 Task: Reply to email with the signature Emma Green with the subject Request for a new project from softage.1@softage.net with the message I would like to request a follow-up meeting to discuss the next steps. Undo the message and rewrite the message as Please let me know if there are any issues with the formatting of the document. Send the email
Action: Mouse moved to (454, 592)
Screenshot: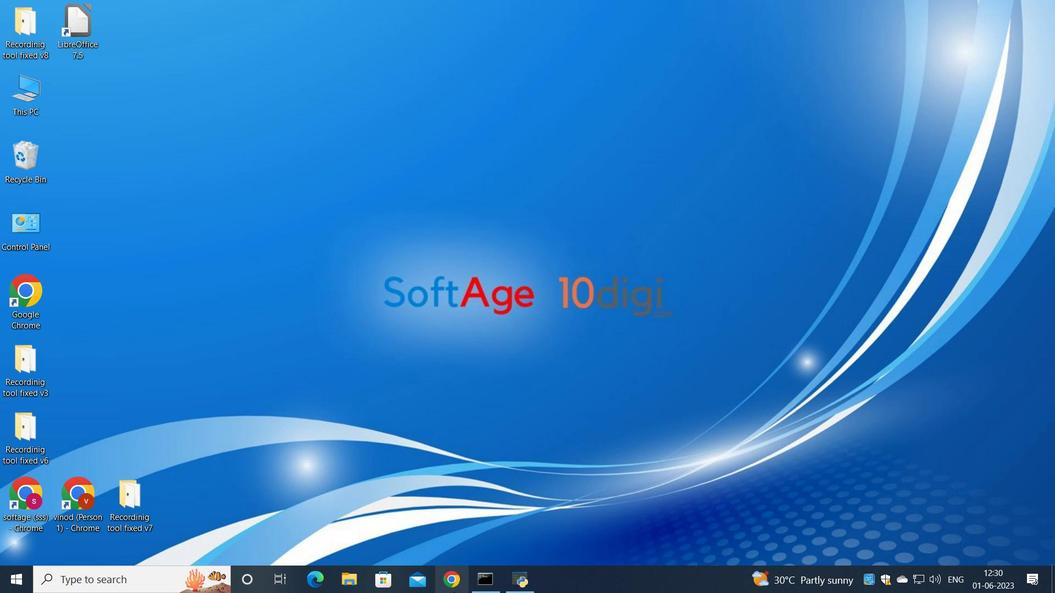 
Action: Mouse pressed left at (454, 592)
Screenshot: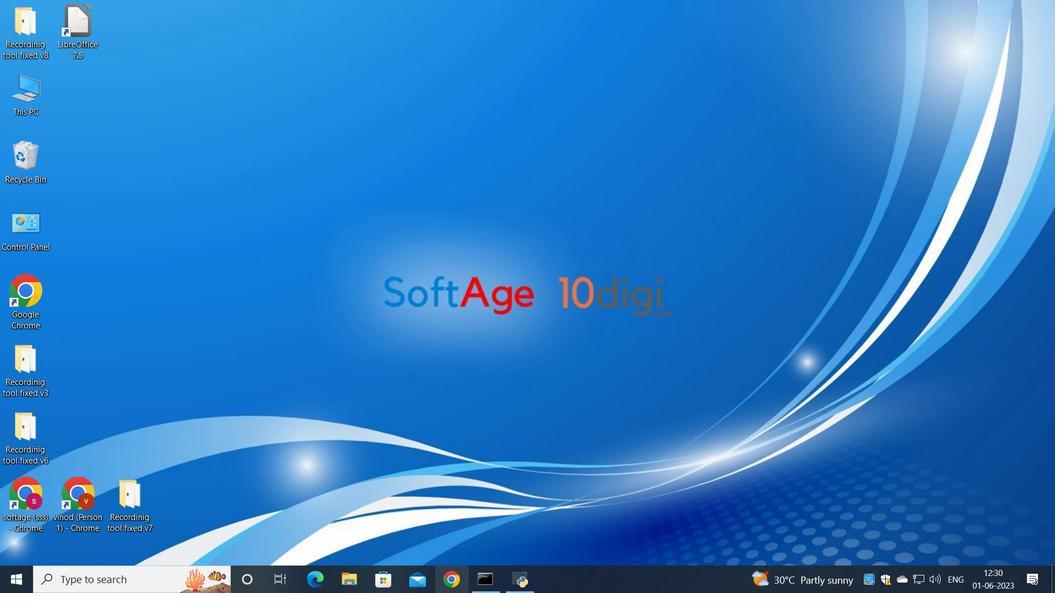 
Action: Mouse moved to (470, 339)
Screenshot: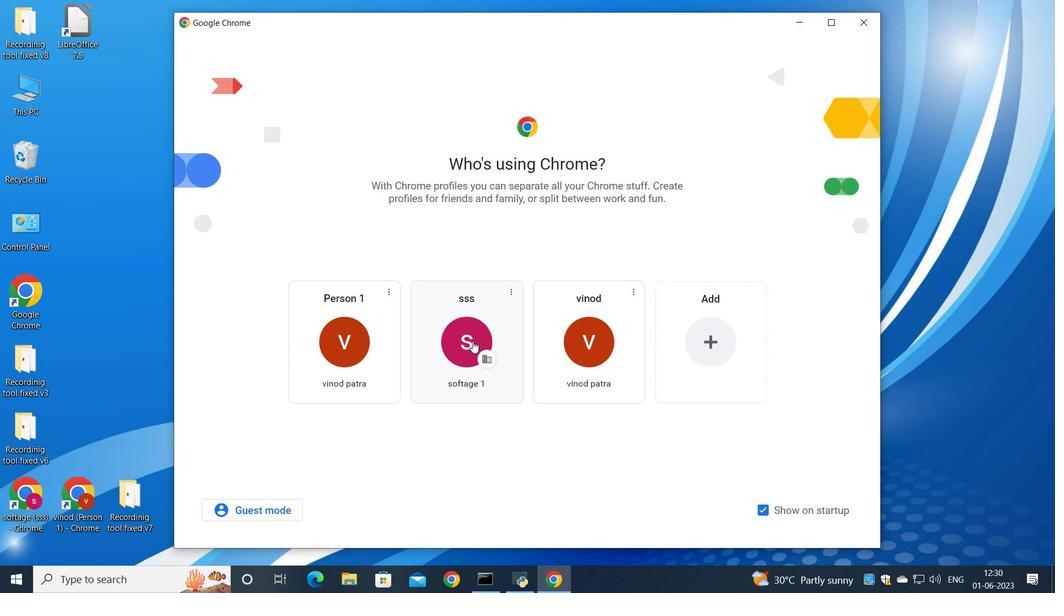 
Action: Mouse pressed left at (470, 339)
Screenshot: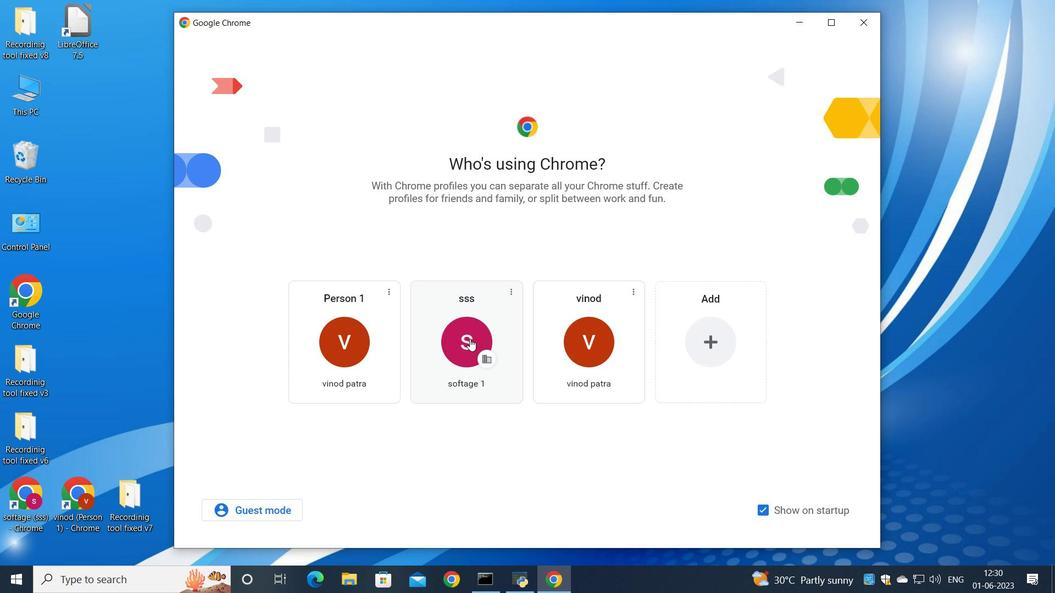 
Action: Mouse moved to (921, 91)
Screenshot: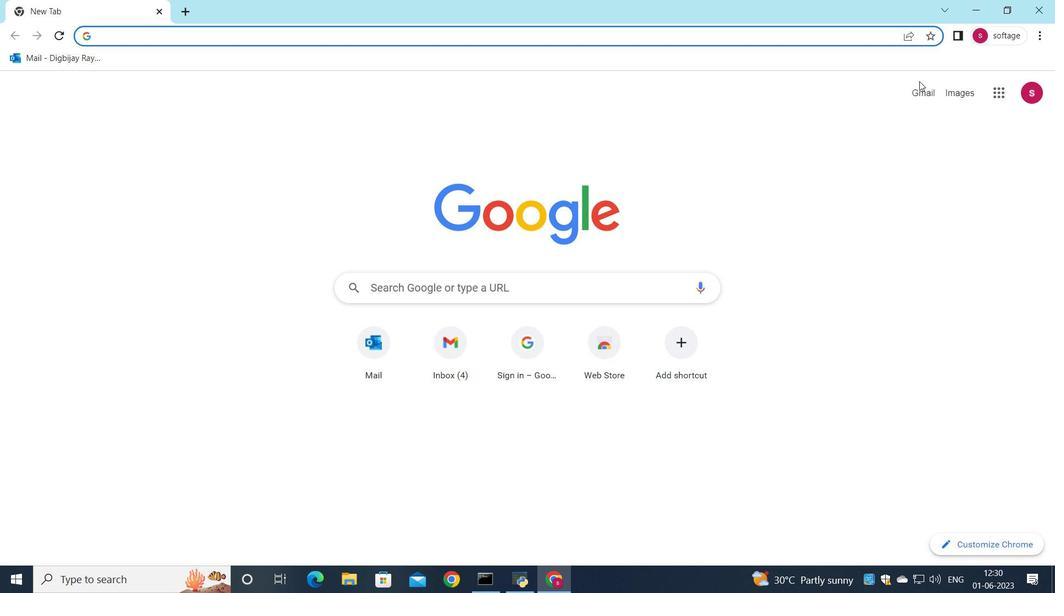 
Action: Mouse pressed left at (921, 91)
Screenshot: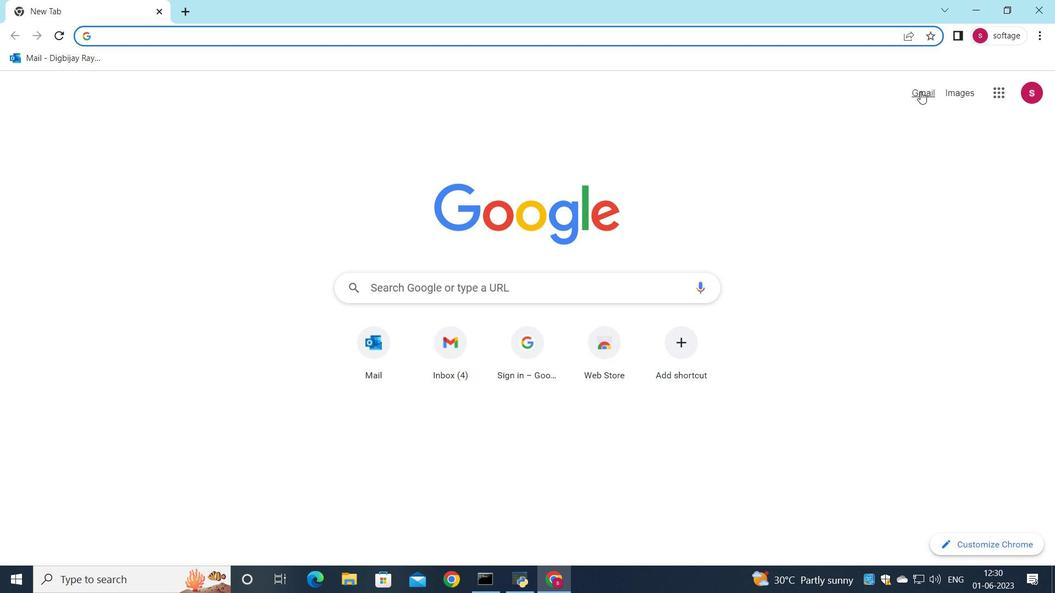 
Action: Mouse moved to (894, 89)
Screenshot: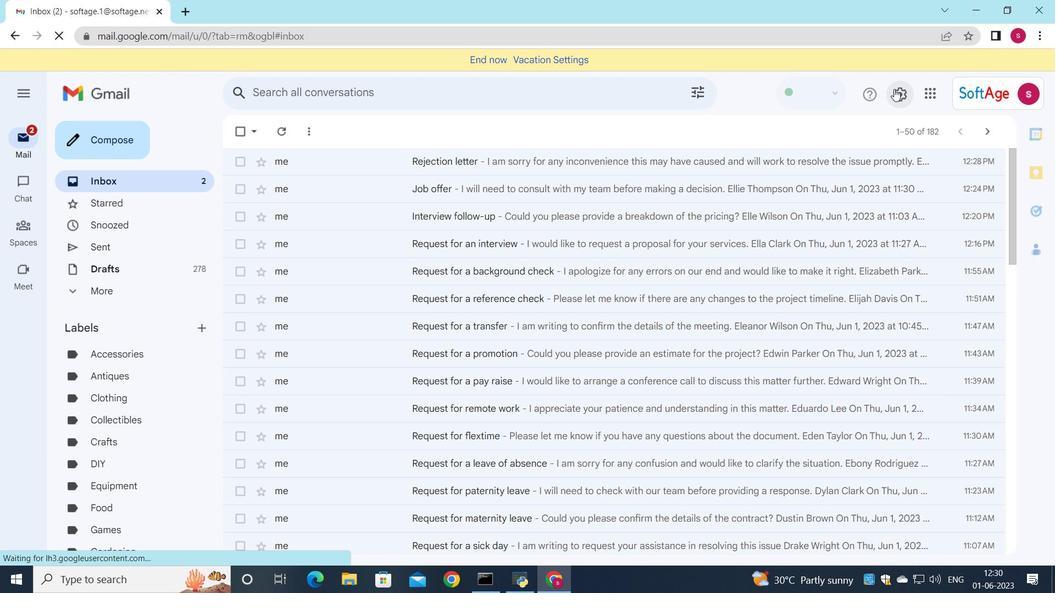 
Action: Mouse pressed left at (894, 89)
Screenshot: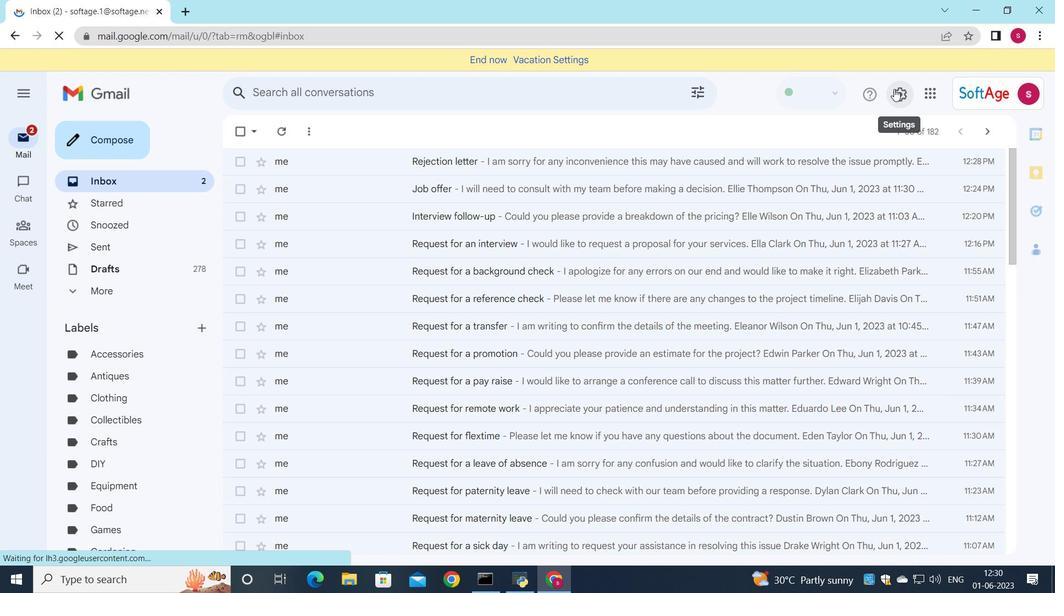 
Action: Mouse moved to (906, 158)
Screenshot: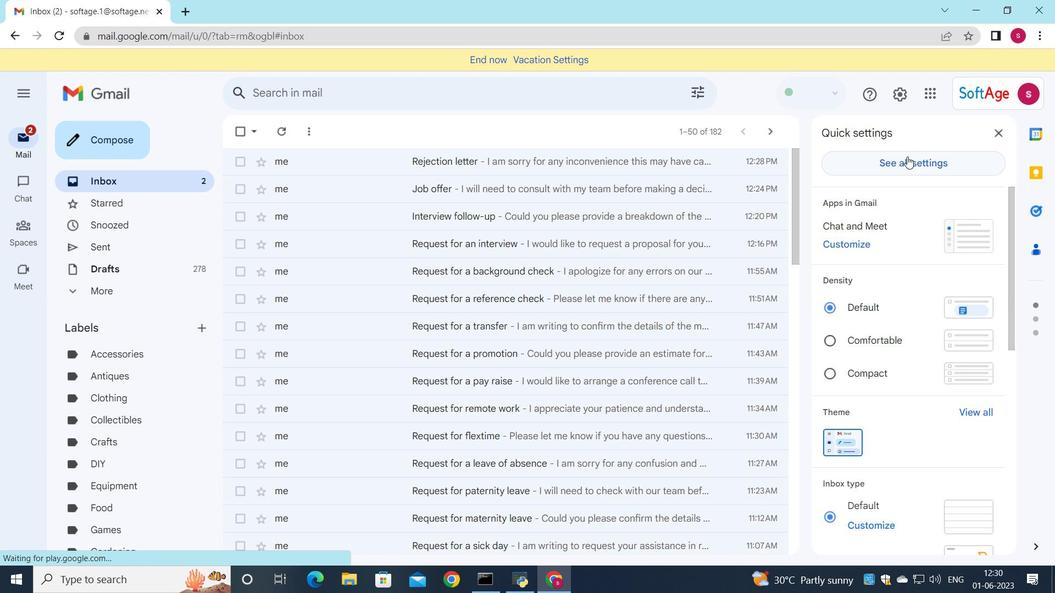 
Action: Mouse pressed left at (906, 158)
Screenshot: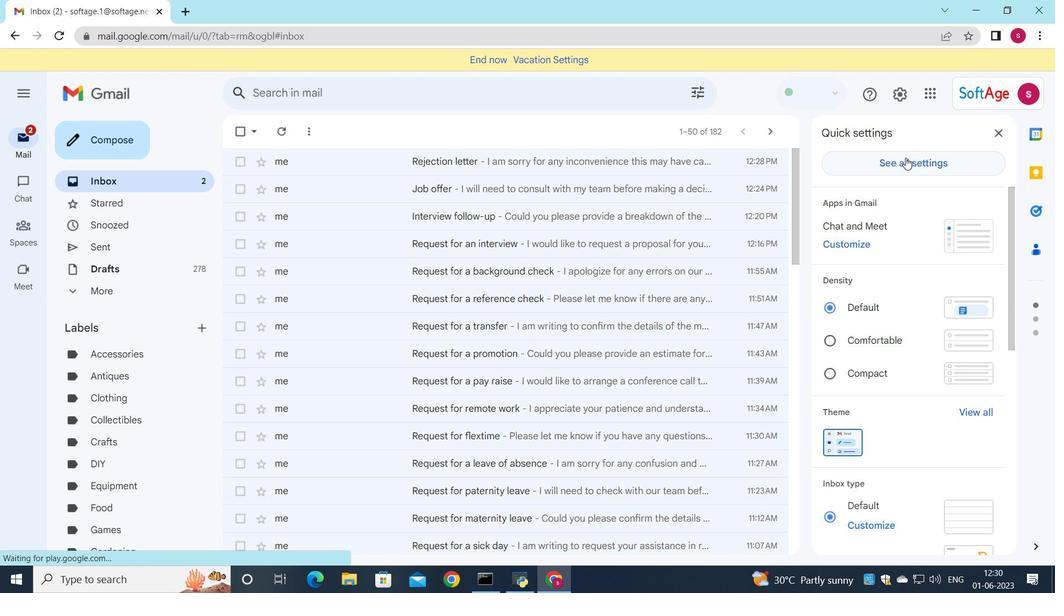 
Action: Mouse moved to (449, 342)
Screenshot: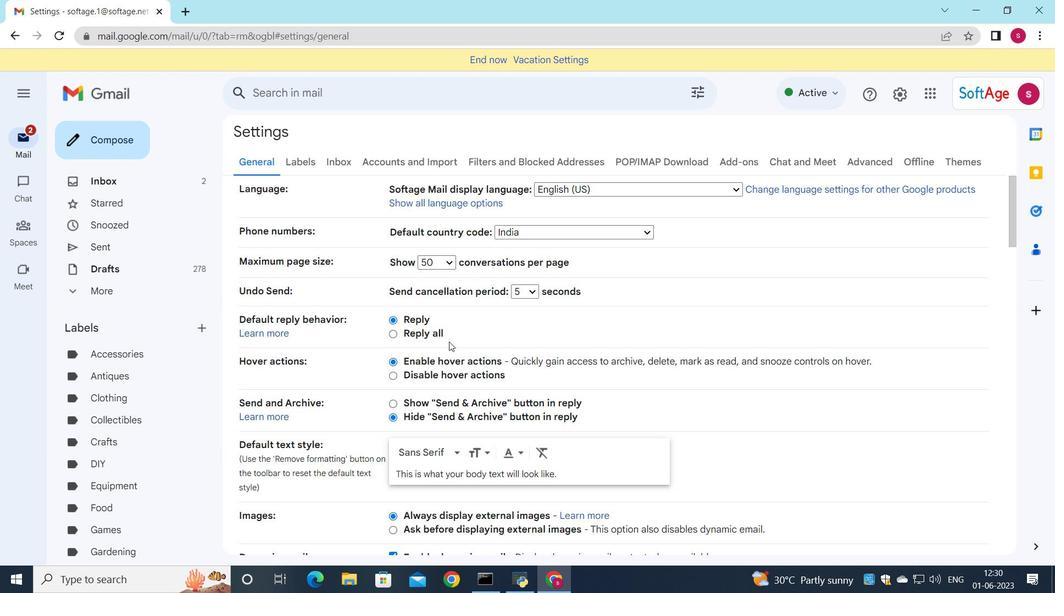
Action: Mouse scrolled (449, 342) with delta (0, 0)
Screenshot: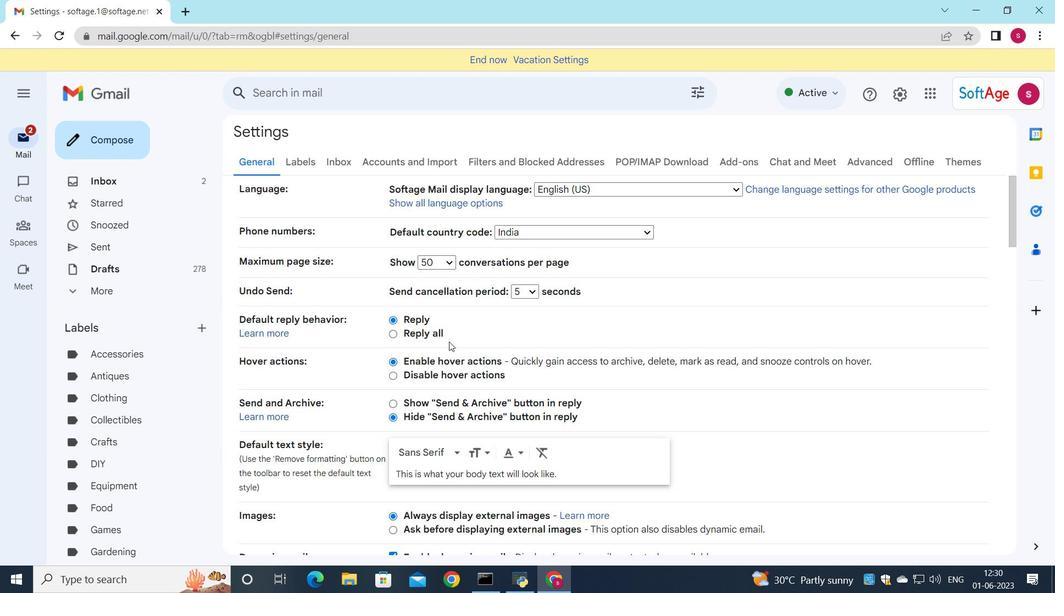 
Action: Mouse scrolled (449, 342) with delta (0, 0)
Screenshot: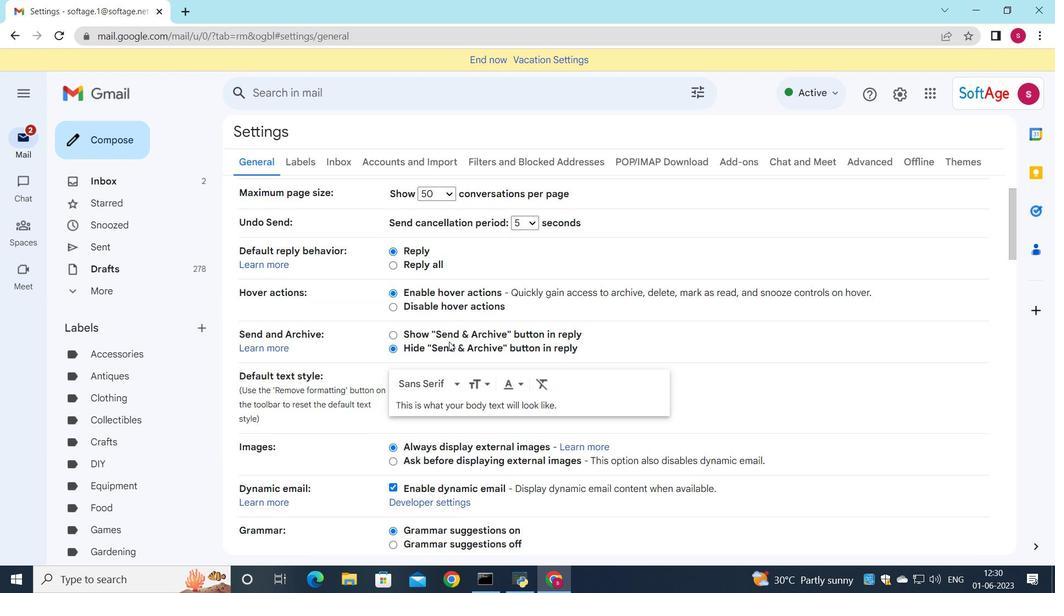 
Action: Mouse scrolled (449, 342) with delta (0, 0)
Screenshot: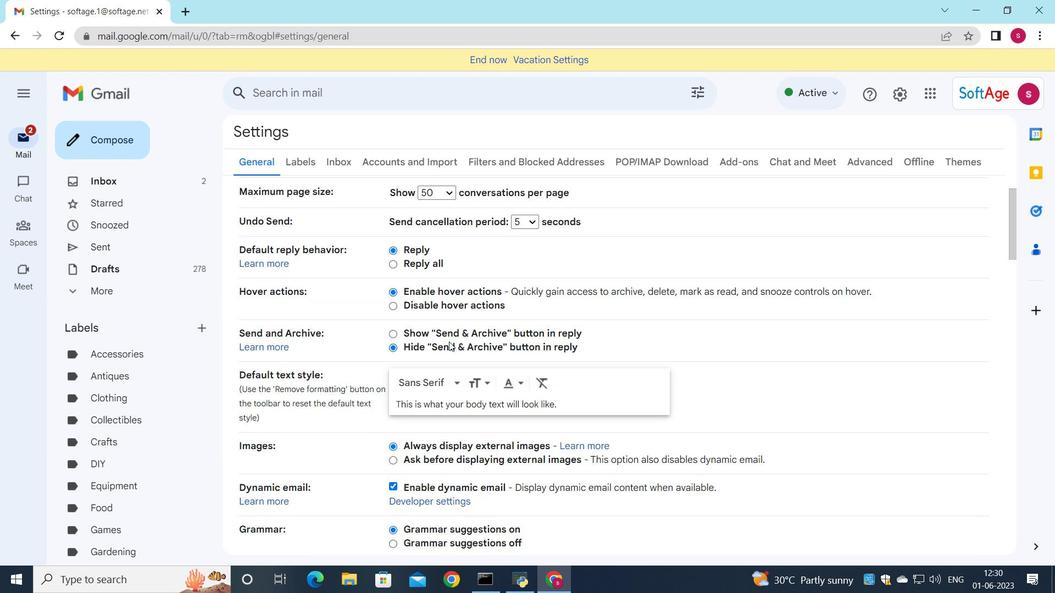 
Action: Mouse scrolled (449, 342) with delta (0, 0)
Screenshot: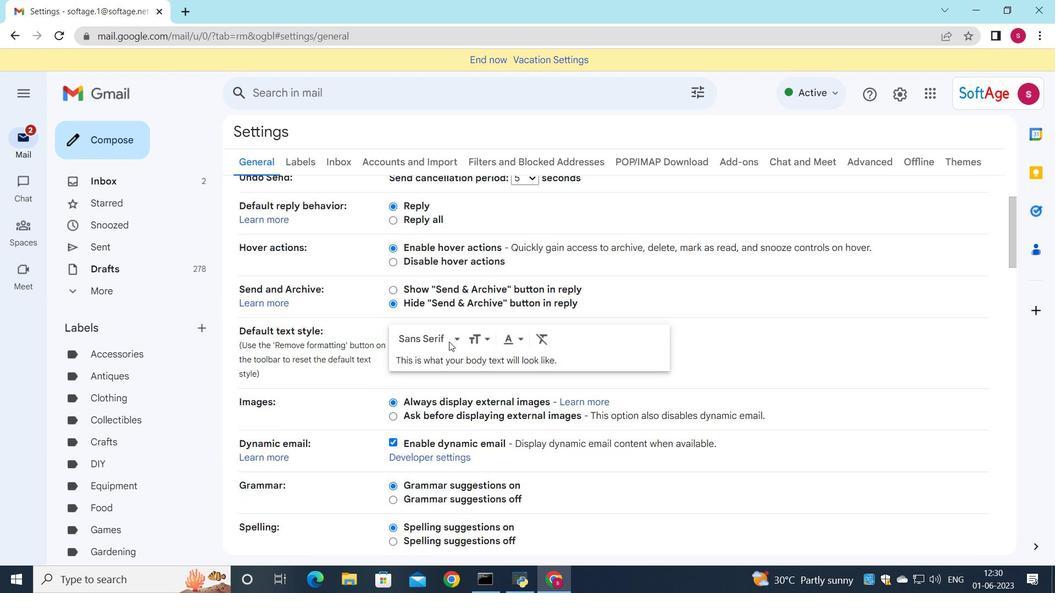 
Action: Mouse scrolled (449, 342) with delta (0, 0)
Screenshot: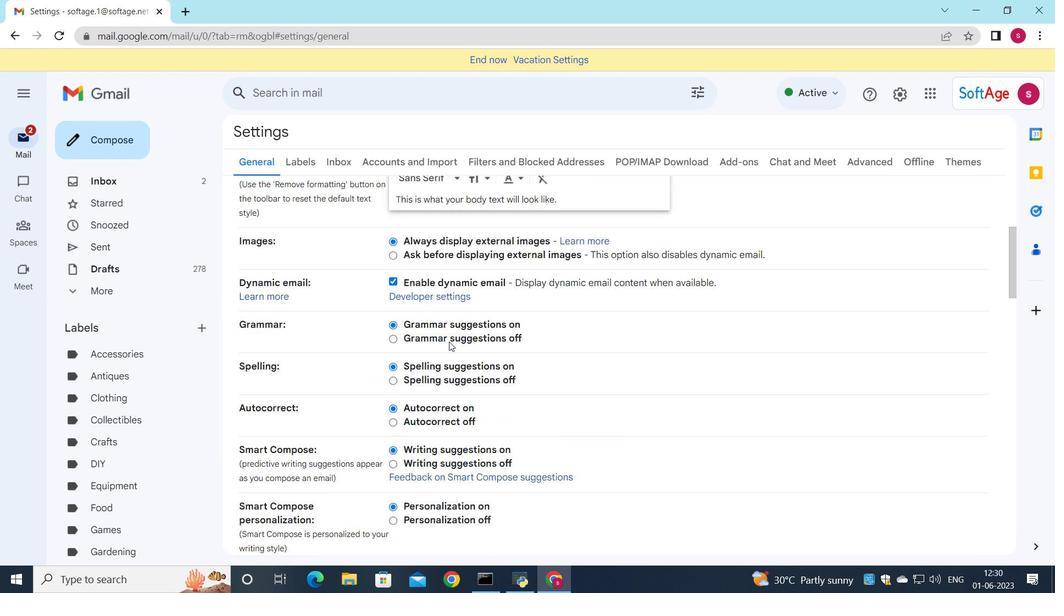 
Action: Mouse scrolled (449, 342) with delta (0, 0)
Screenshot: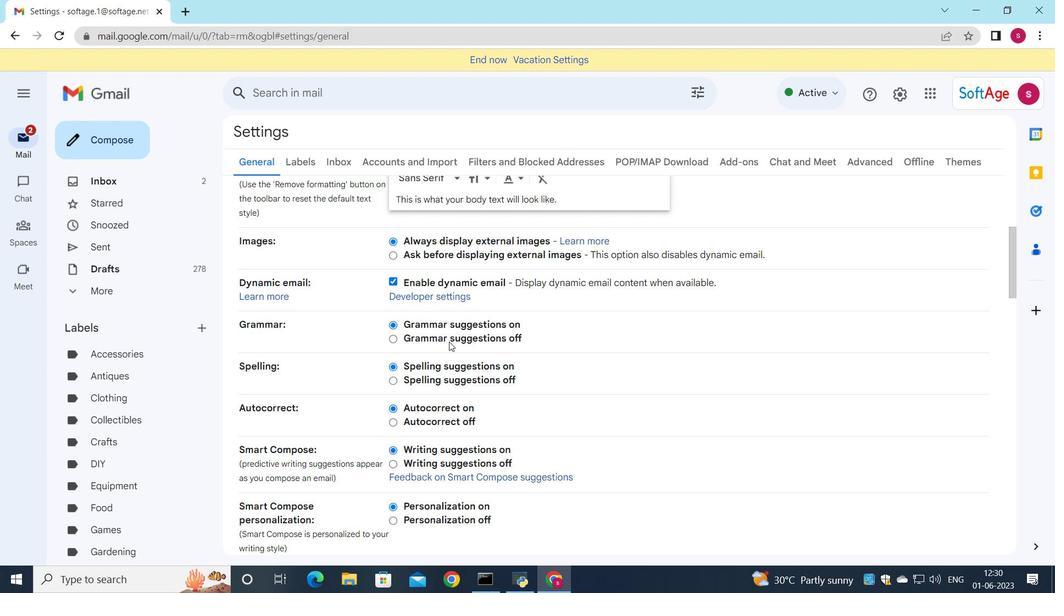 
Action: Mouse scrolled (449, 342) with delta (0, 0)
Screenshot: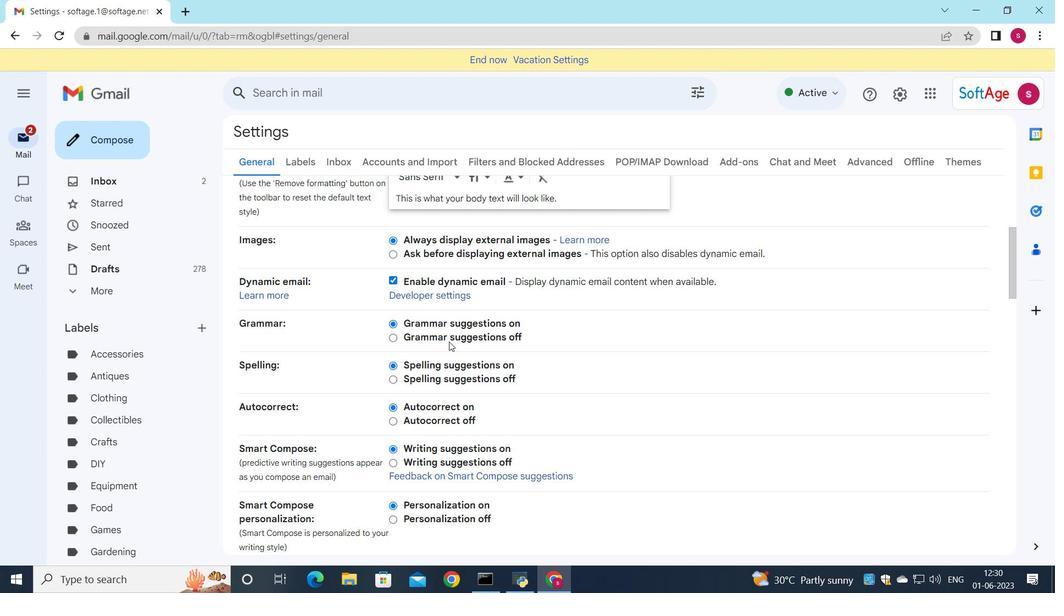 
Action: Mouse scrolled (449, 342) with delta (0, 0)
Screenshot: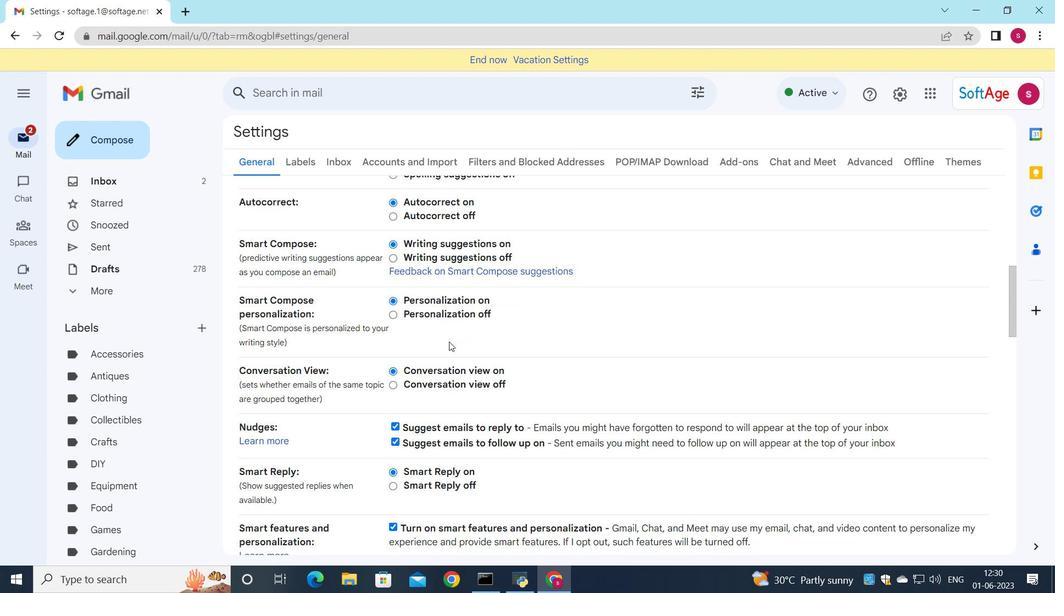 
Action: Mouse scrolled (449, 342) with delta (0, 0)
Screenshot: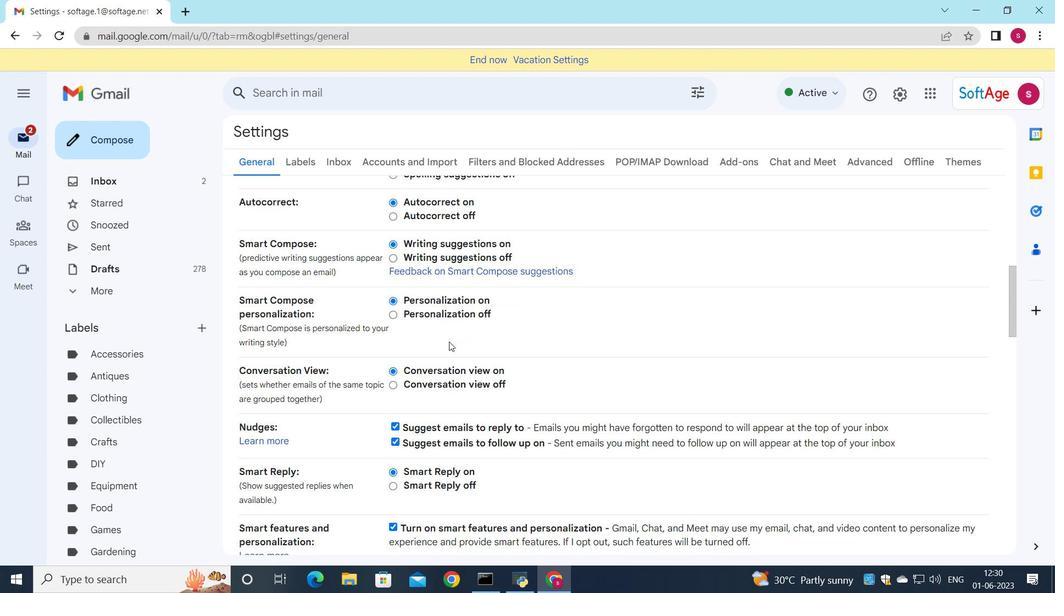 
Action: Mouse scrolled (449, 342) with delta (0, 0)
Screenshot: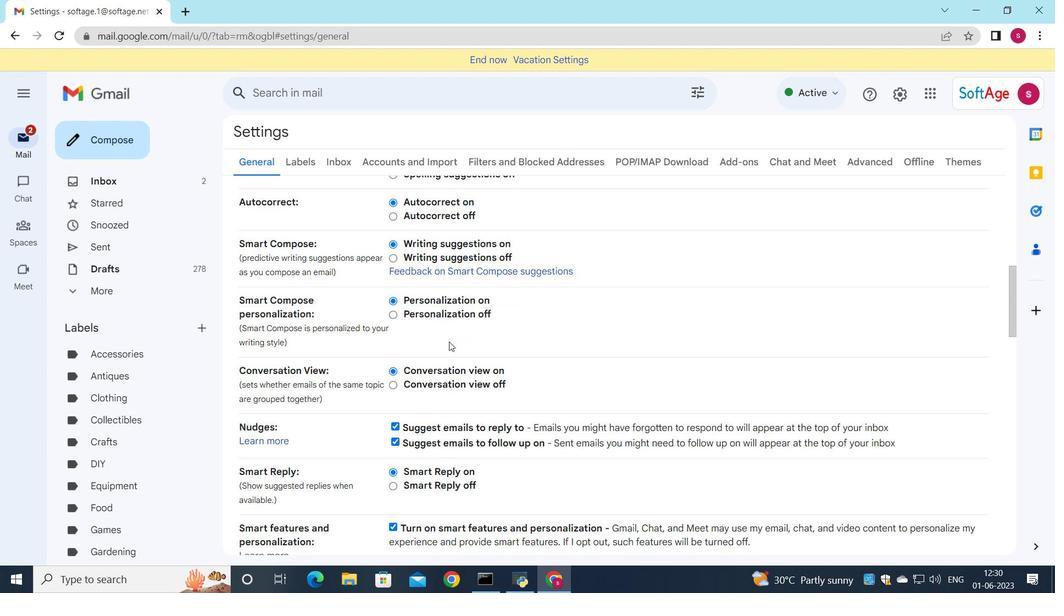 
Action: Mouse scrolled (449, 342) with delta (0, 0)
Screenshot: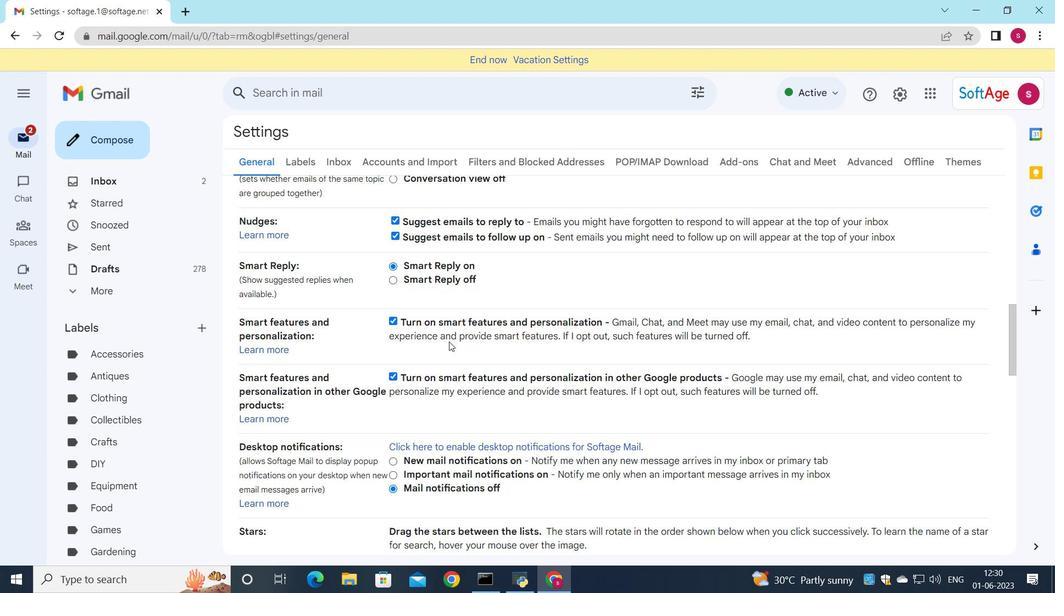 
Action: Mouse scrolled (449, 342) with delta (0, 0)
Screenshot: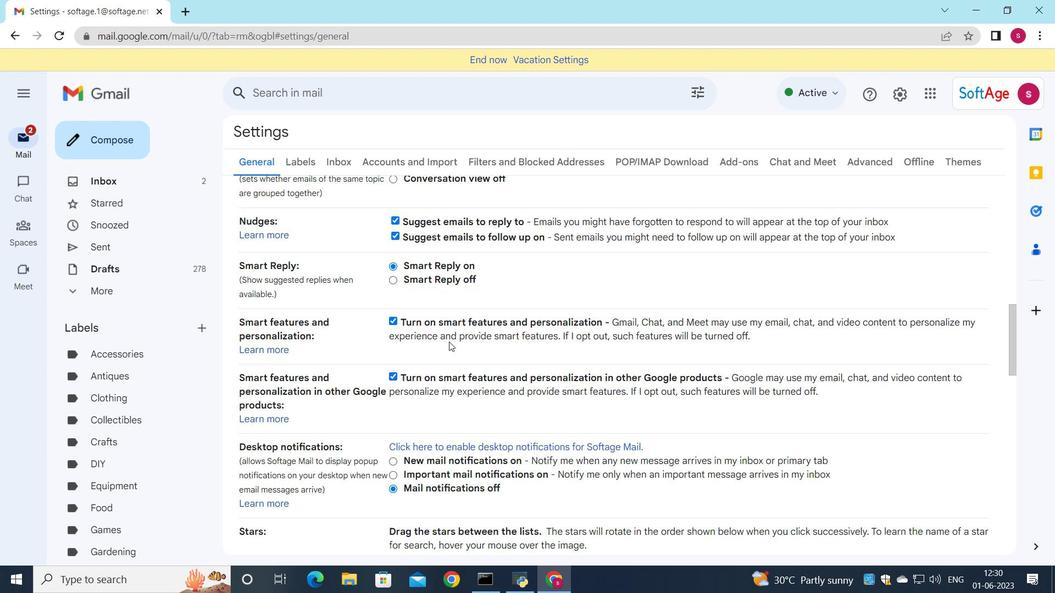 
Action: Mouse scrolled (449, 342) with delta (0, 0)
Screenshot: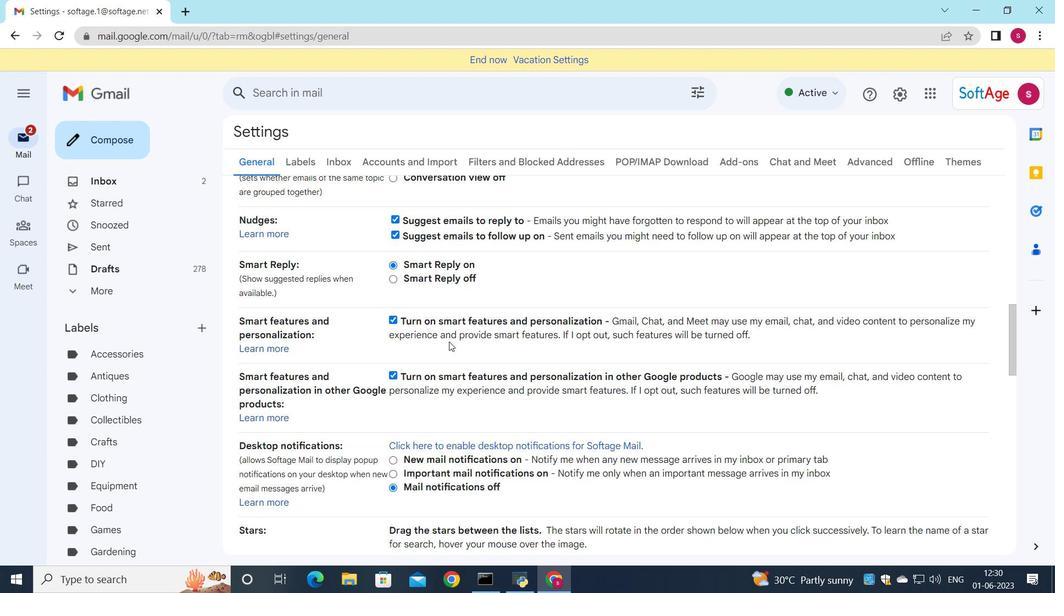 
Action: Mouse scrolled (449, 342) with delta (0, 0)
Screenshot: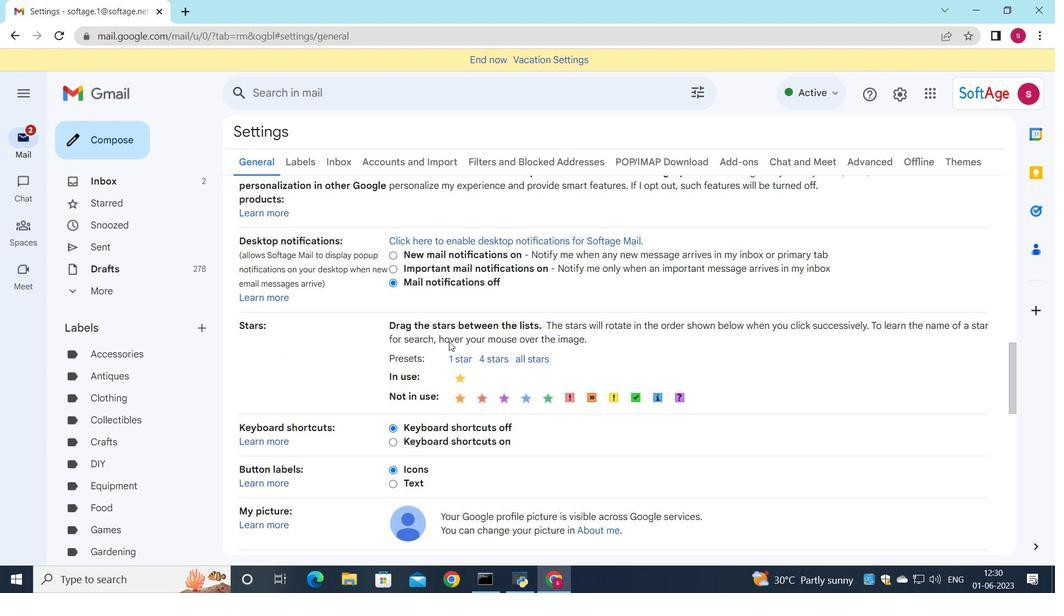 
Action: Mouse scrolled (449, 342) with delta (0, 0)
Screenshot: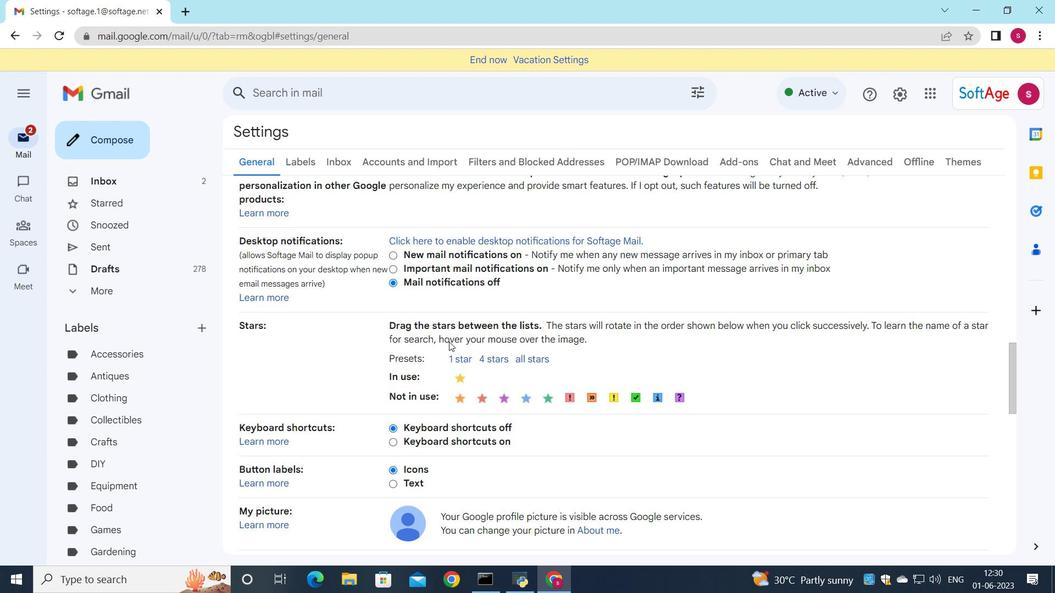 
Action: Mouse scrolled (449, 342) with delta (0, 0)
Screenshot: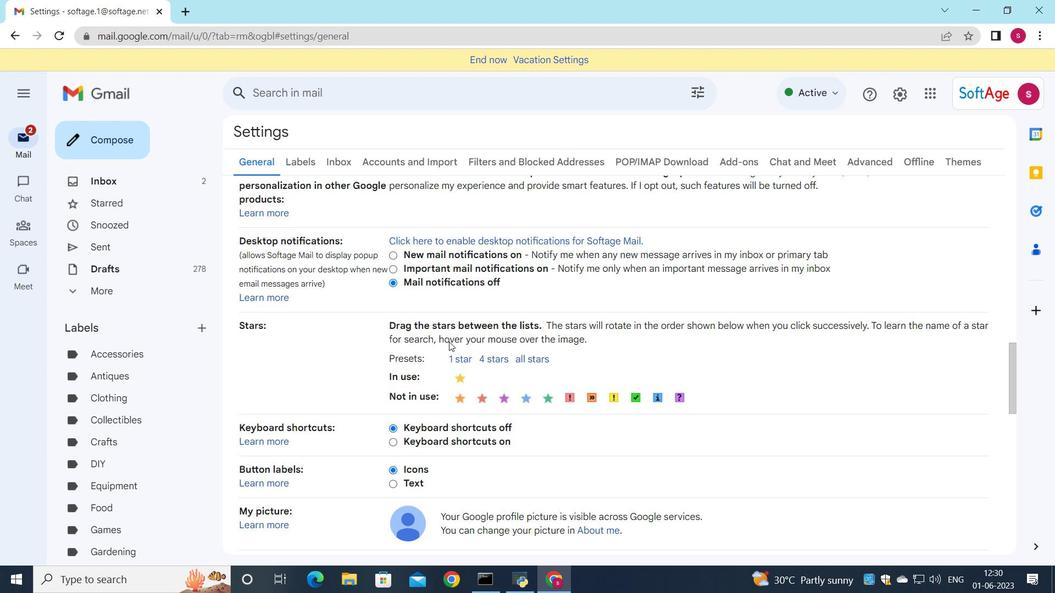 
Action: Mouse scrolled (449, 342) with delta (0, 0)
Screenshot: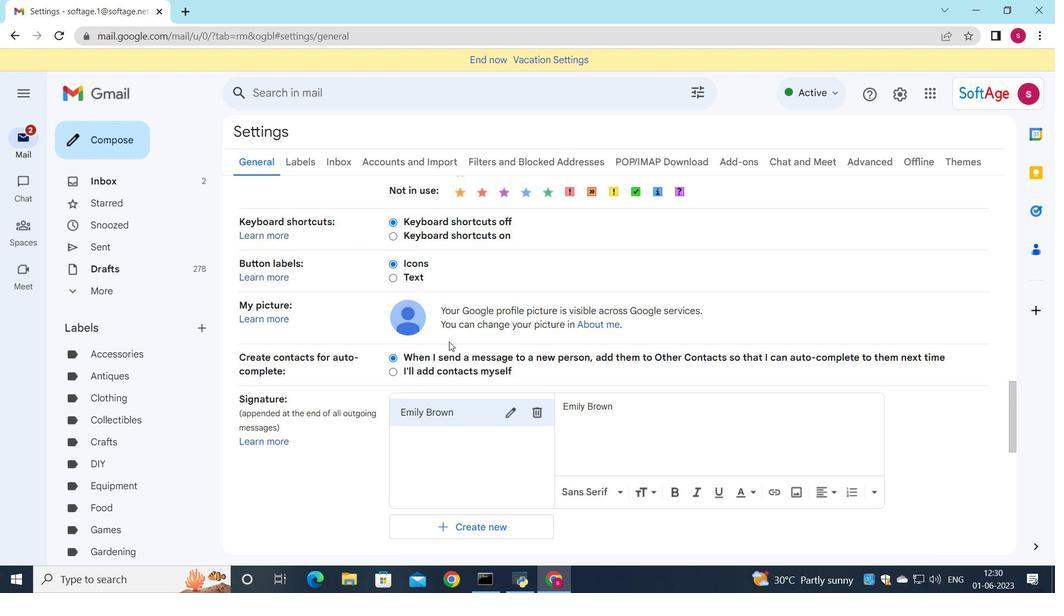 
Action: Mouse scrolled (449, 342) with delta (0, 0)
Screenshot: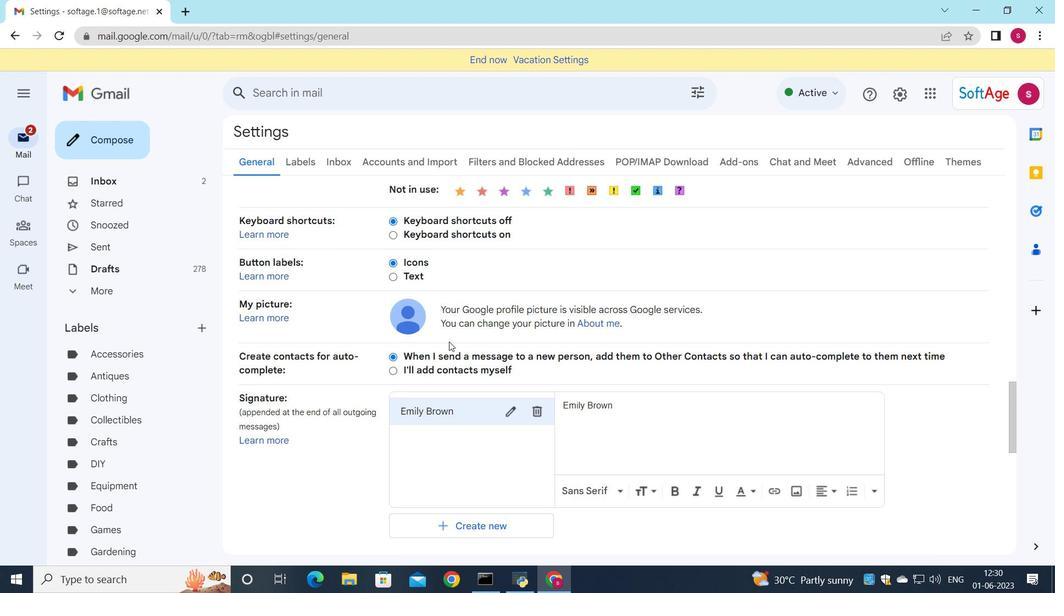 
Action: Mouse moved to (537, 275)
Screenshot: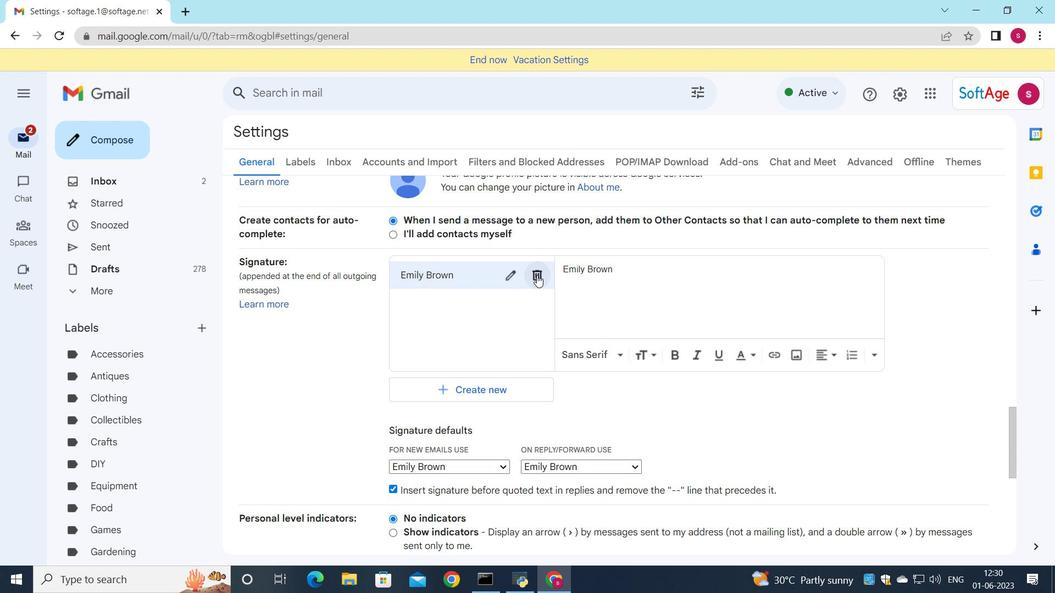 
Action: Mouse pressed left at (537, 275)
Screenshot: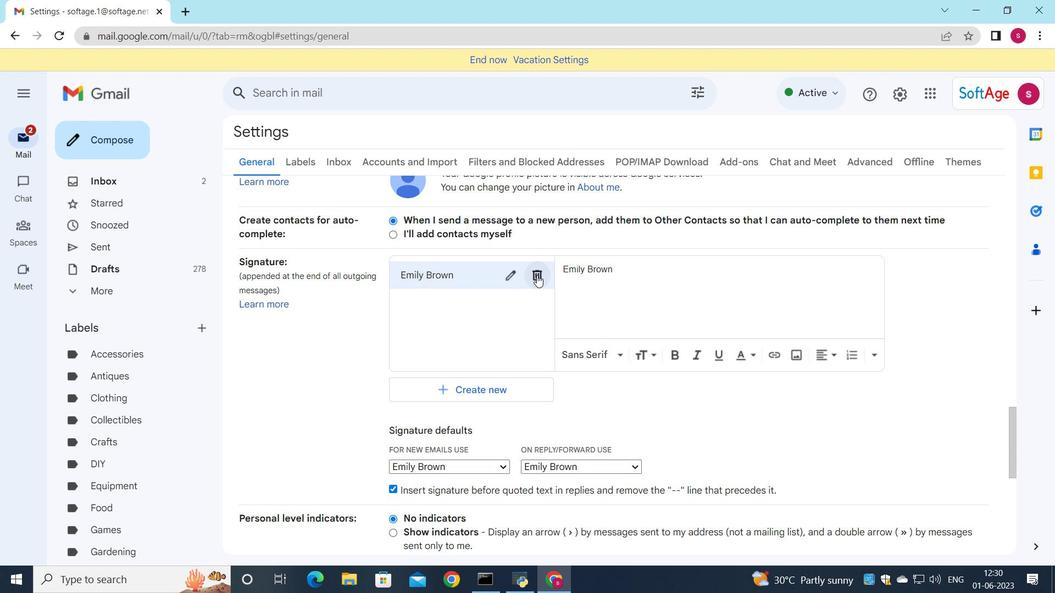 
Action: Mouse moved to (635, 331)
Screenshot: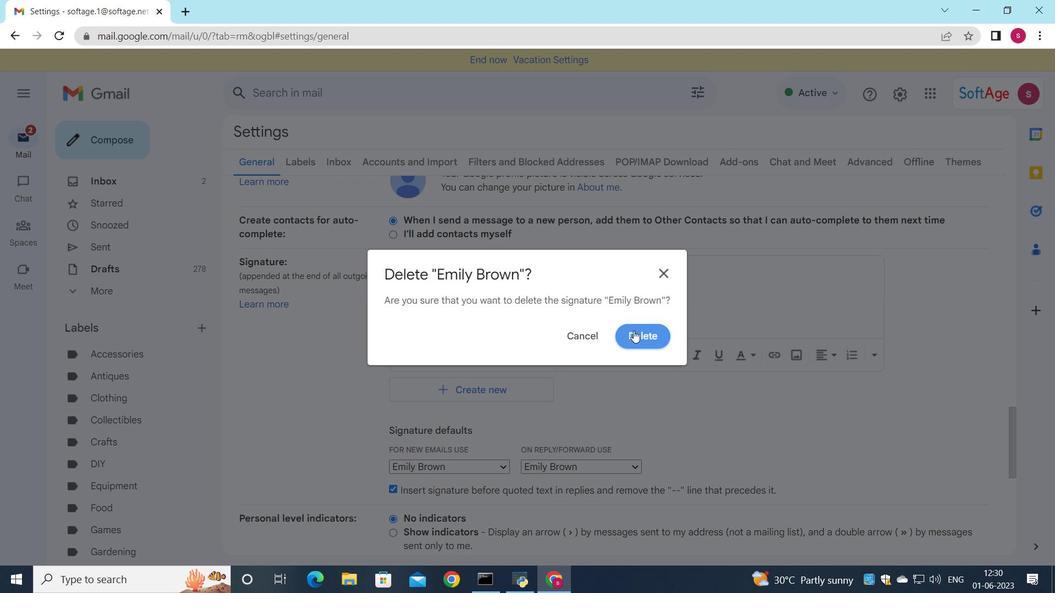 
Action: Mouse pressed left at (635, 331)
Screenshot: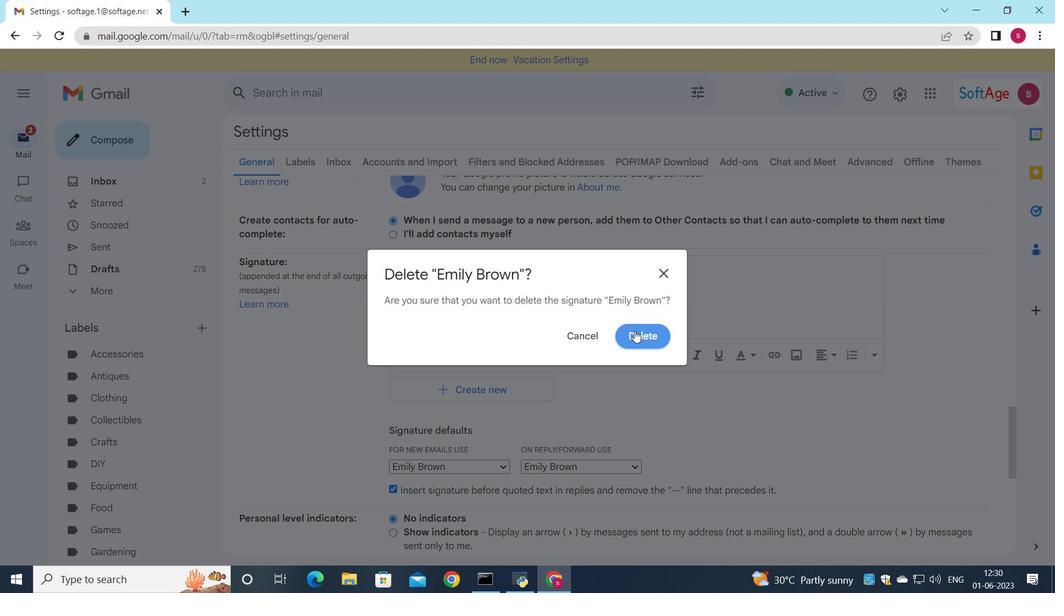
Action: Mouse moved to (475, 293)
Screenshot: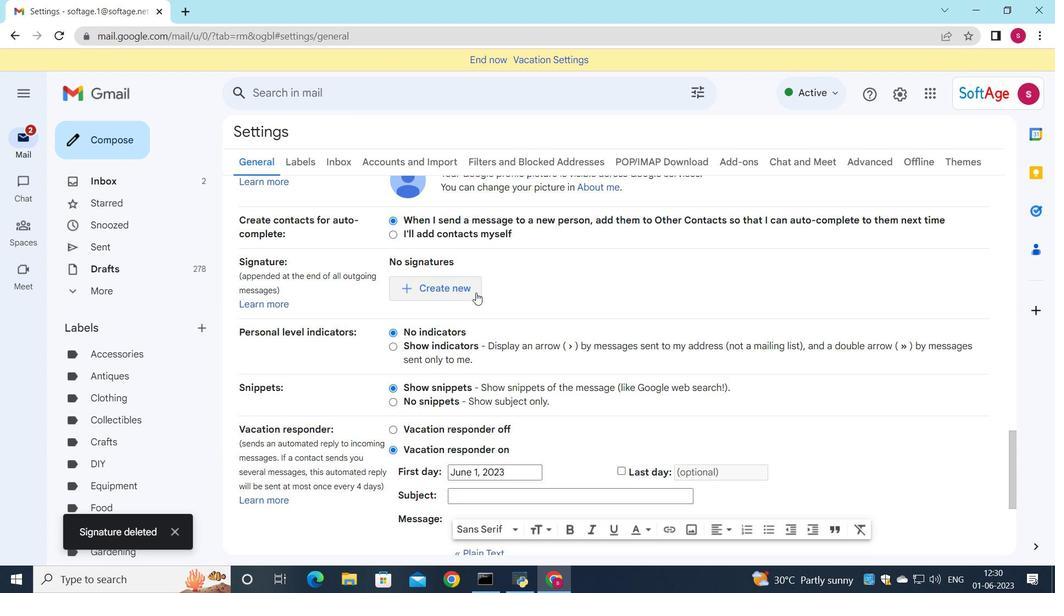 
Action: Mouse pressed left at (475, 293)
Screenshot: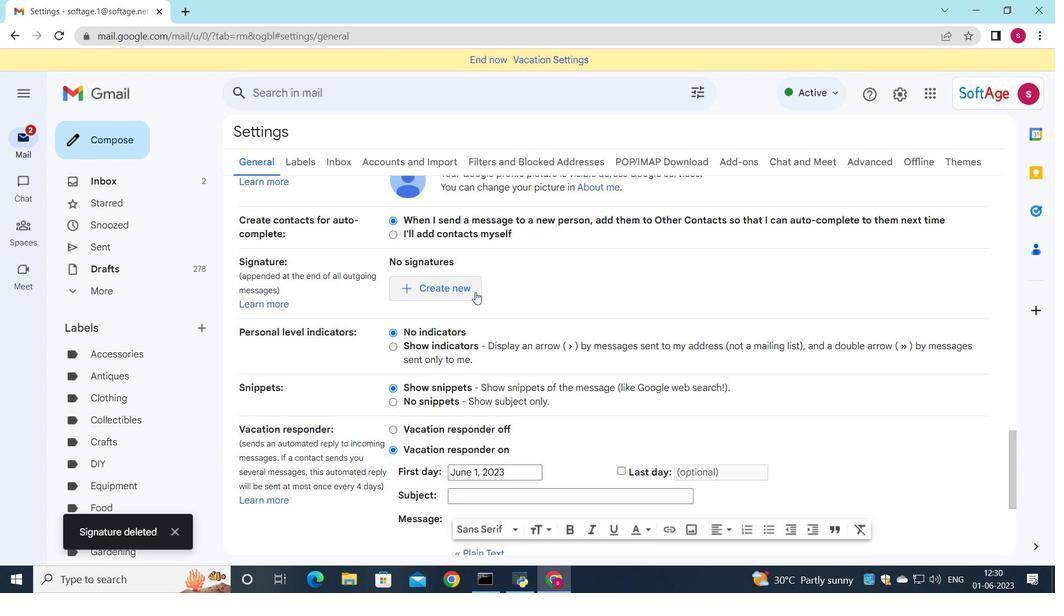 
Action: Mouse moved to (835, 340)
Screenshot: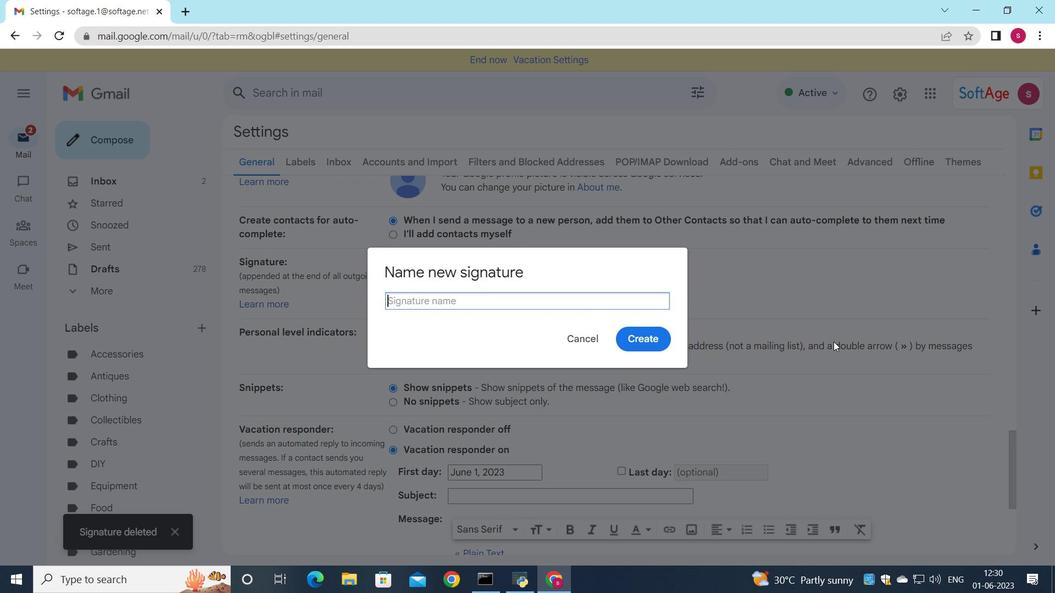 
Action: Key pressed <Key.shift><Key.shift>Emma<Key.space><Key.shift>Green
Screenshot: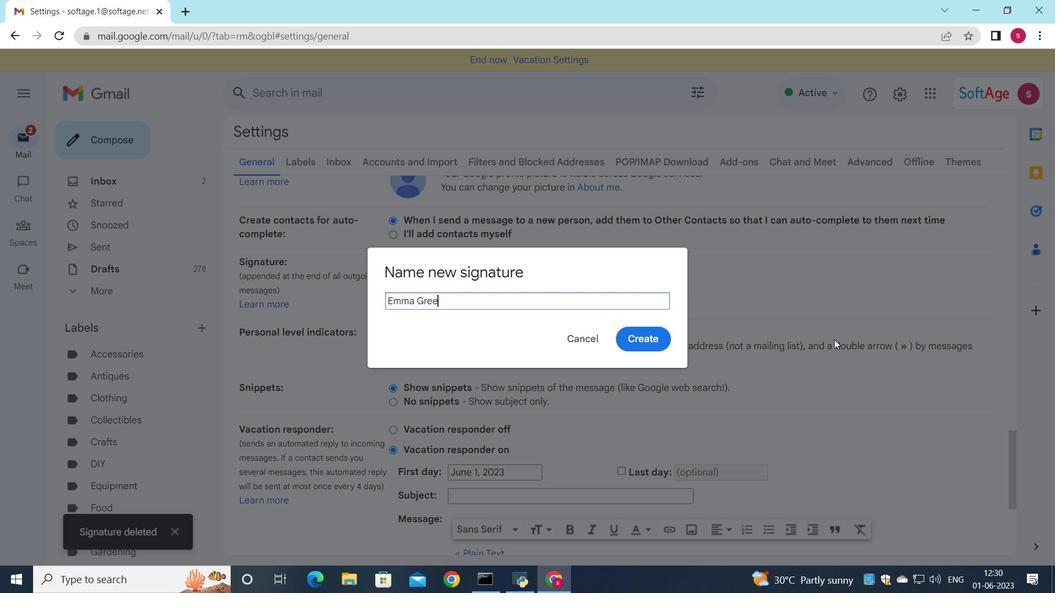 
Action: Mouse moved to (634, 334)
Screenshot: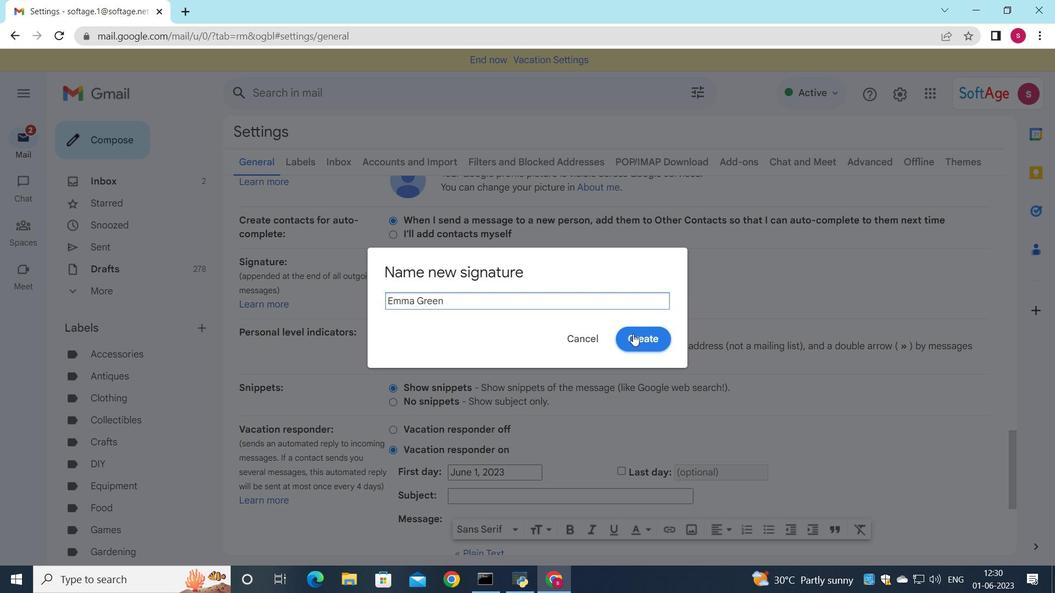 
Action: Mouse pressed left at (634, 334)
Screenshot: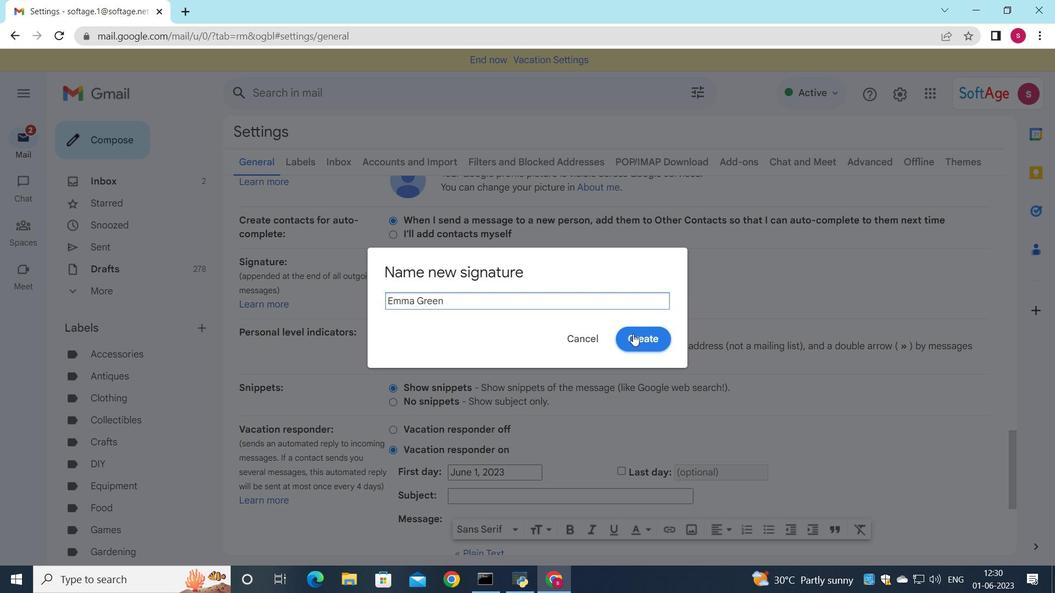 
Action: Mouse moved to (636, 312)
Screenshot: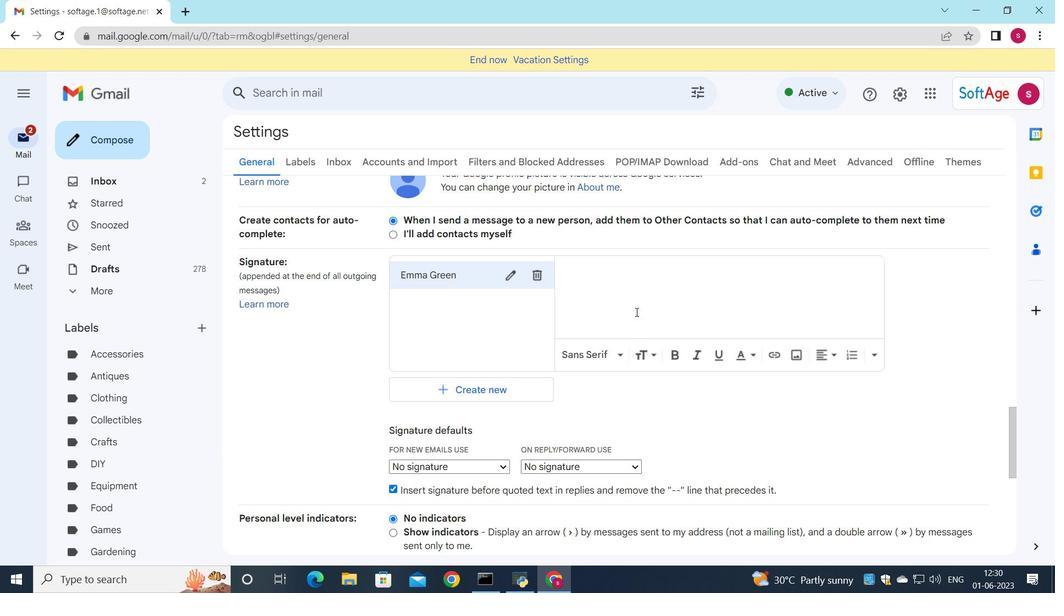 
Action: Mouse pressed left at (636, 312)
Screenshot: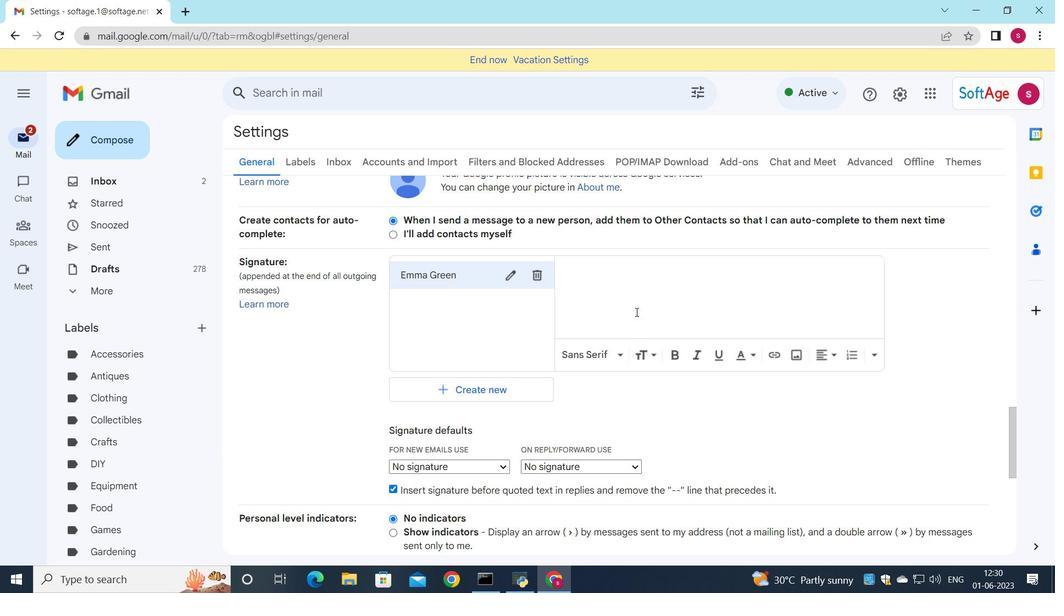 
Action: Key pressed <Key.shift>Emma<Key.space><Key.shift>Green
Screenshot: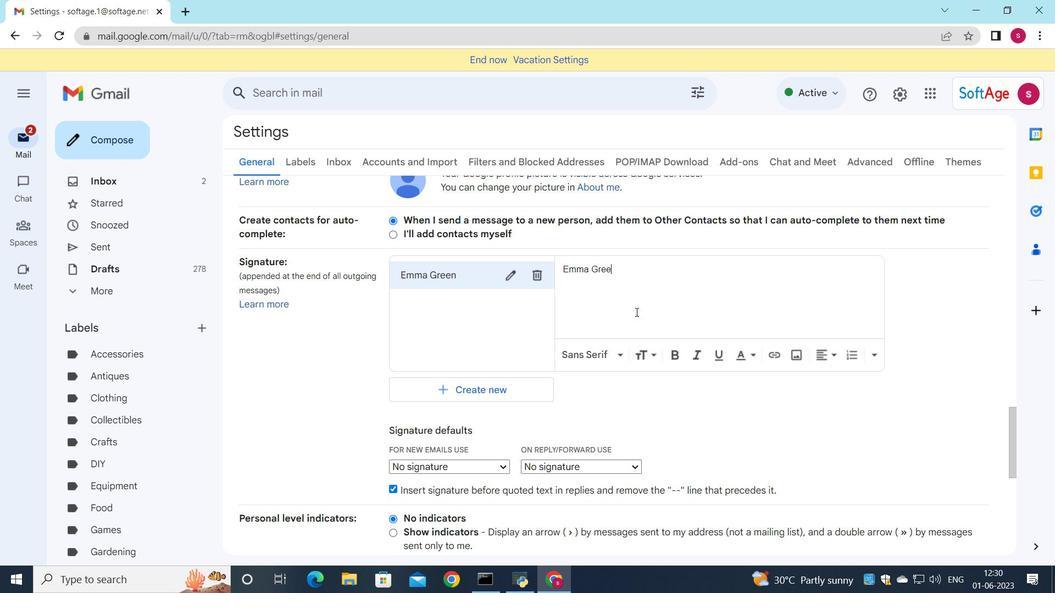 
Action: Mouse moved to (488, 464)
Screenshot: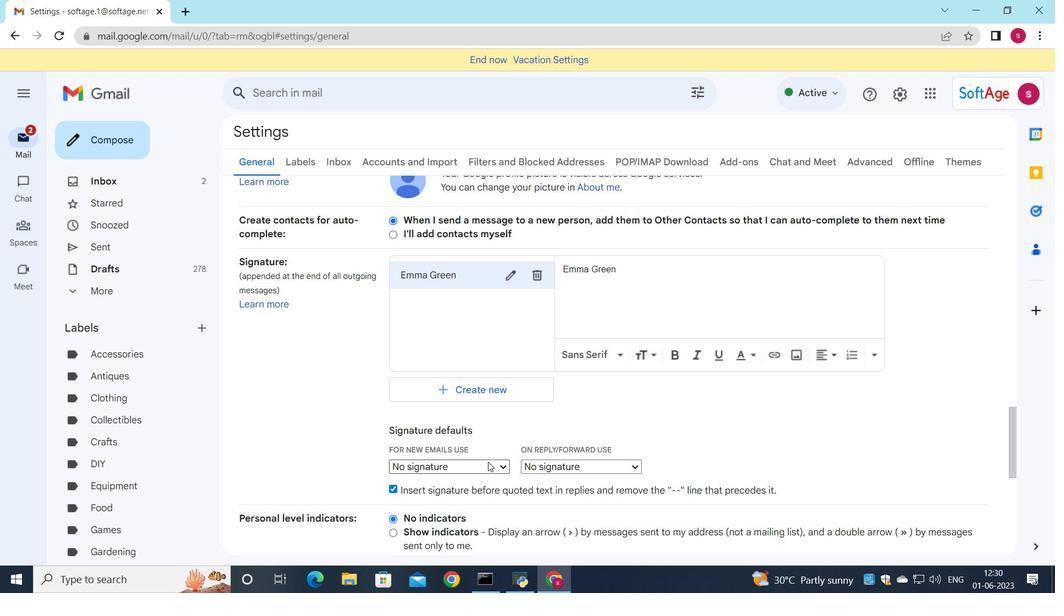 
Action: Mouse pressed left at (488, 464)
Screenshot: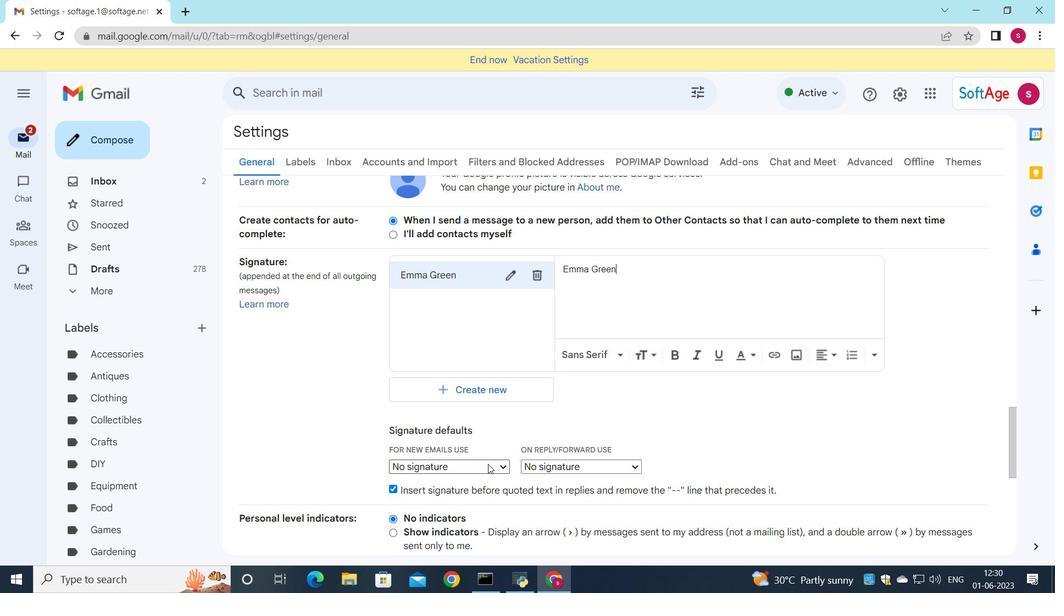 
Action: Mouse moved to (479, 496)
Screenshot: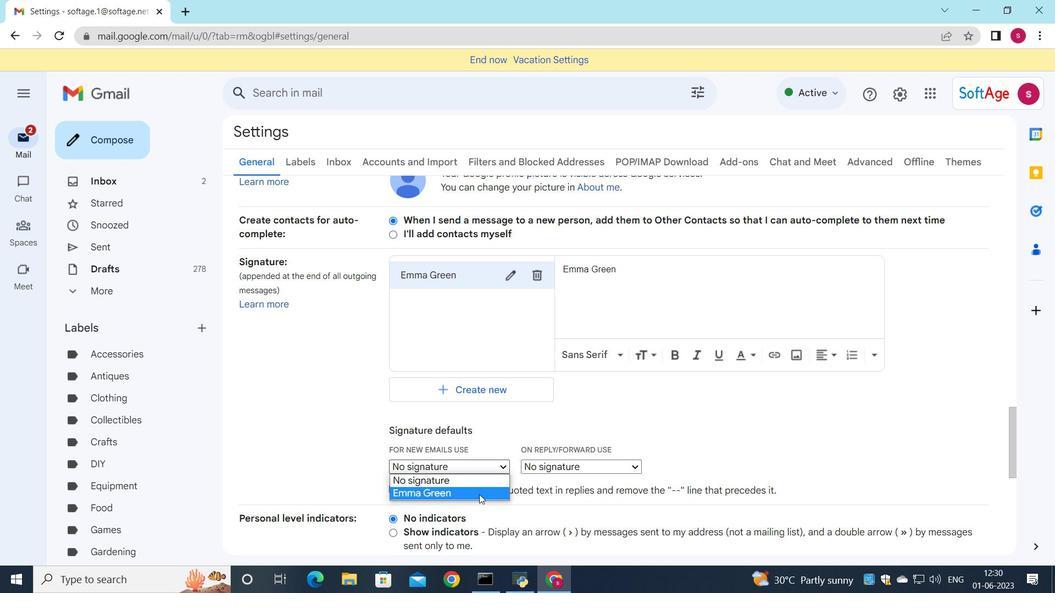 
Action: Mouse pressed left at (479, 496)
Screenshot: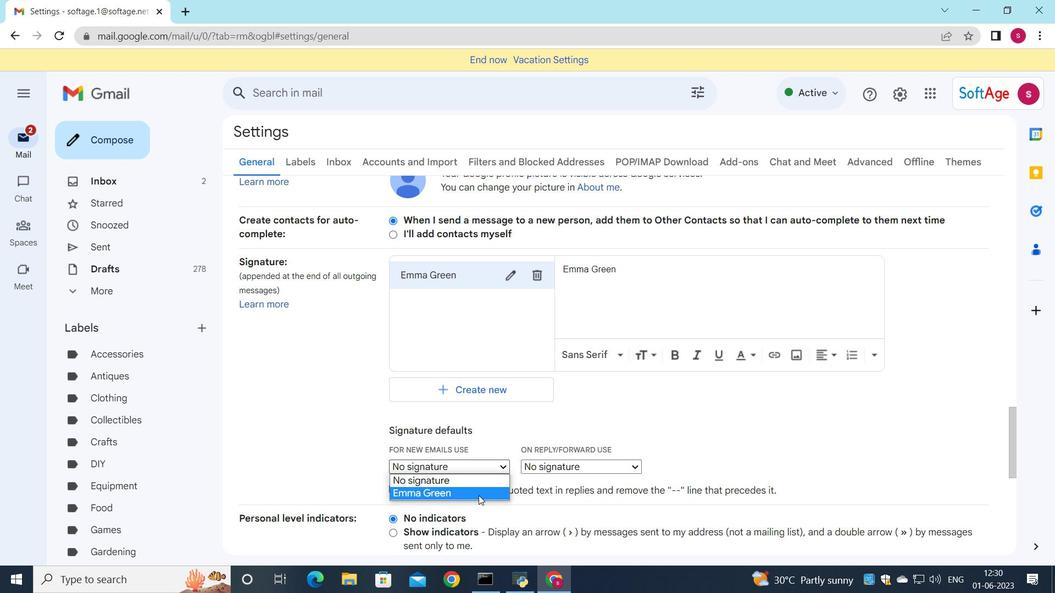 
Action: Mouse moved to (533, 465)
Screenshot: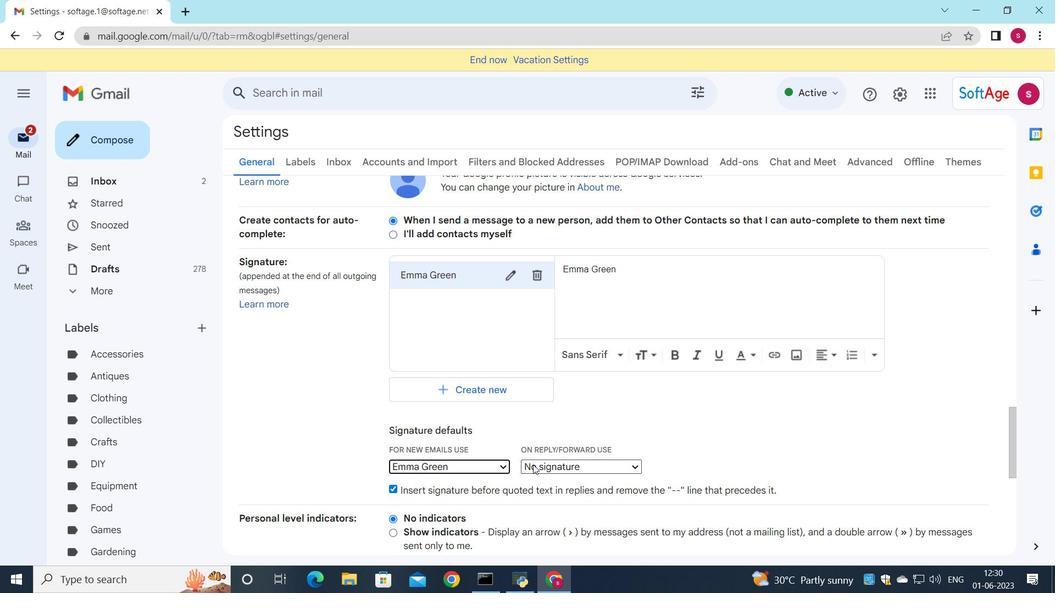 
Action: Mouse pressed left at (533, 465)
Screenshot: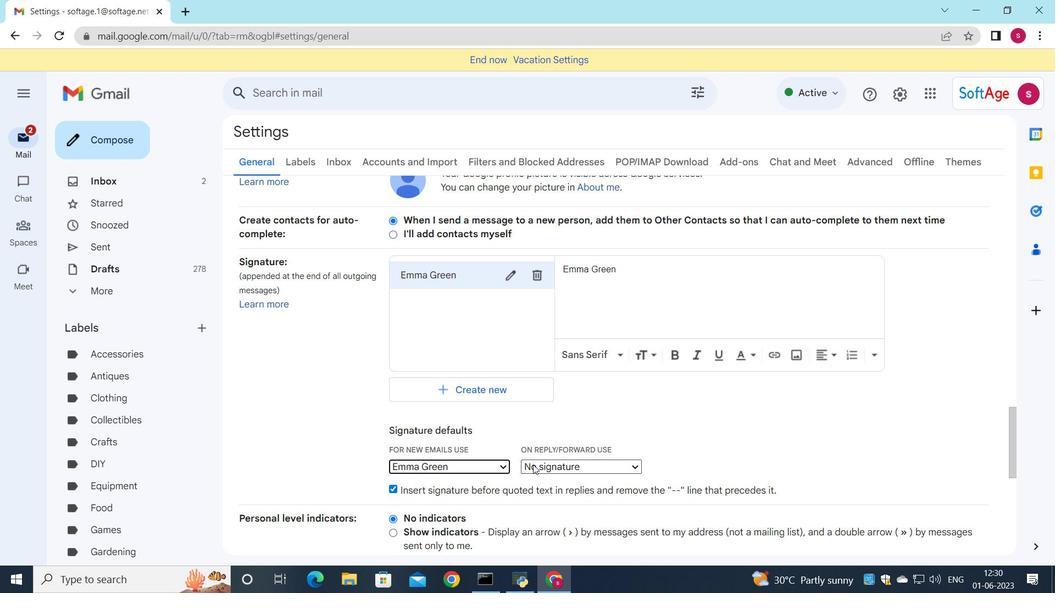 
Action: Mouse moved to (535, 490)
Screenshot: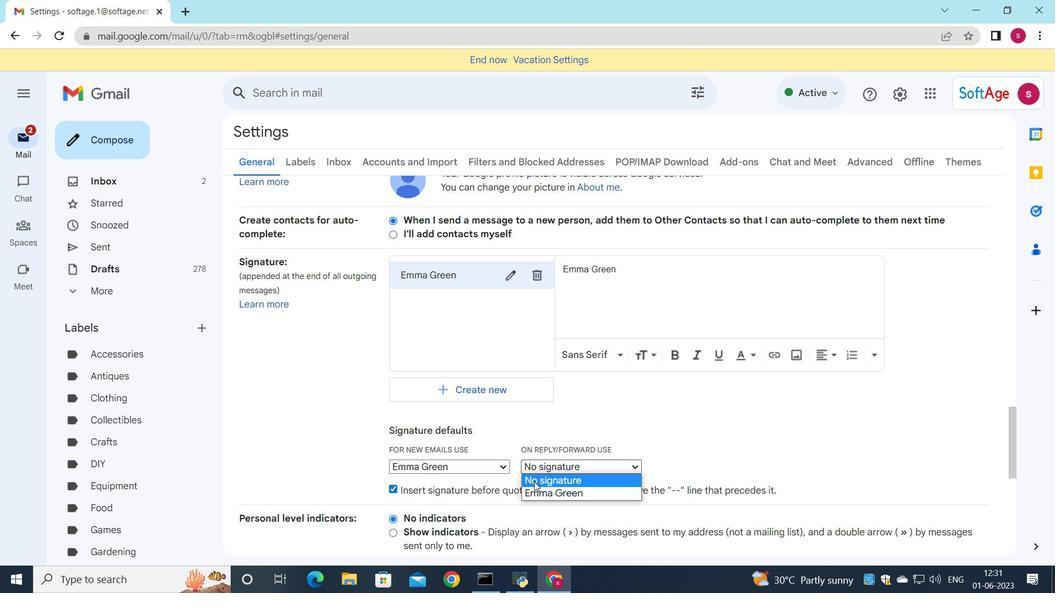 
Action: Mouse pressed left at (535, 490)
Screenshot: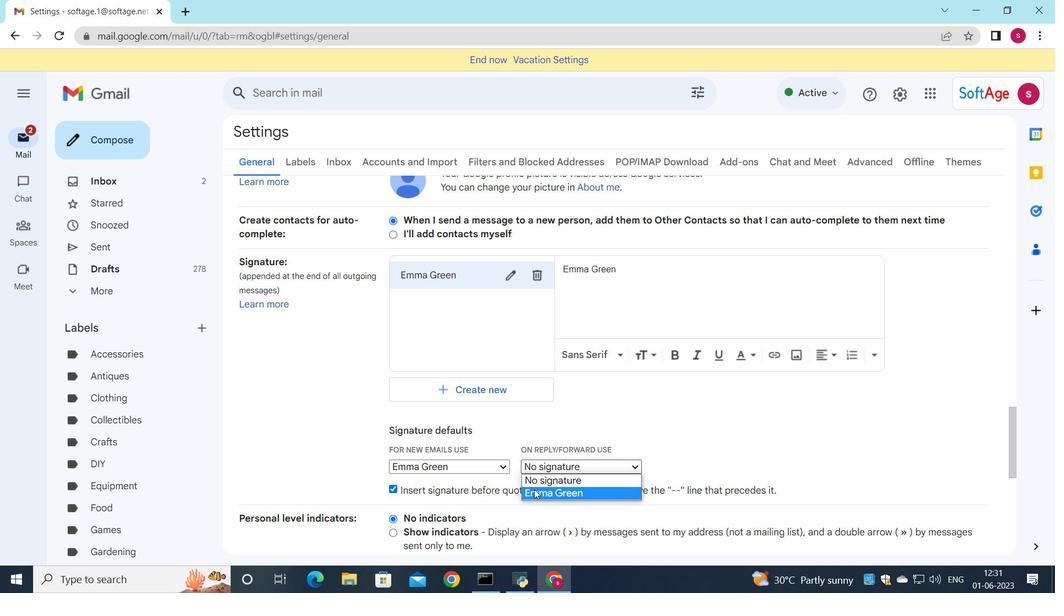 
Action: Mouse moved to (536, 485)
Screenshot: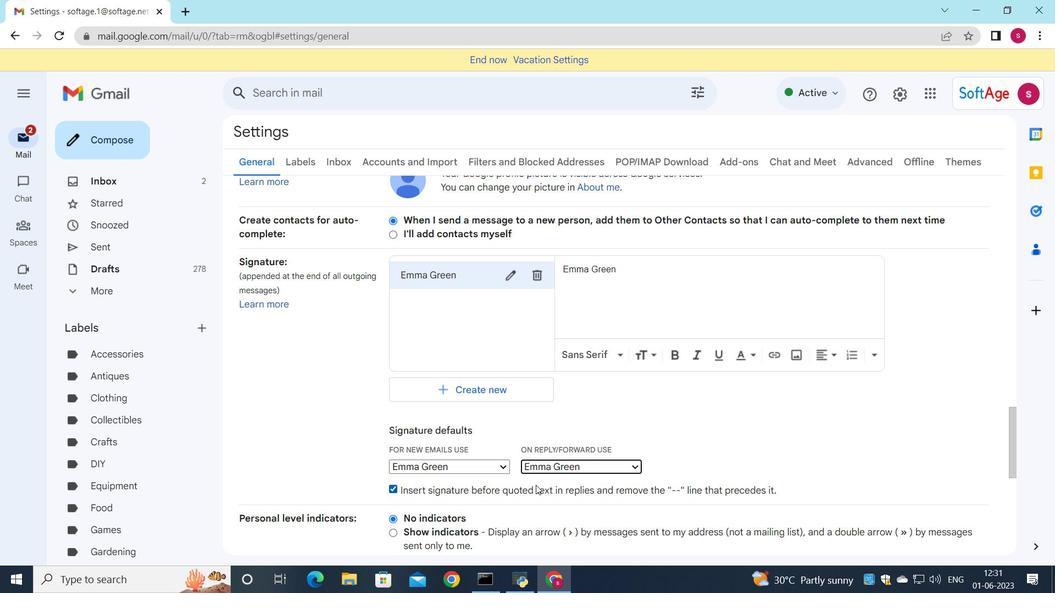 
Action: Mouse scrolled (536, 485) with delta (0, 0)
Screenshot: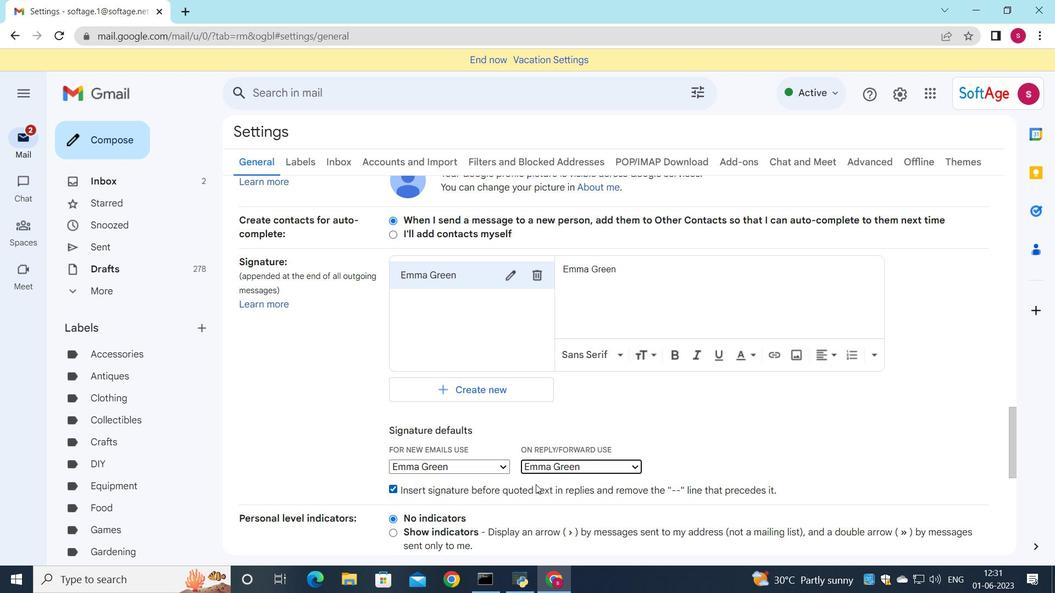
Action: Mouse scrolled (536, 485) with delta (0, 0)
Screenshot: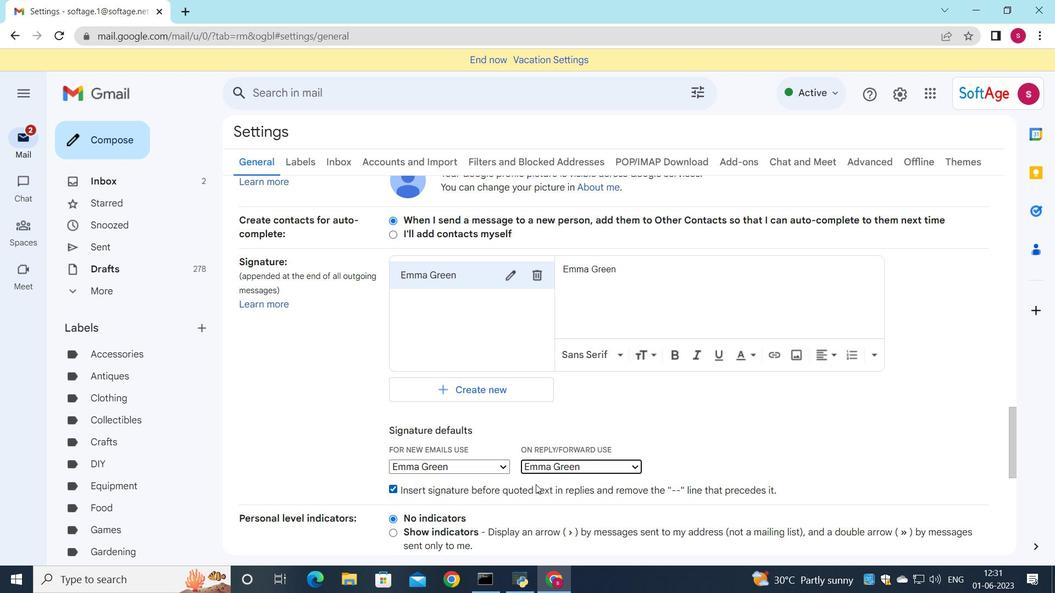 
Action: Mouse scrolled (536, 485) with delta (0, 0)
Screenshot: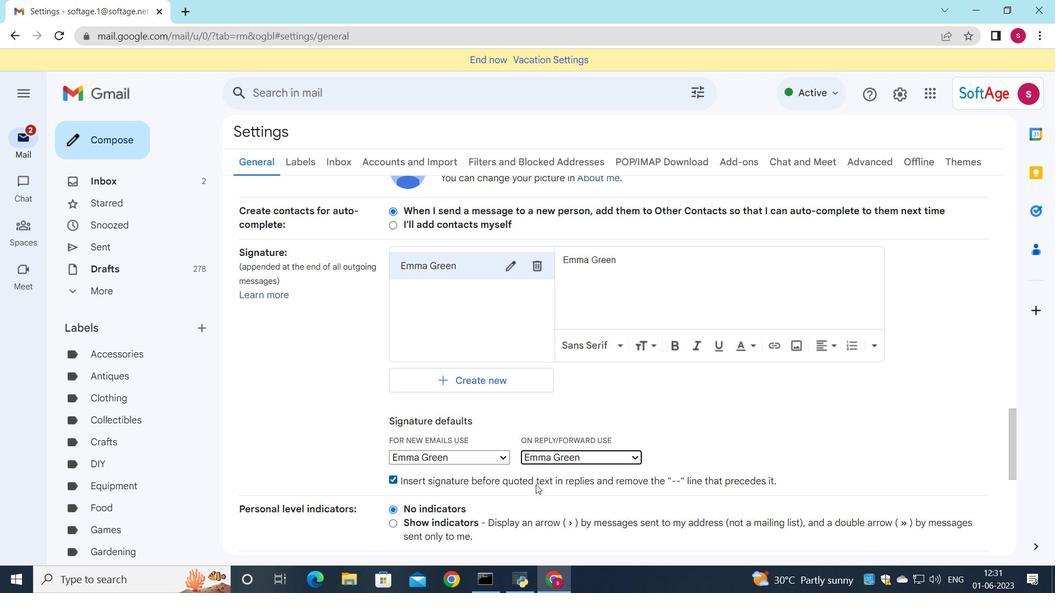 
Action: Mouse scrolled (536, 485) with delta (0, 0)
Screenshot: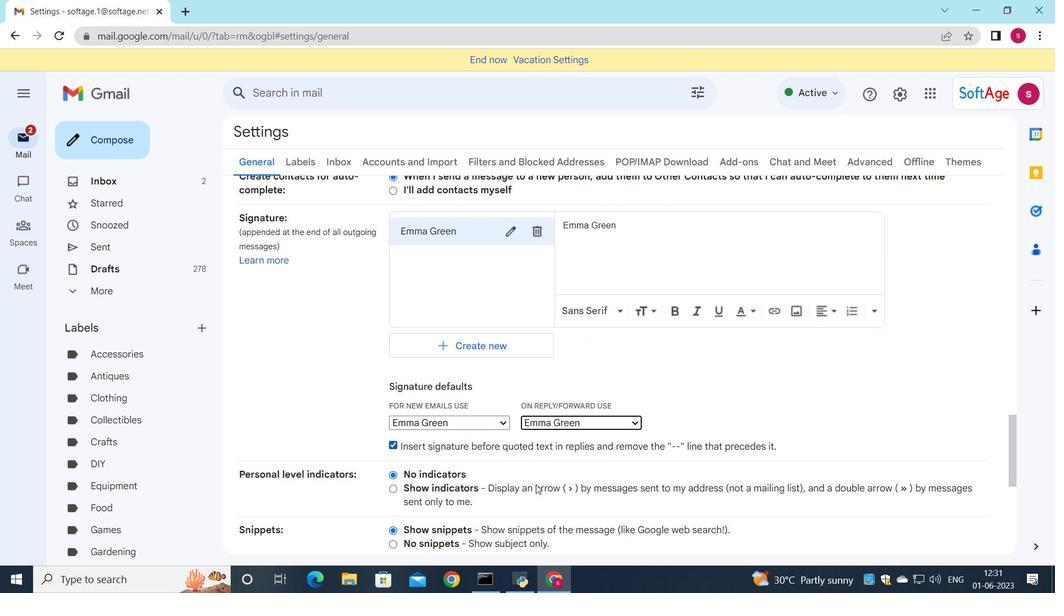 
Action: Mouse scrolled (536, 485) with delta (0, 0)
Screenshot: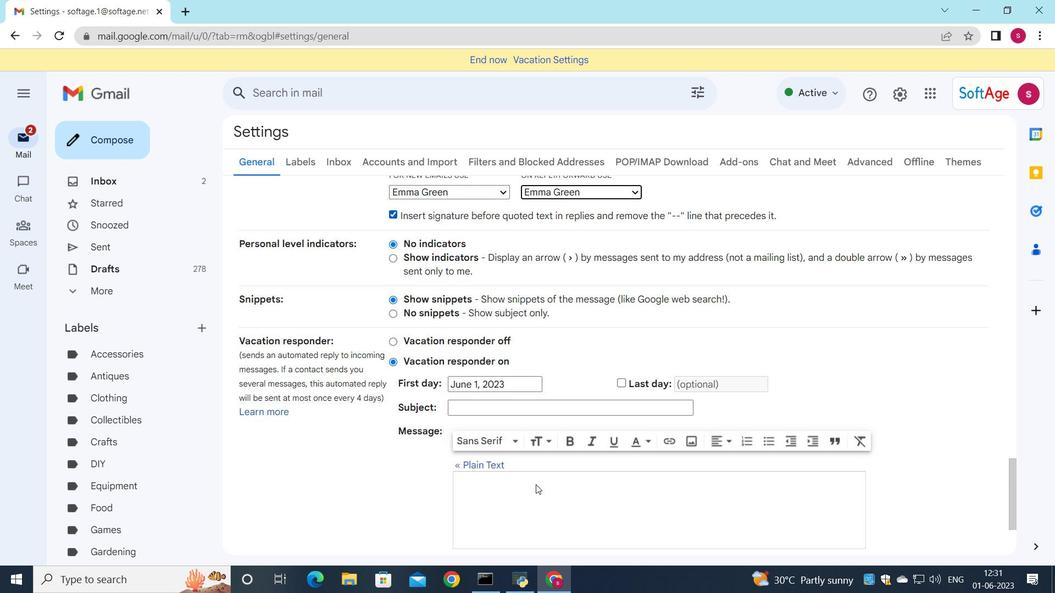 
Action: Mouse scrolled (536, 485) with delta (0, 0)
Screenshot: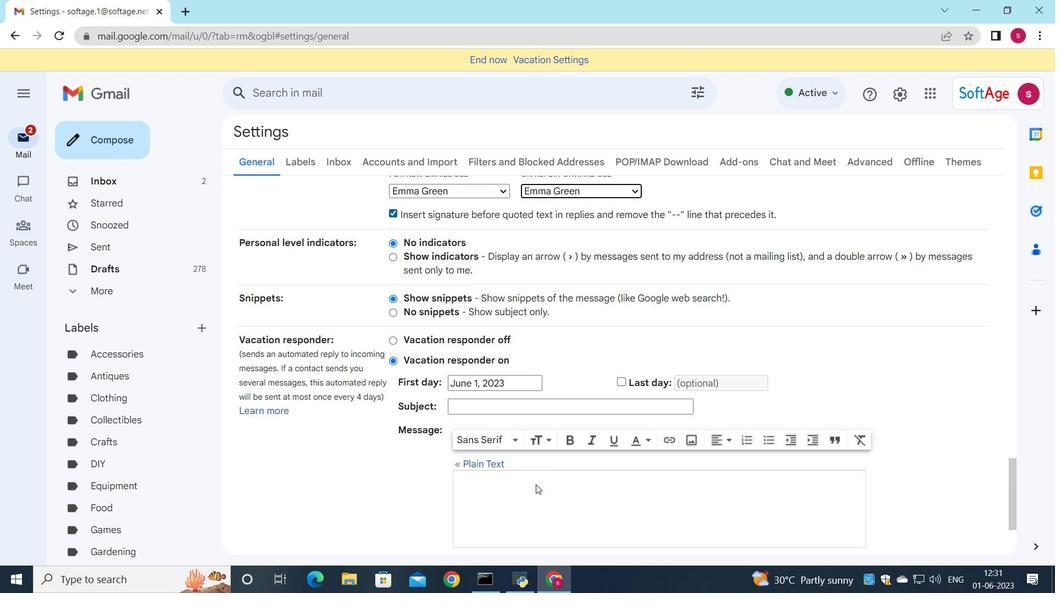 
Action: Mouse scrolled (536, 485) with delta (0, 0)
Screenshot: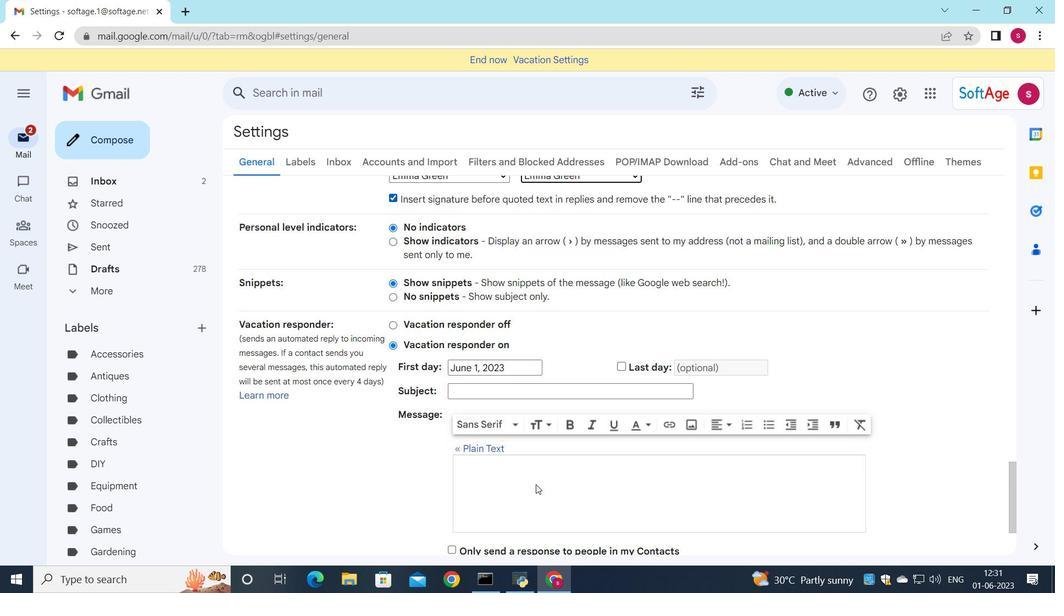 
Action: Mouse moved to (580, 482)
Screenshot: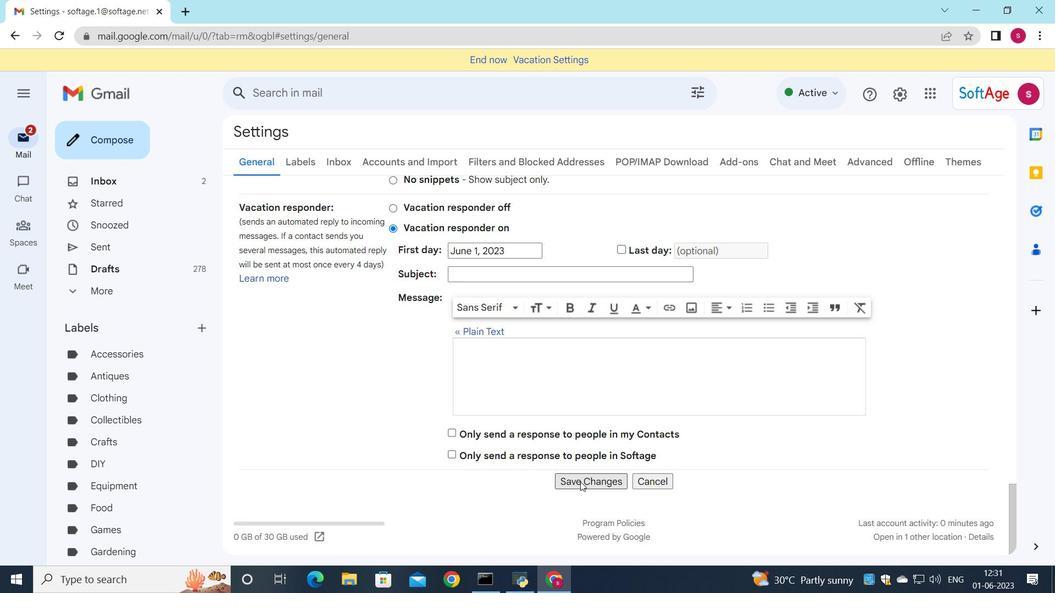 
Action: Mouse pressed left at (580, 482)
Screenshot: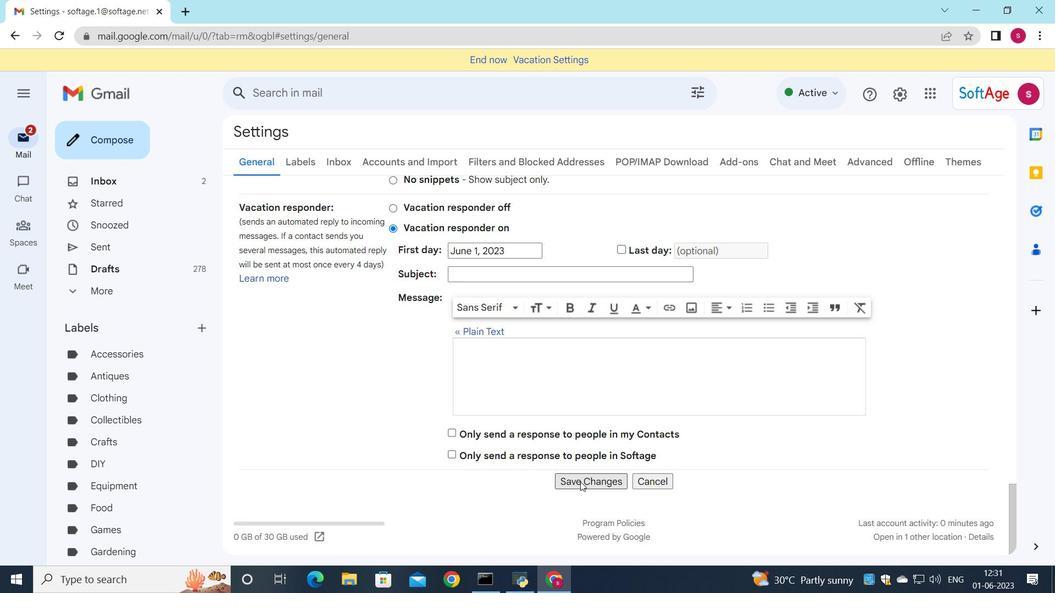 
Action: Mouse moved to (541, 442)
Screenshot: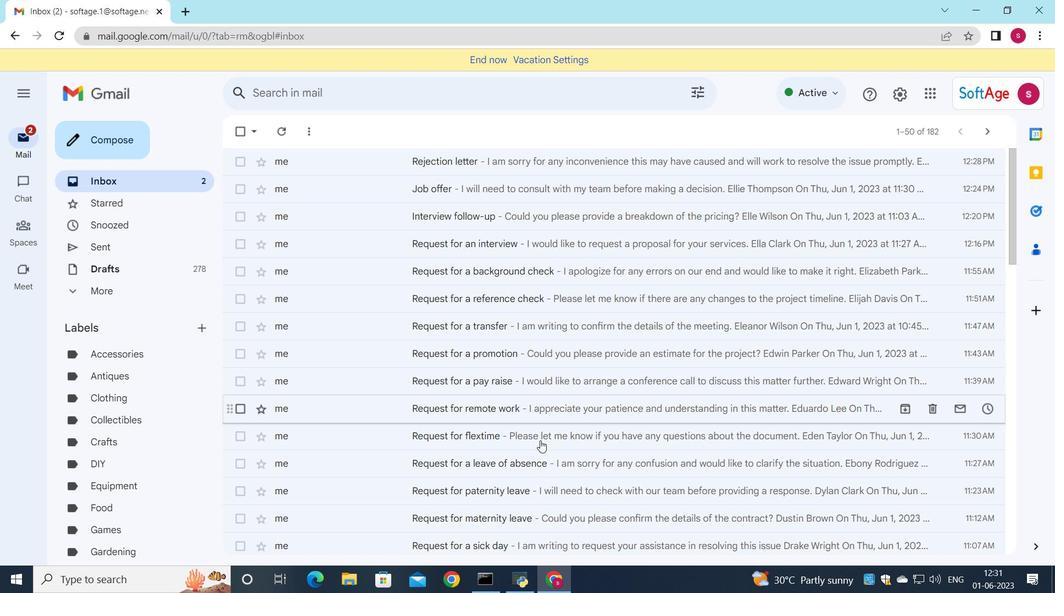 
Action: Mouse pressed left at (541, 442)
Screenshot: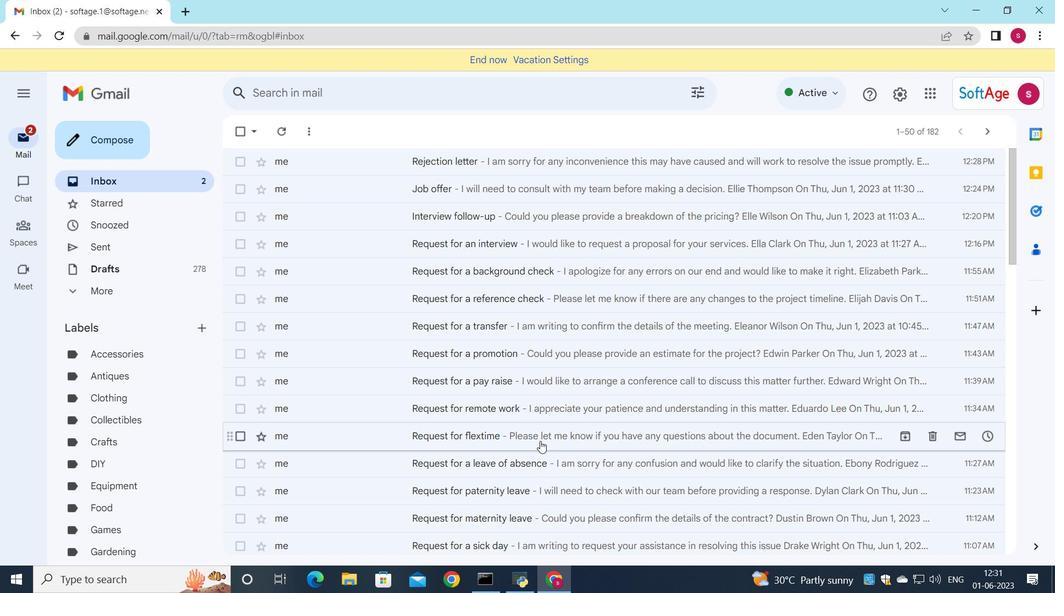 
Action: Mouse moved to (367, 436)
Screenshot: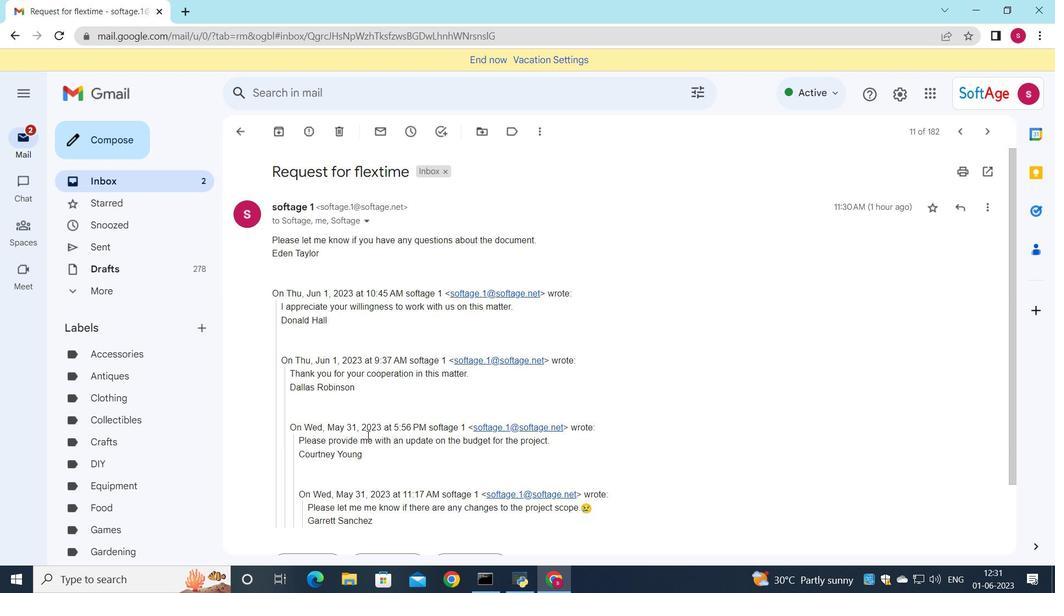 
Action: Mouse scrolled (367, 435) with delta (0, 0)
Screenshot: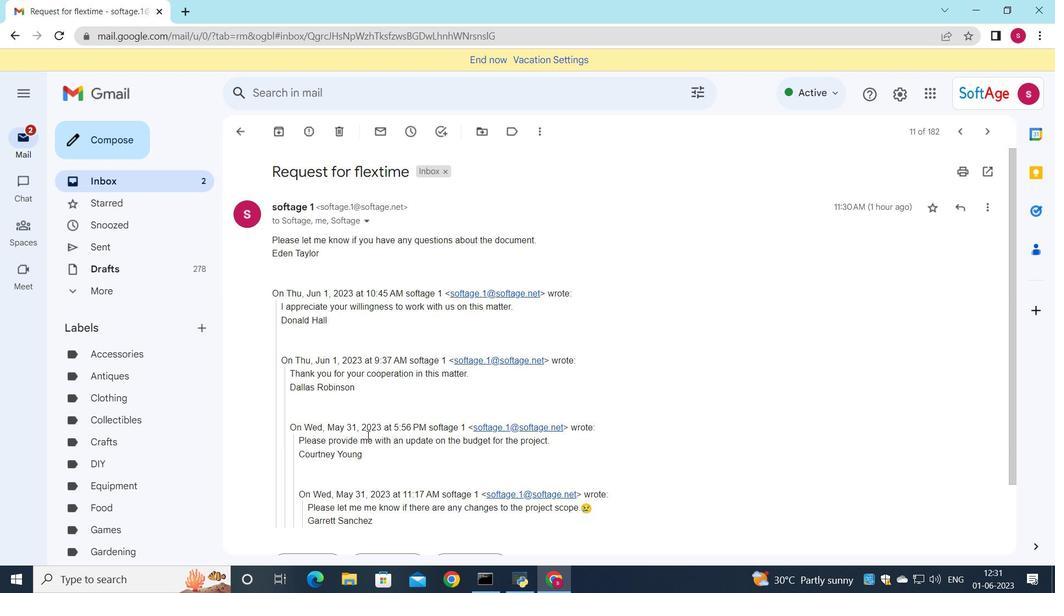
Action: Mouse scrolled (367, 435) with delta (0, 0)
Screenshot: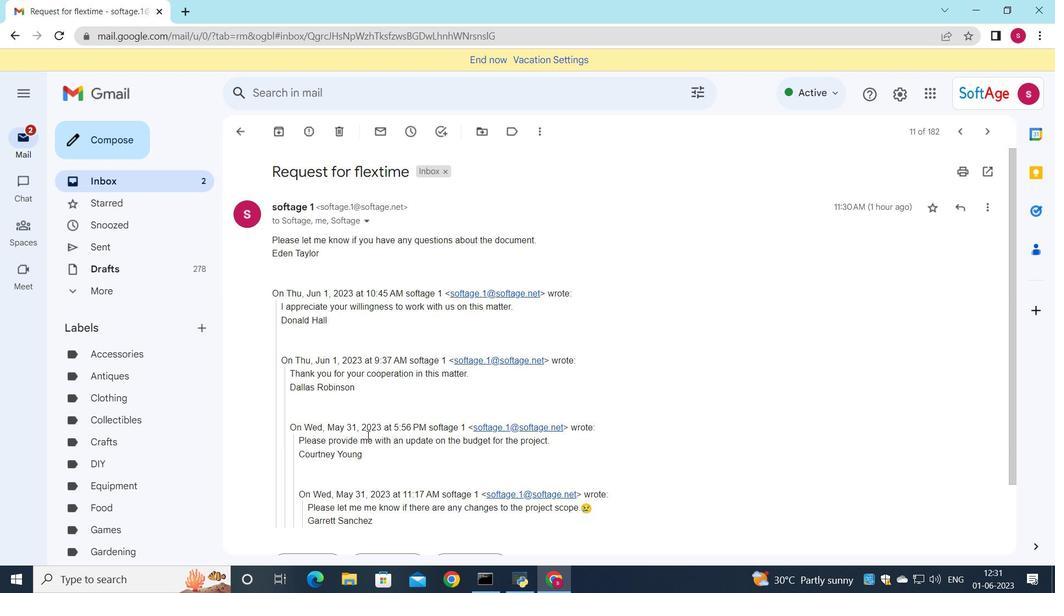 
Action: Mouse scrolled (367, 435) with delta (0, 0)
Screenshot: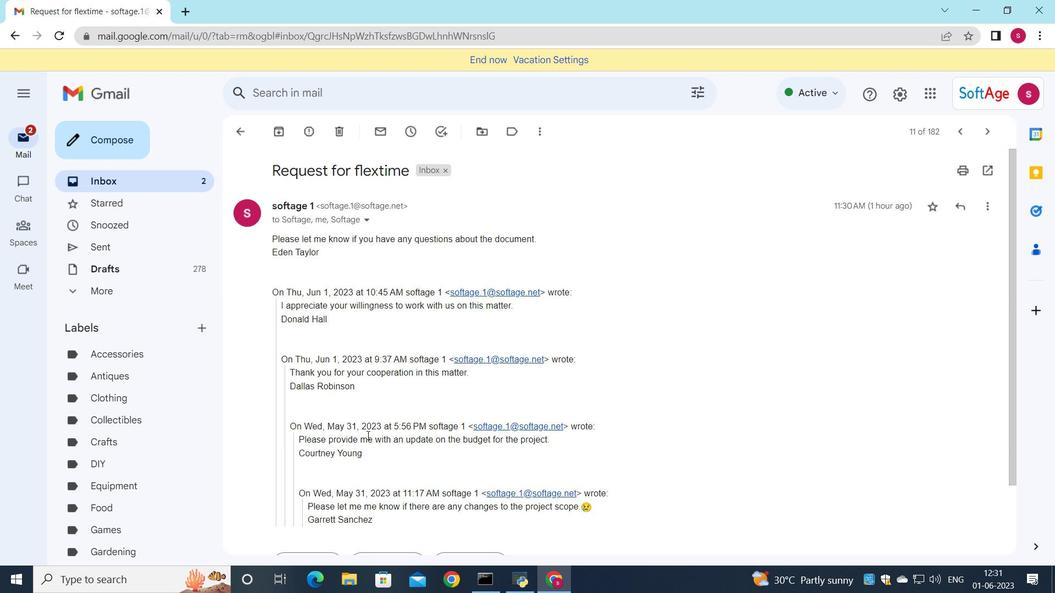 
Action: Mouse moved to (326, 474)
Screenshot: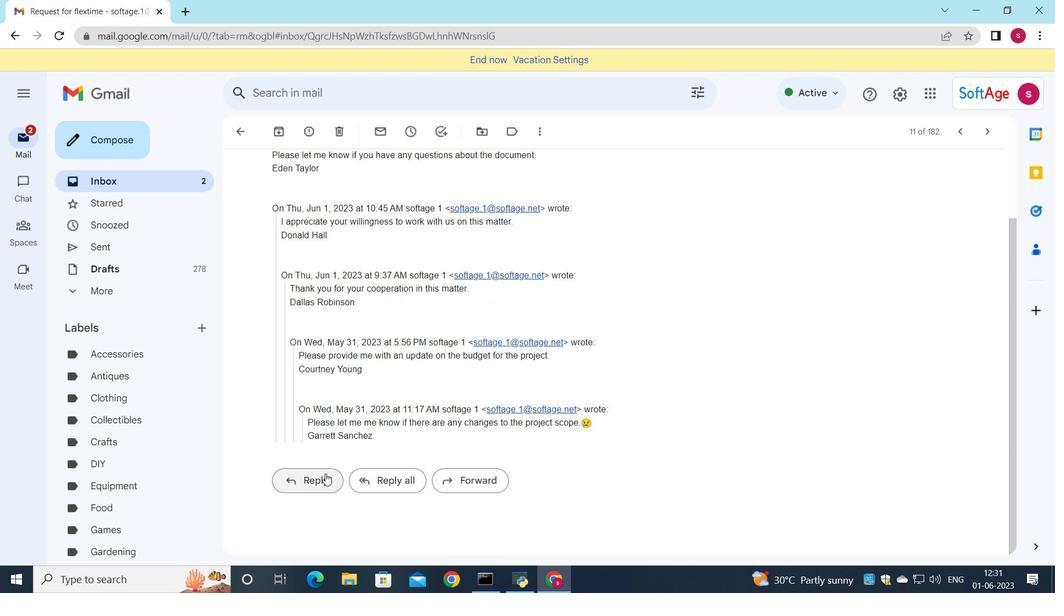 
Action: Mouse pressed left at (326, 474)
Screenshot: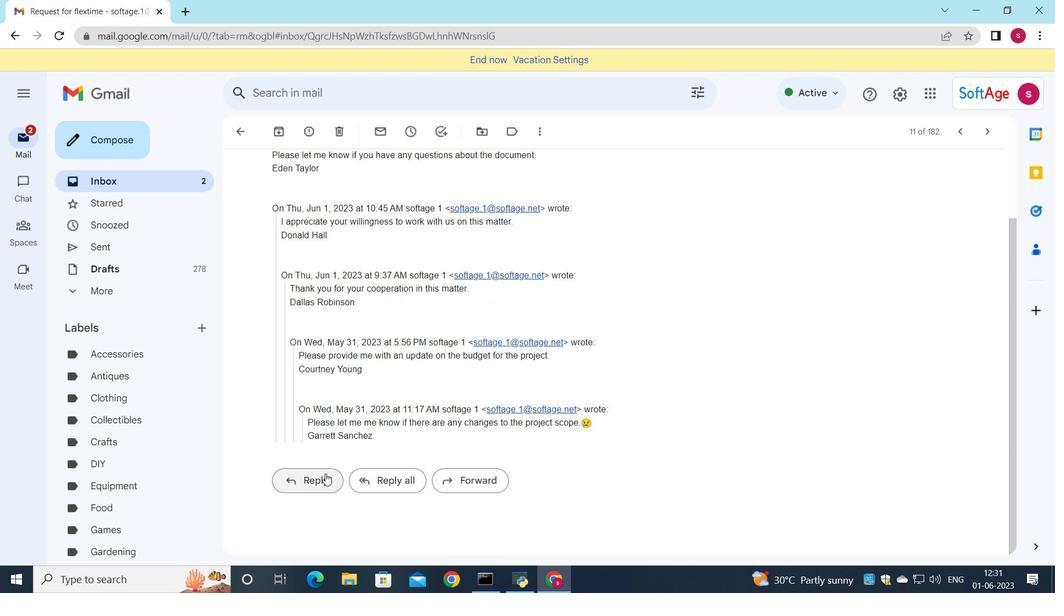
Action: Mouse moved to (296, 373)
Screenshot: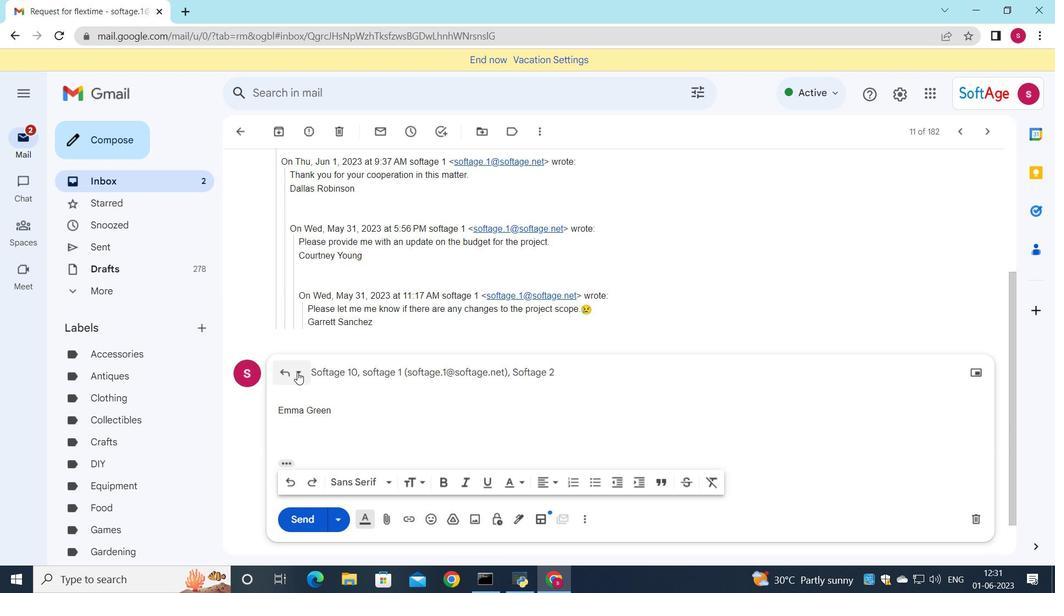 
Action: Mouse pressed left at (296, 373)
Screenshot: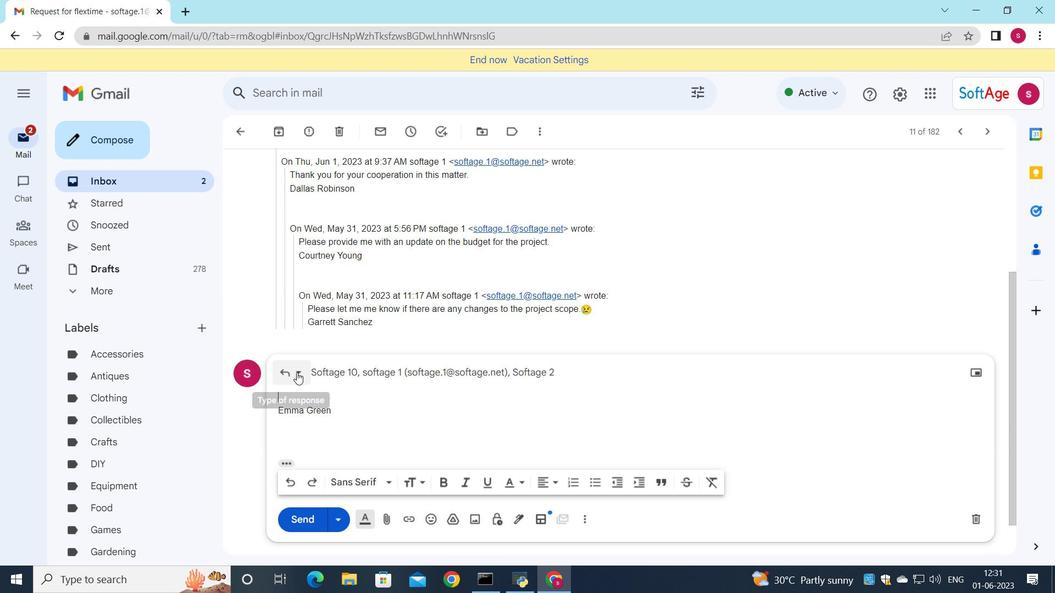 
Action: Mouse moved to (330, 467)
Screenshot: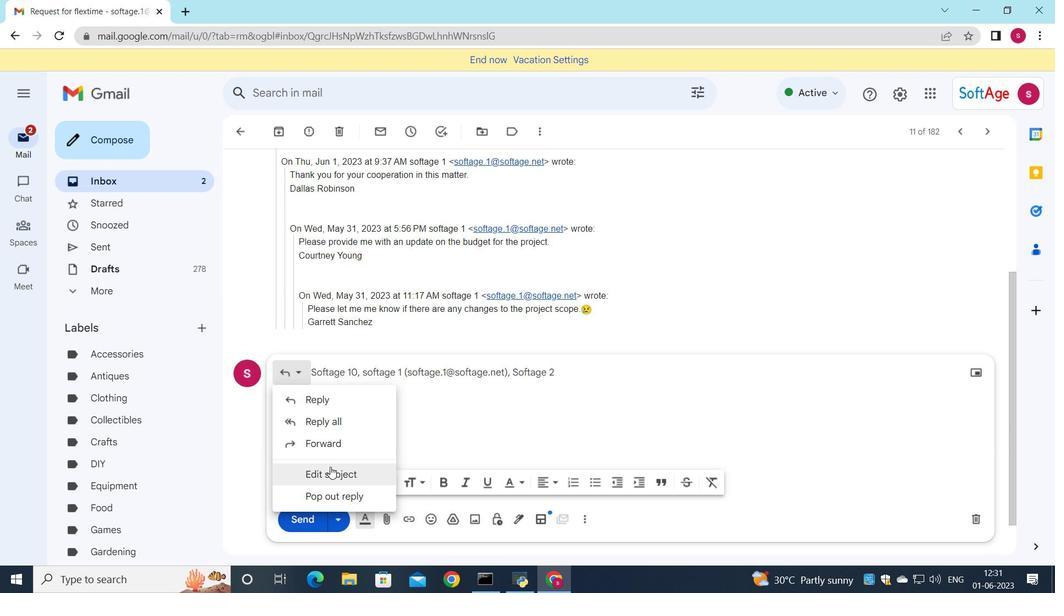 
Action: Mouse pressed left at (330, 467)
Screenshot: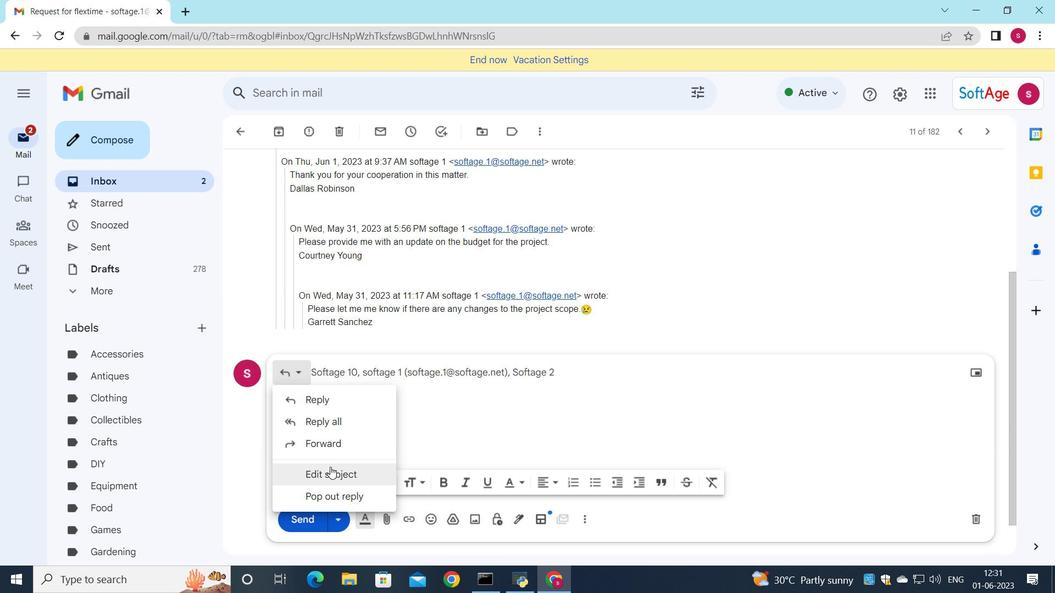 
Action: Mouse moved to (691, 340)
Screenshot: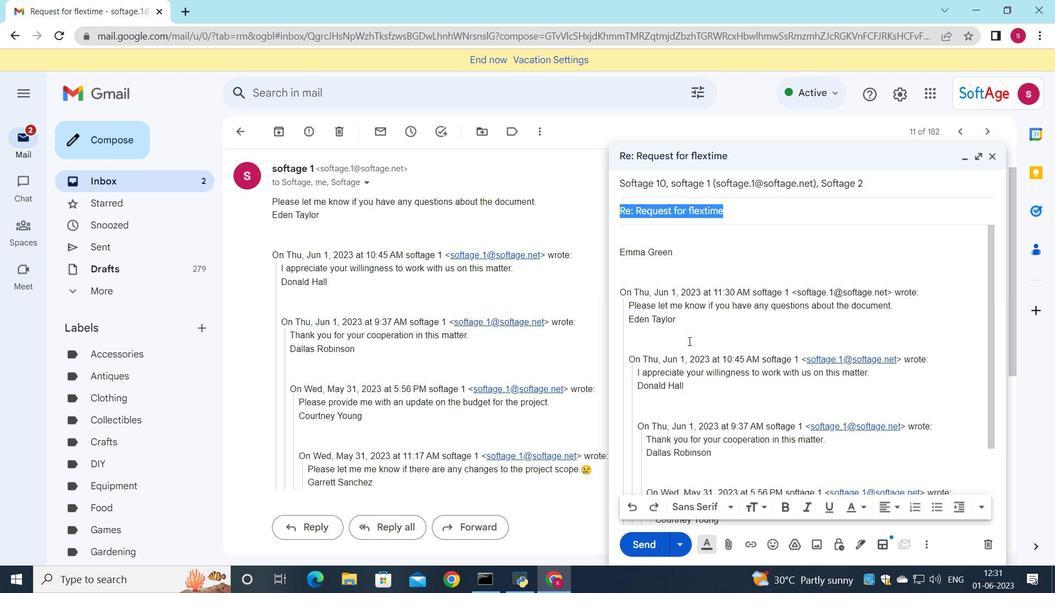 
Action: Key pressed <Key.shift>Request<Key.space>for<Key.space>a<Key.space>new<Key.space>project
Screenshot: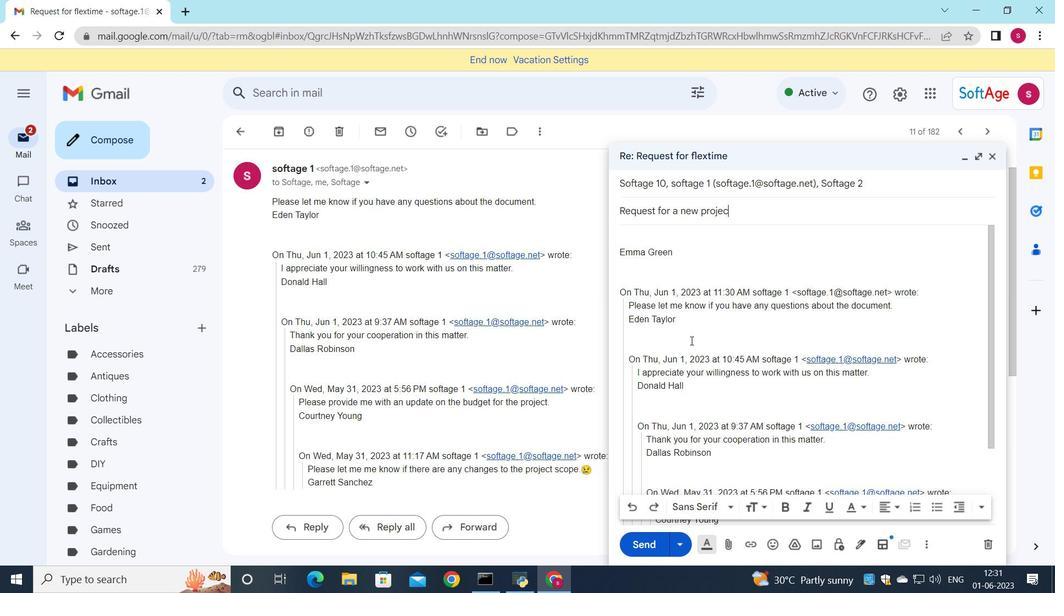 
Action: Mouse moved to (654, 232)
Screenshot: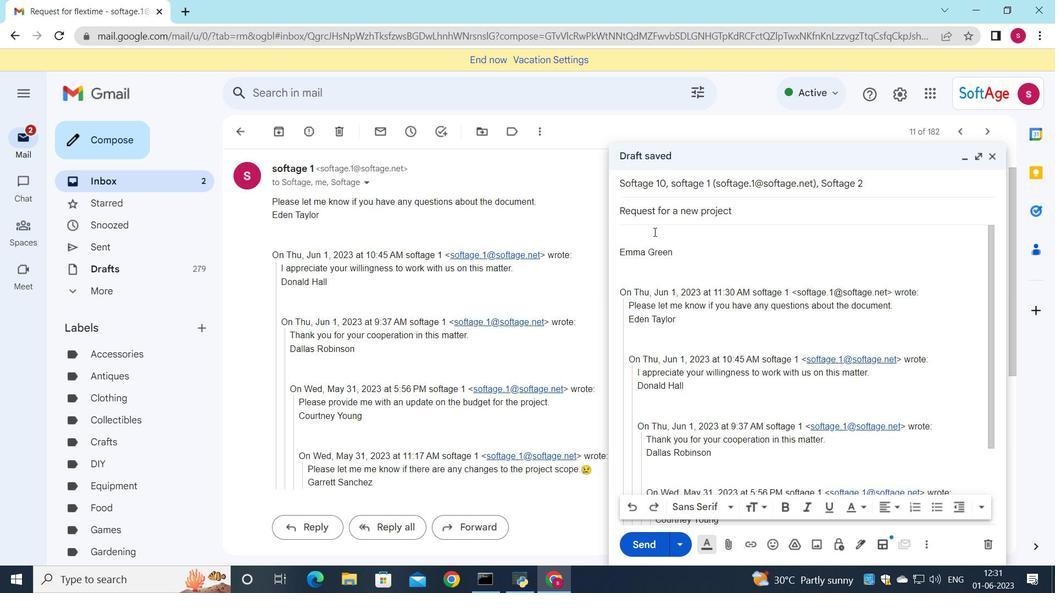 
Action: Mouse pressed left at (654, 232)
Screenshot: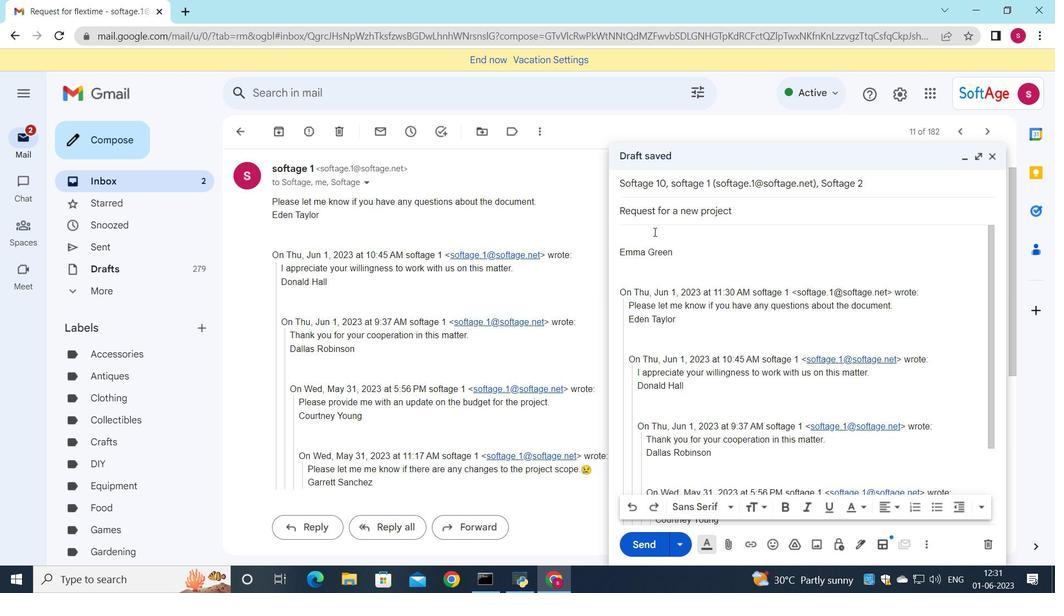 
Action: Key pressed <Key.shift>I<Key.space>would<Key.space>like<Key.space>to<Key.space>request<Key.space>a<Key.space>follow-up<Key.space>meeting<Key.space>to<Key.space>discuss<Key.space>the<Key.space>next<Key.space>steps<Key.space>=.<Key.backspace><Key.backspace><Key.backspace>.
Screenshot: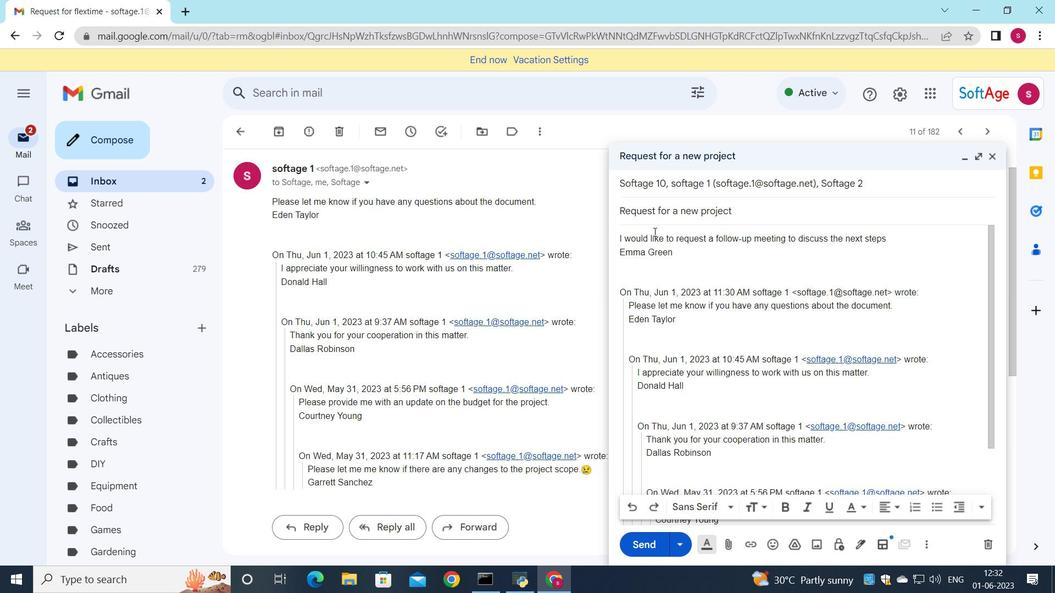 
Action: Mouse moved to (626, 508)
Screenshot: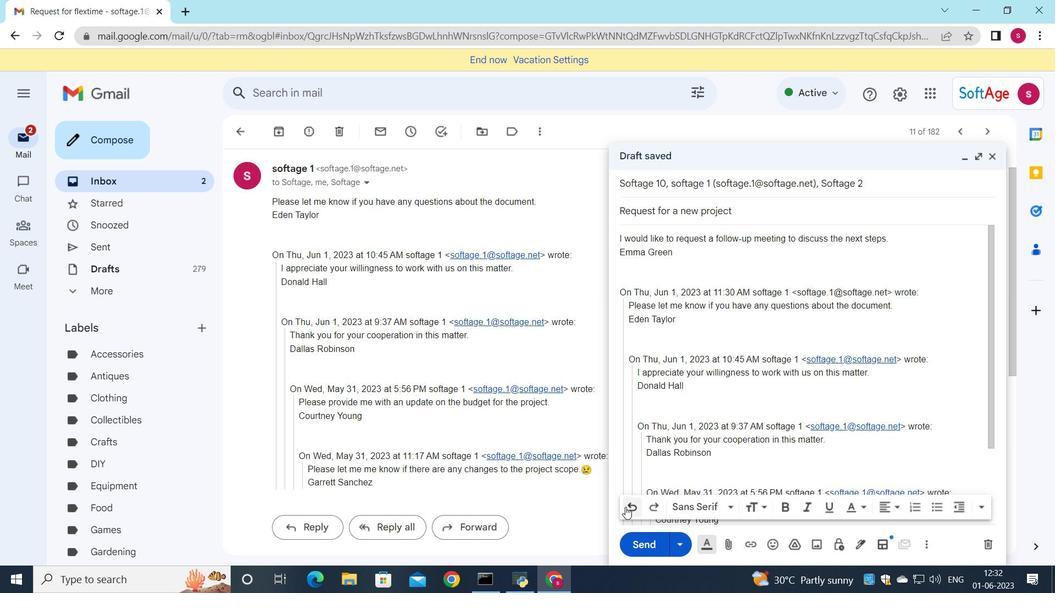 
Action: Mouse pressed left at (626, 508)
Screenshot: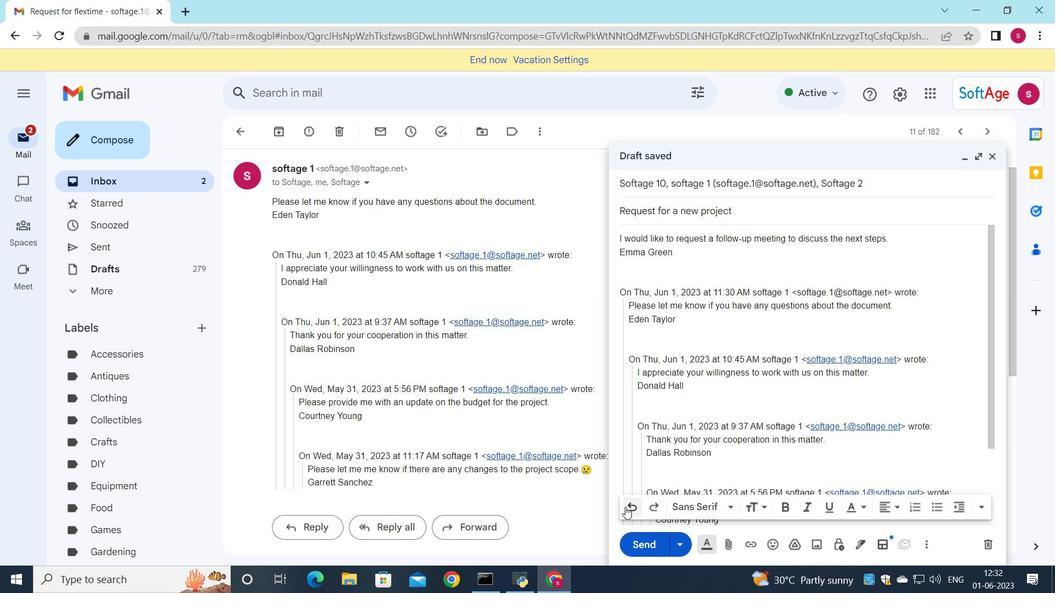 
Action: Mouse pressed left at (626, 508)
Screenshot: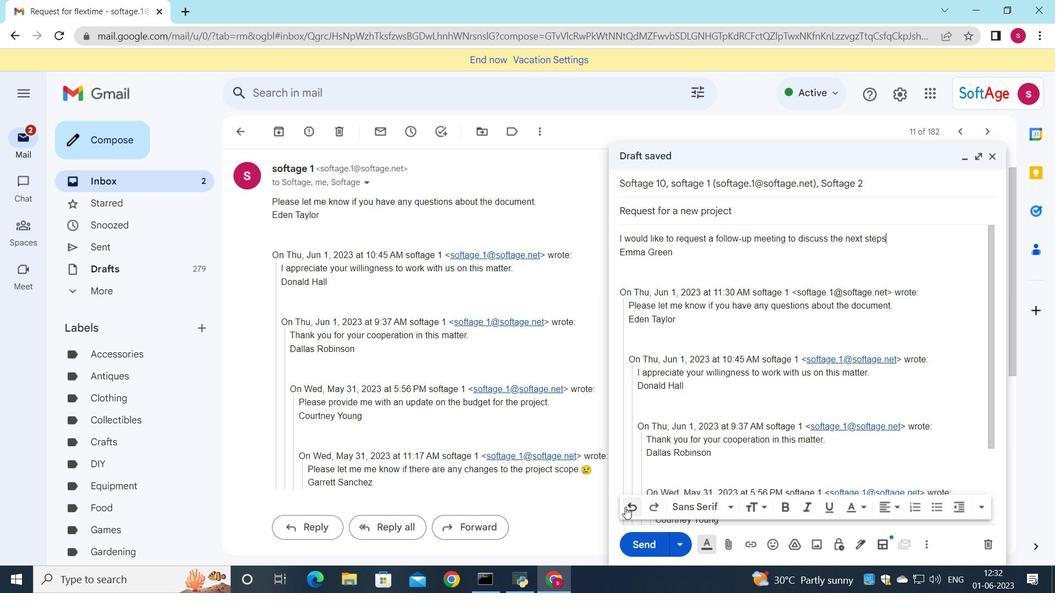 
Action: Mouse pressed left at (626, 508)
Screenshot: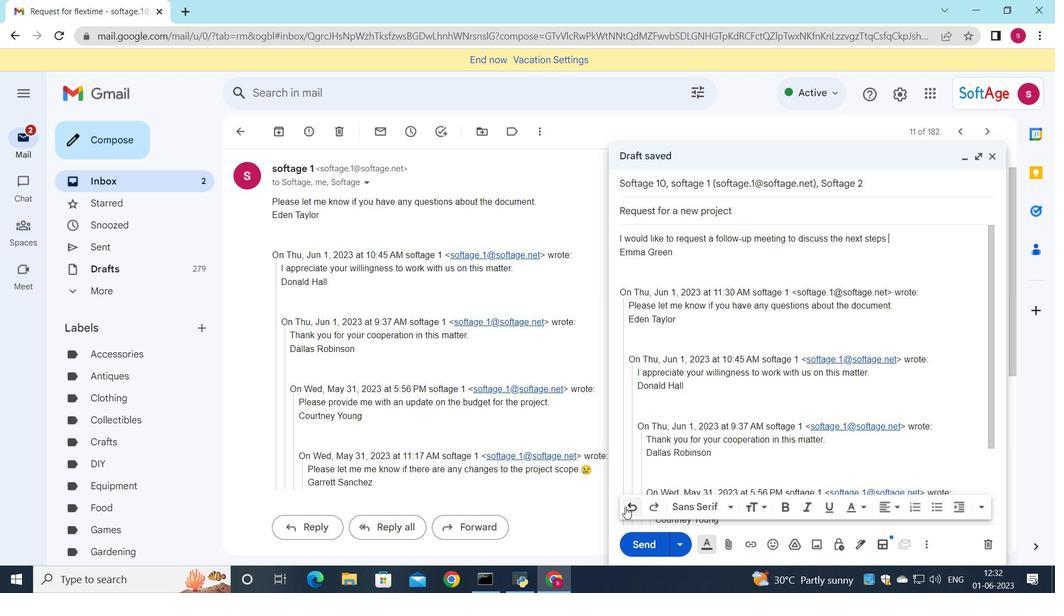 
Action: Mouse pressed left at (626, 508)
Screenshot: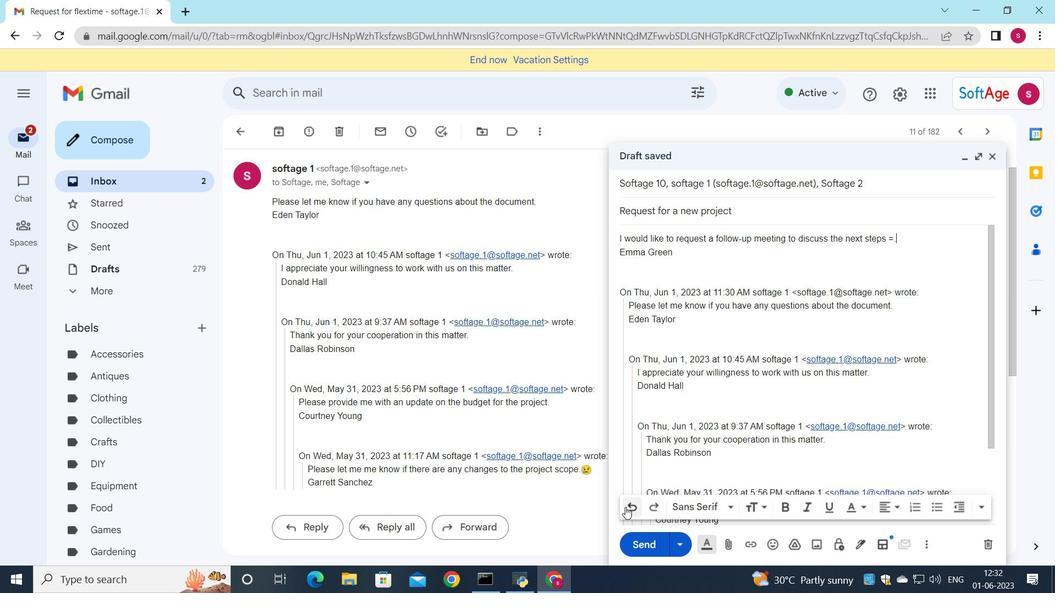 
Action: Mouse pressed left at (626, 508)
Screenshot: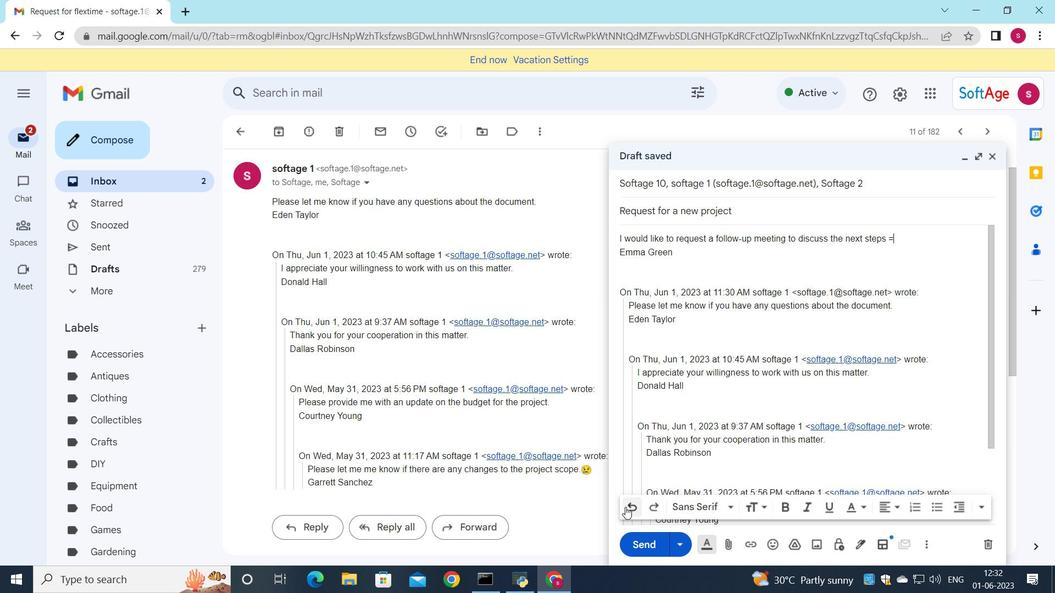 
Action: Mouse pressed left at (626, 508)
Screenshot: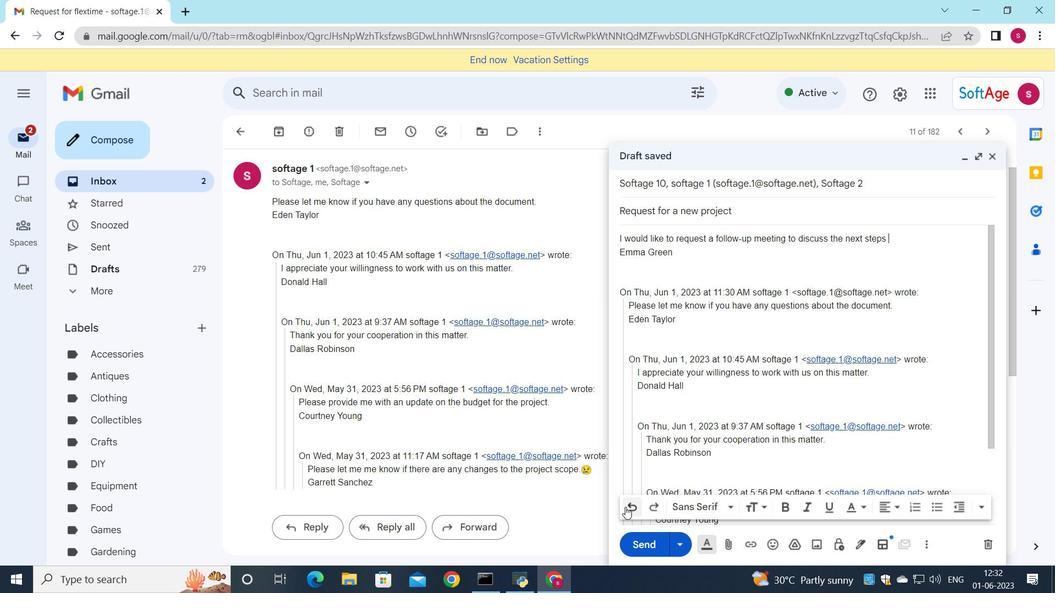 
Action: Mouse pressed left at (626, 508)
Screenshot: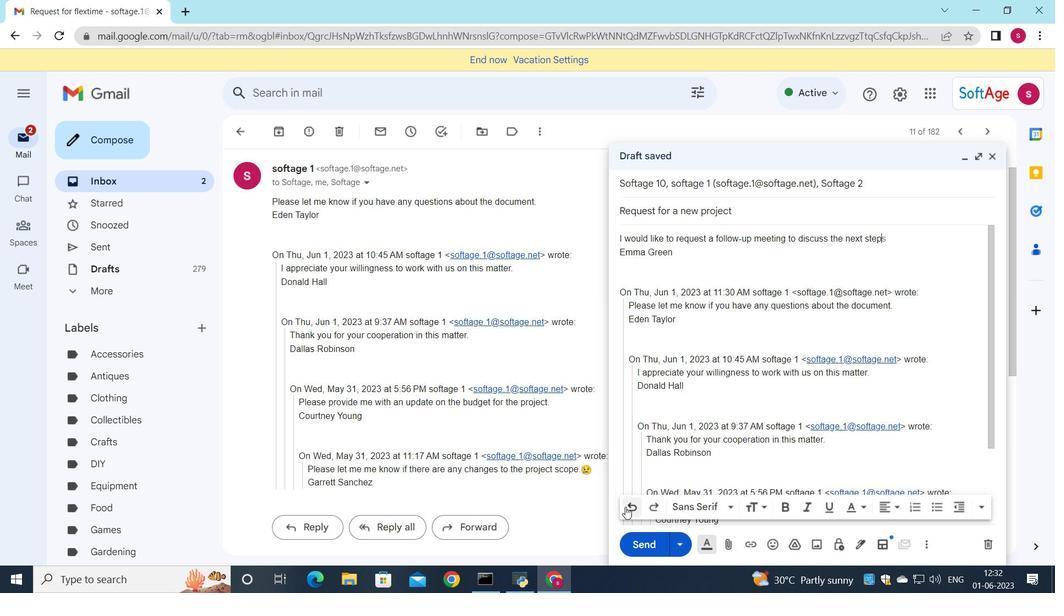 
Action: Mouse pressed left at (626, 508)
Screenshot: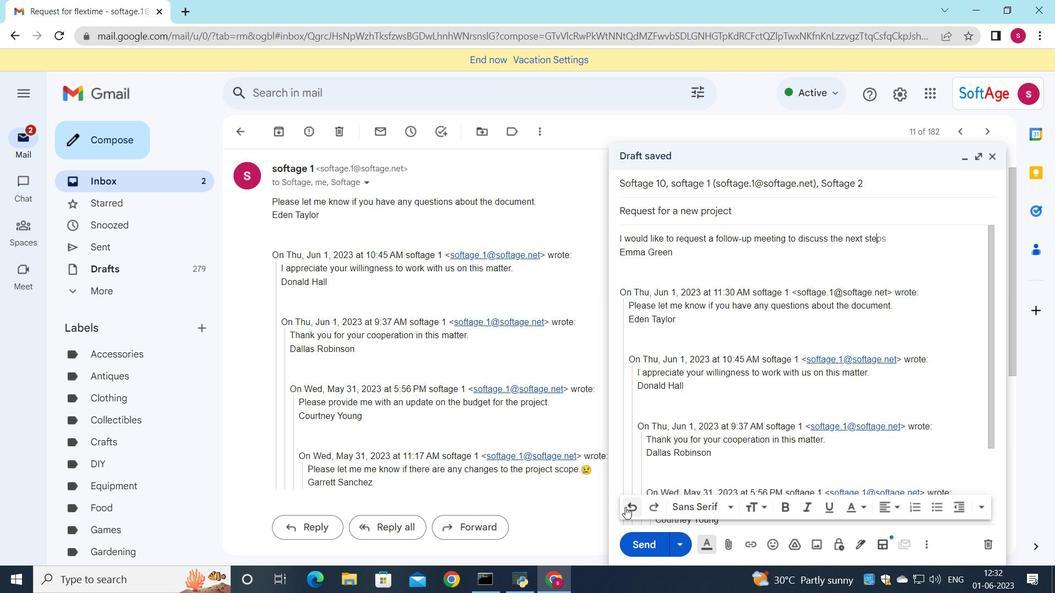 
Action: Mouse pressed left at (626, 508)
Screenshot: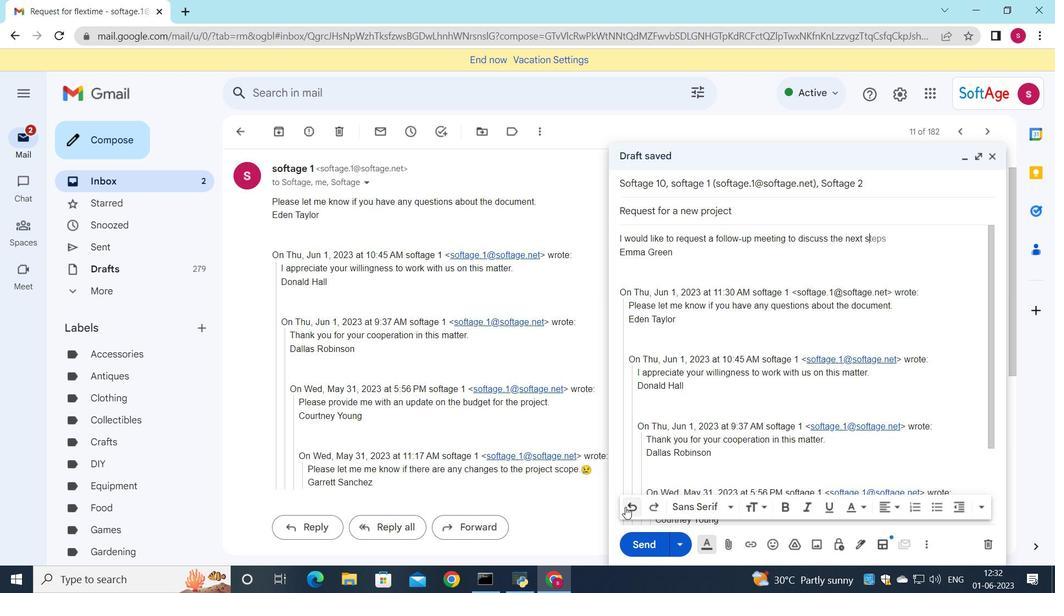 
Action: Mouse pressed left at (626, 508)
Screenshot: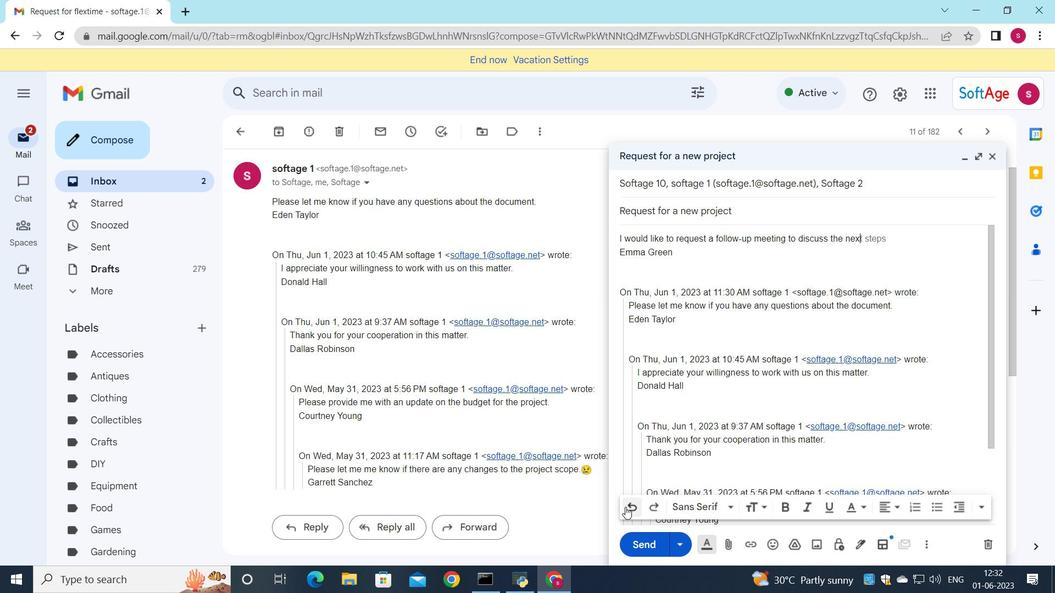 
Action: Mouse pressed left at (626, 508)
Screenshot: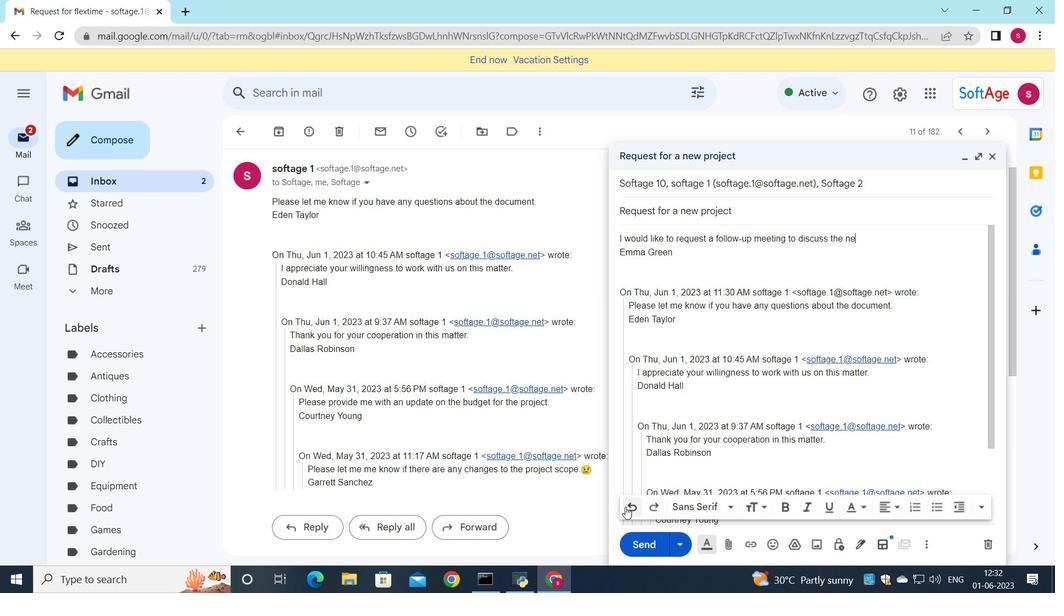 
Action: Mouse pressed left at (626, 508)
Screenshot: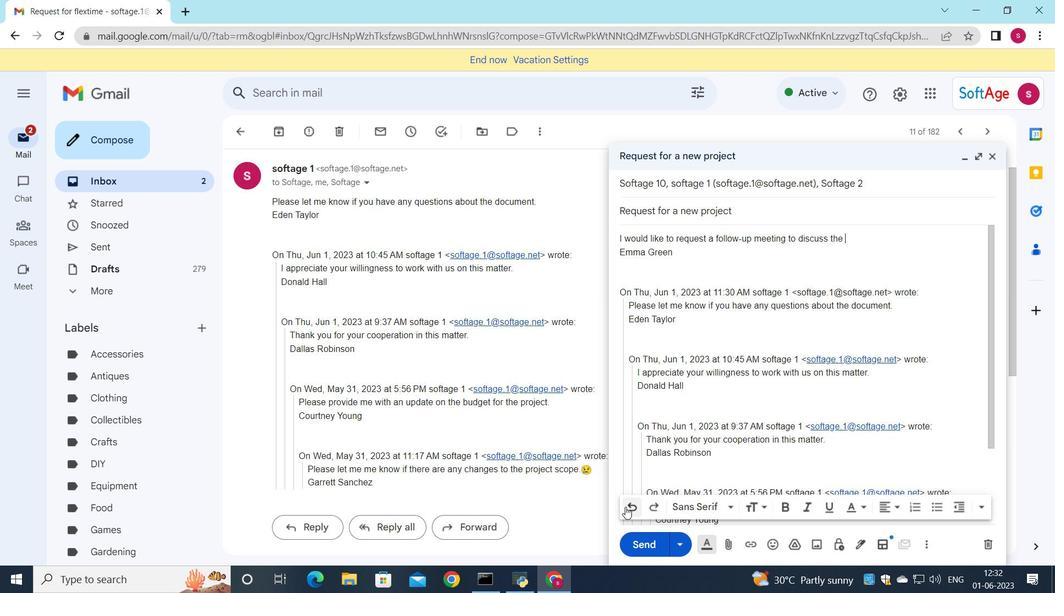 
Action: Mouse pressed left at (626, 508)
Screenshot: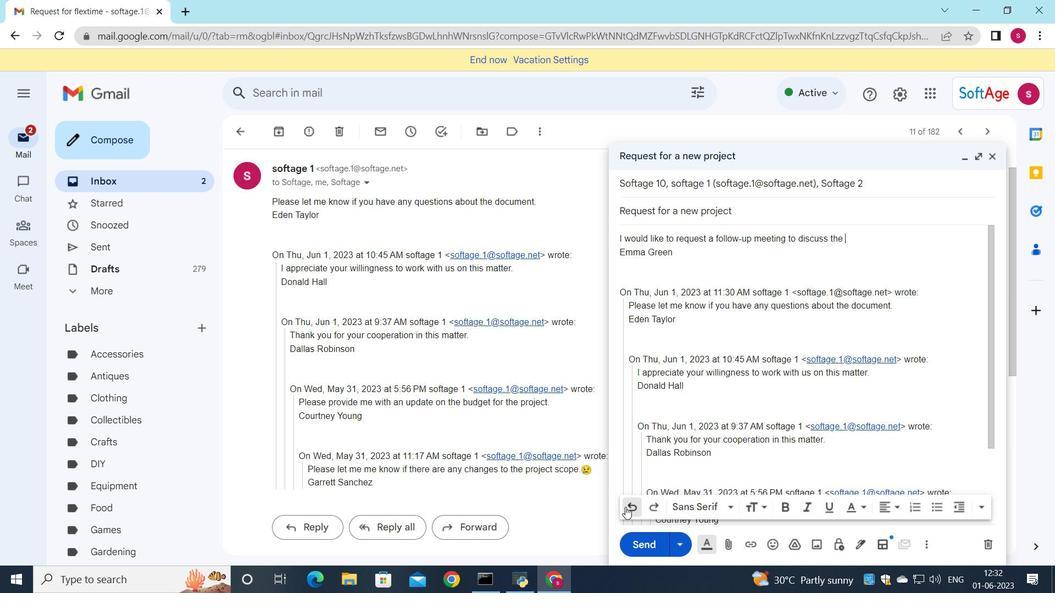 
Action: Mouse pressed left at (626, 508)
Screenshot: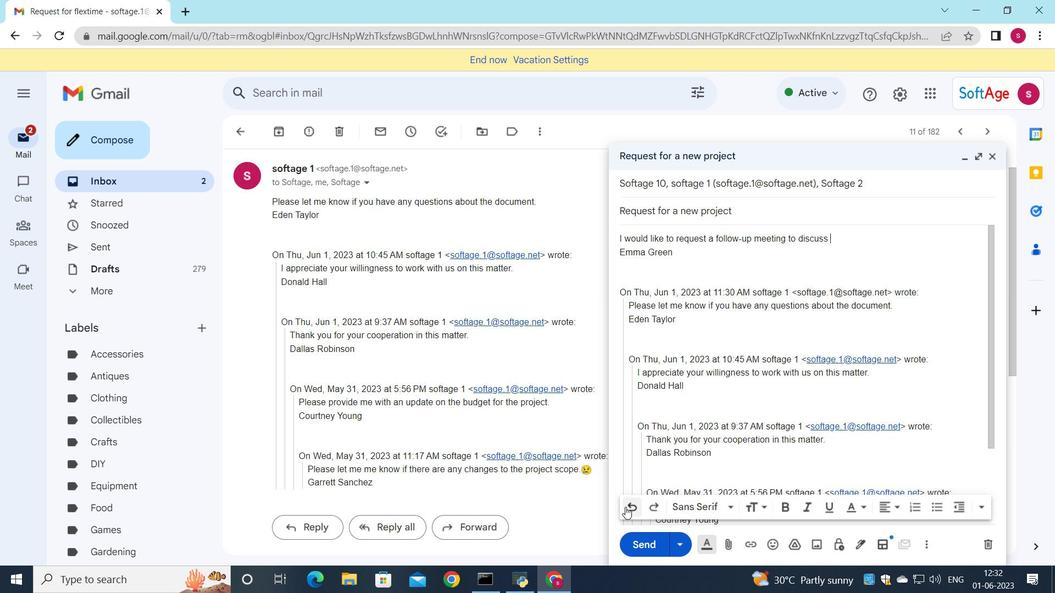 
Action: Mouse pressed left at (626, 508)
Screenshot: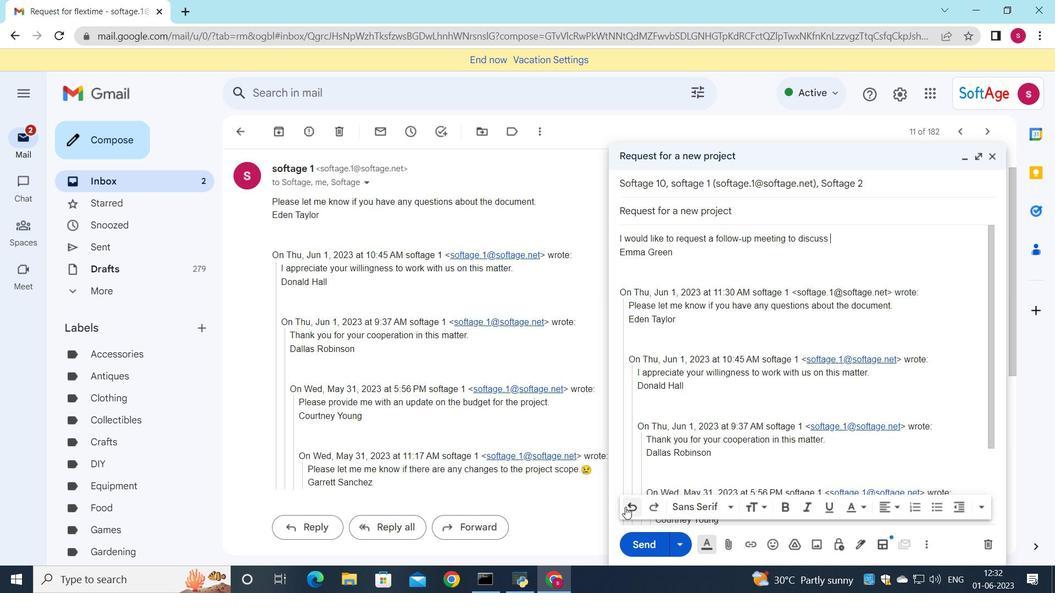 
Action: Mouse pressed left at (626, 508)
Screenshot: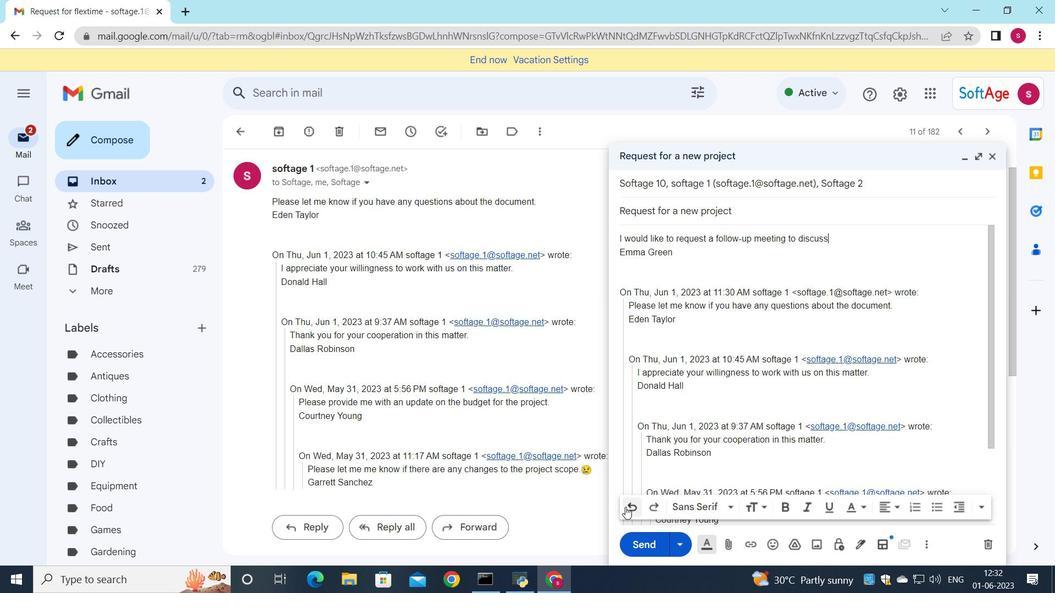 
Action: Mouse pressed left at (626, 508)
Screenshot: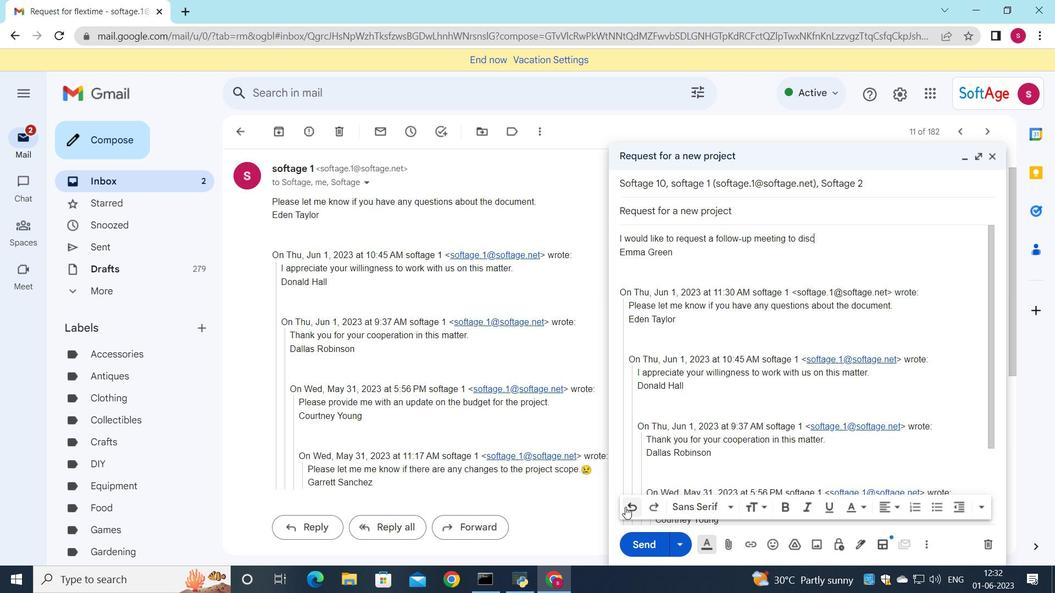 
Action: Mouse pressed left at (626, 508)
Screenshot: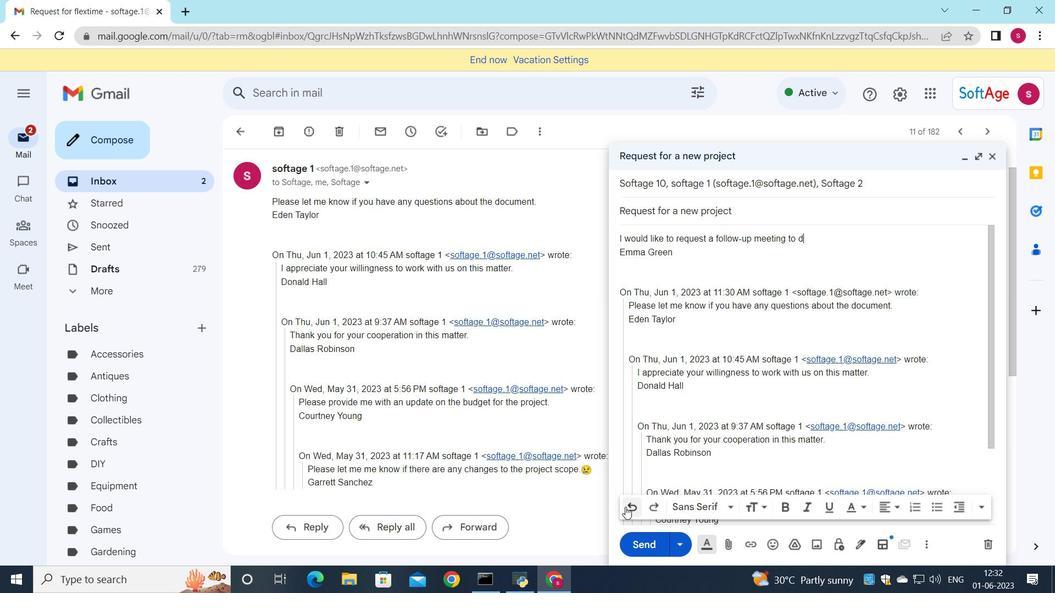 
Action: Mouse pressed left at (626, 508)
Screenshot: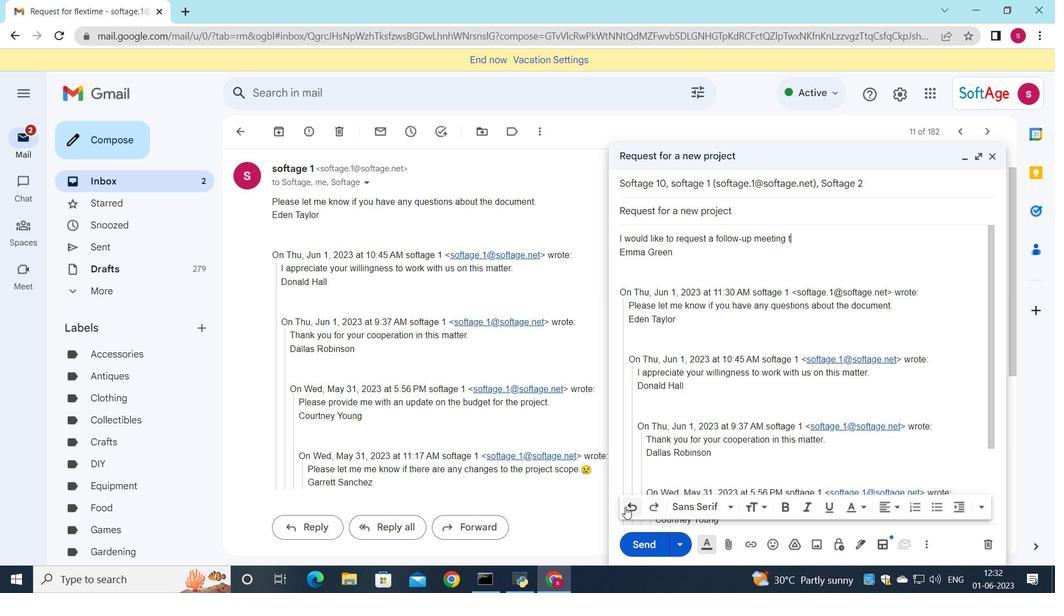 
Action: Mouse pressed left at (626, 508)
Screenshot: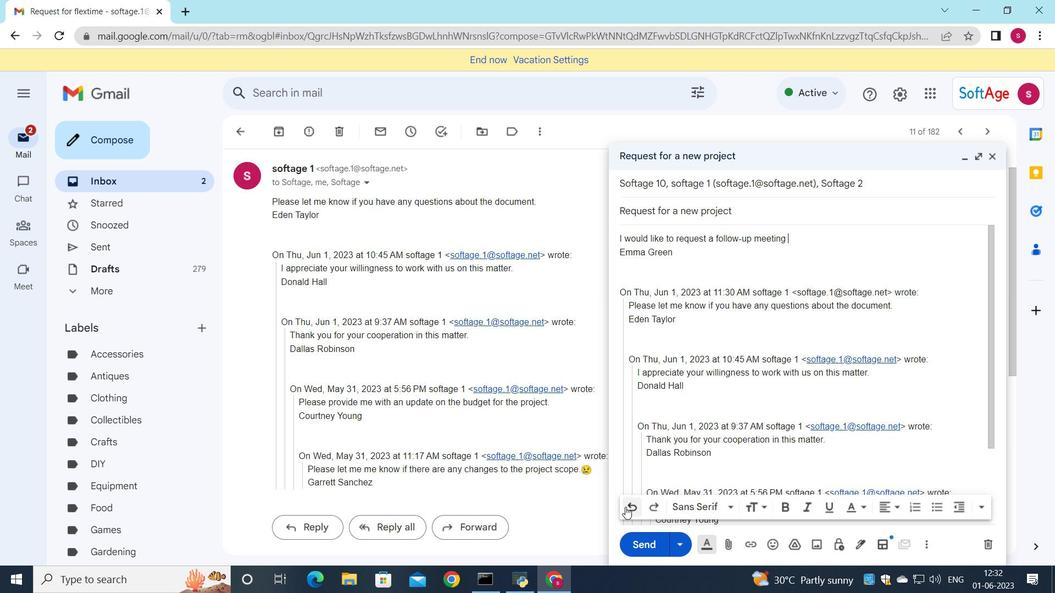 
Action: Mouse pressed left at (626, 508)
Screenshot: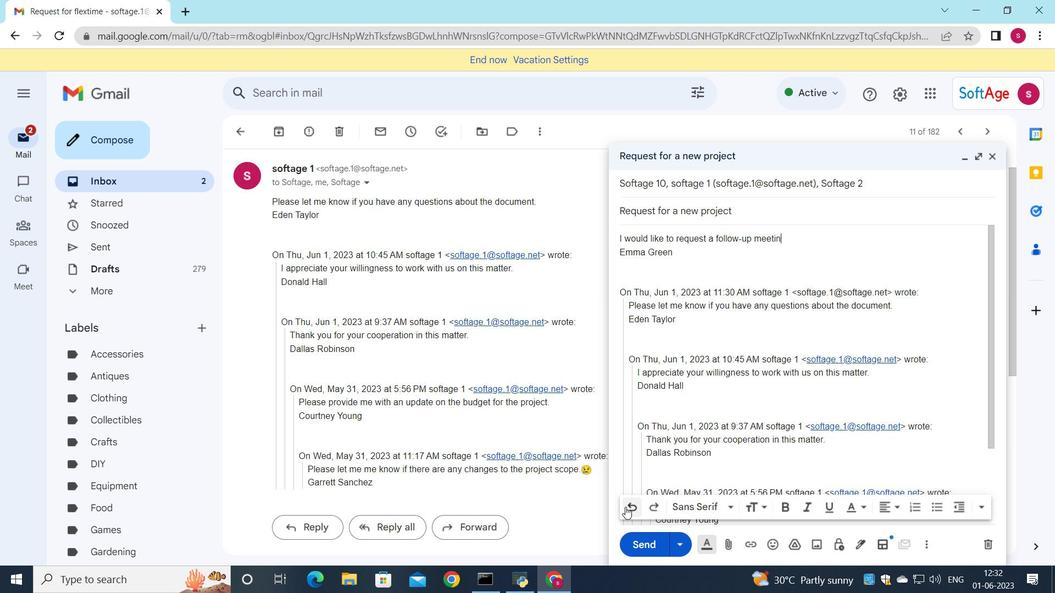 
Action: Mouse pressed left at (626, 508)
Screenshot: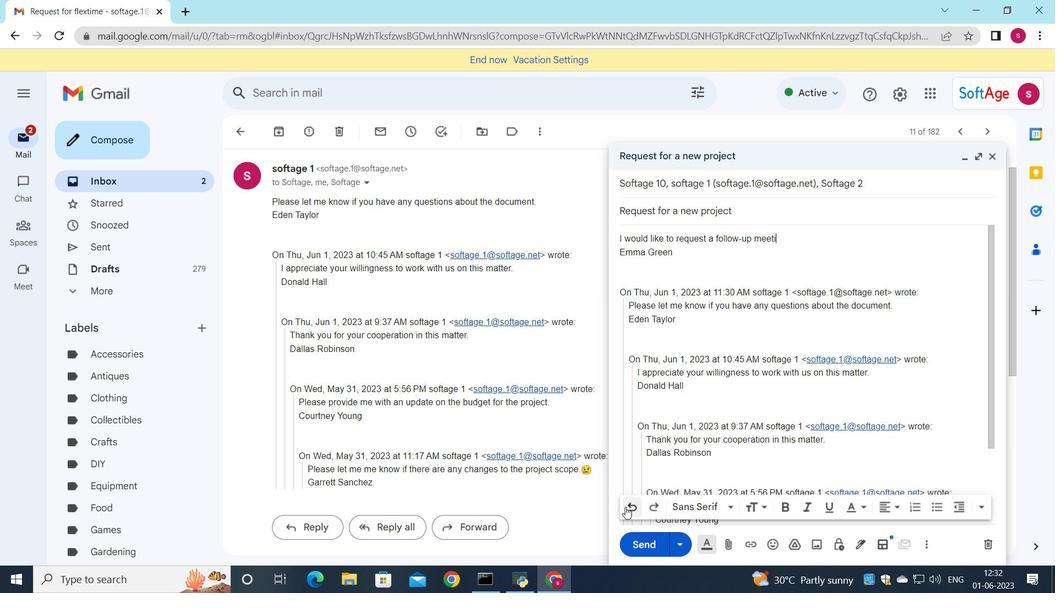 
Action: Mouse pressed left at (626, 508)
Screenshot: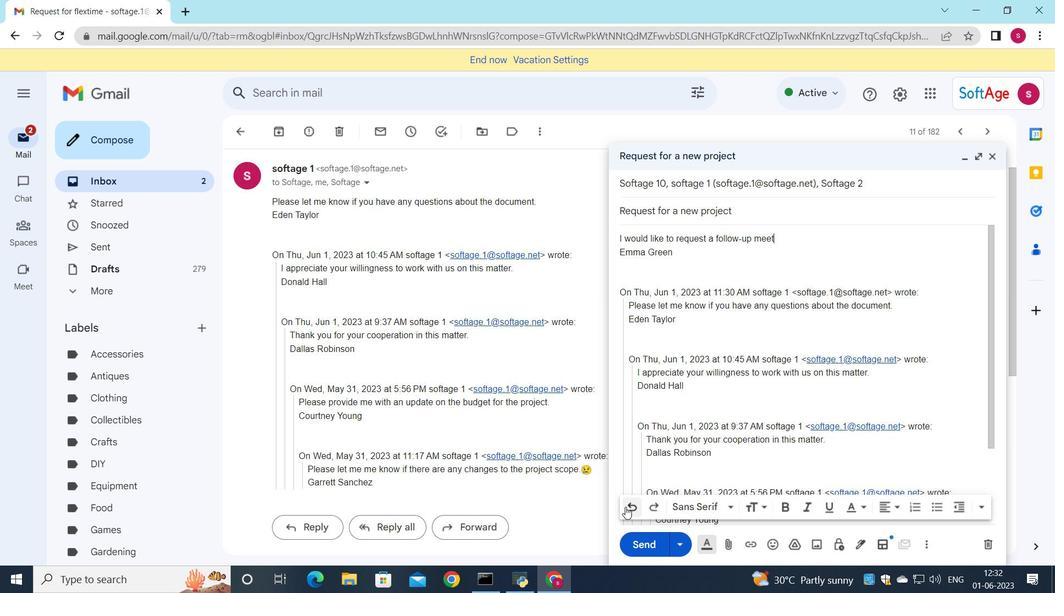 
Action: Mouse pressed left at (626, 508)
Screenshot: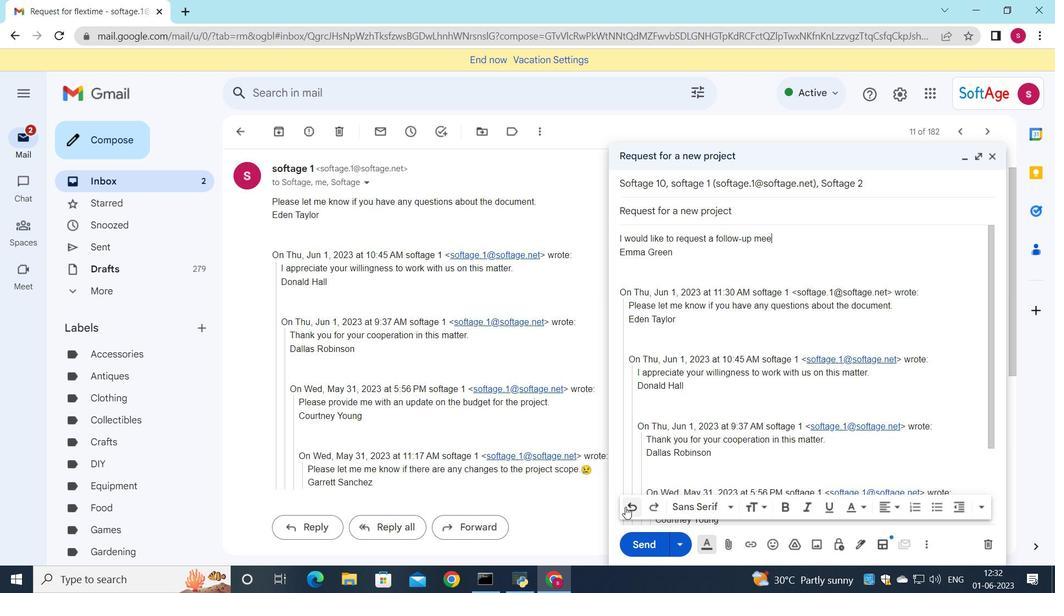 
Action: Mouse pressed left at (626, 508)
Screenshot: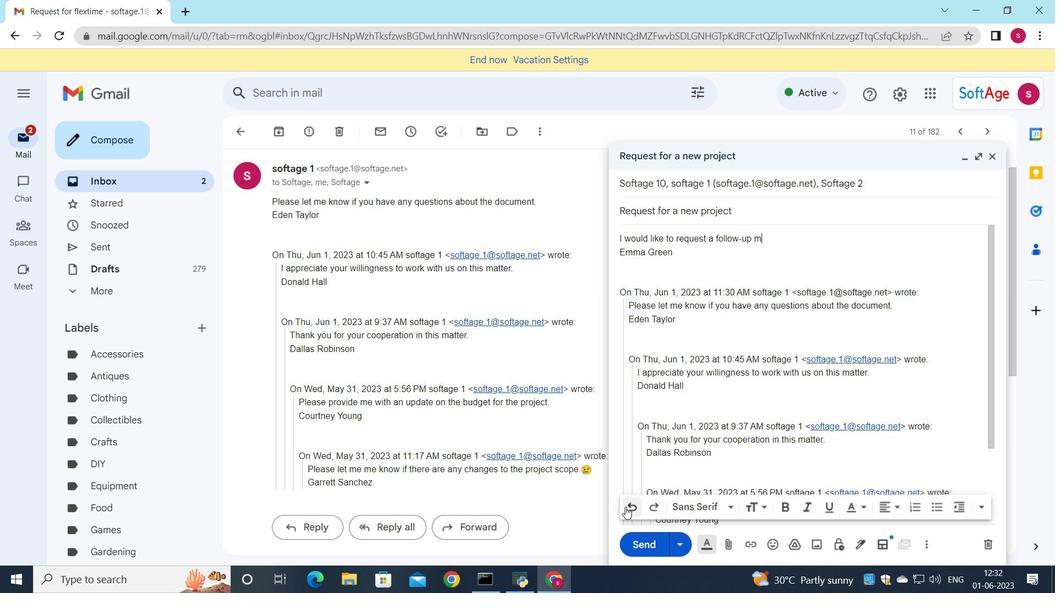 
Action: Mouse pressed left at (626, 508)
Screenshot: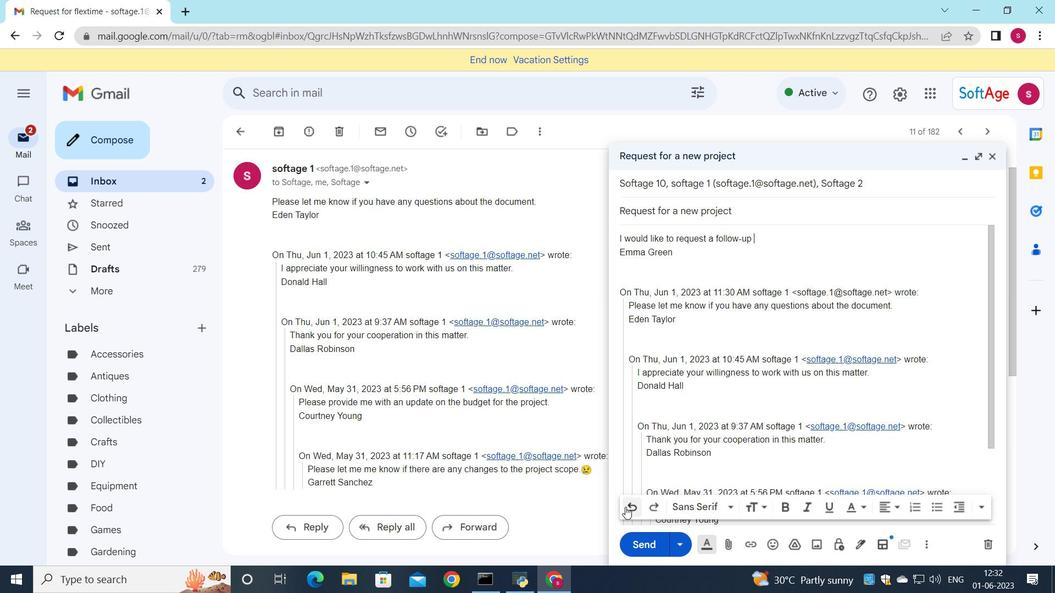 
Action: Mouse pressed left at (626, 508)
Screenshot: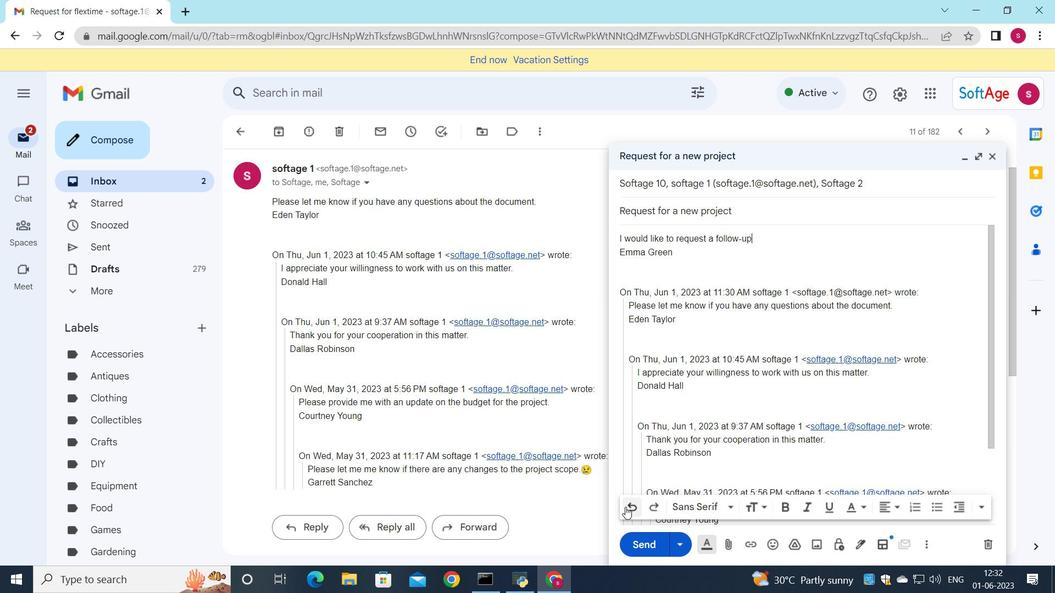 
Action: Mouse pressed left at (626, 508)
Screenshot: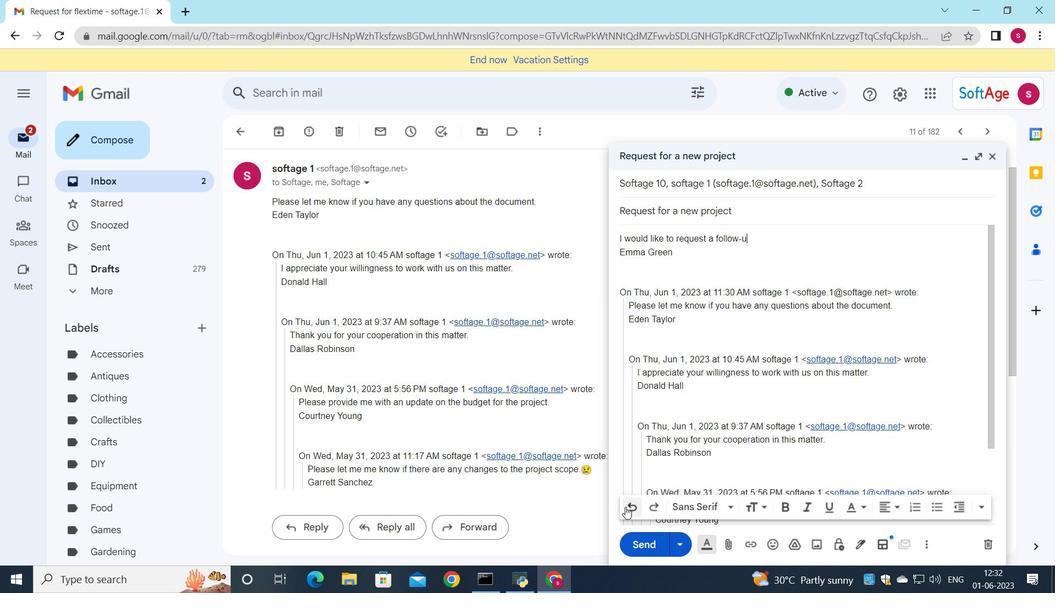 
Action: Mouse pressed left at (626, 508)
Screenshot: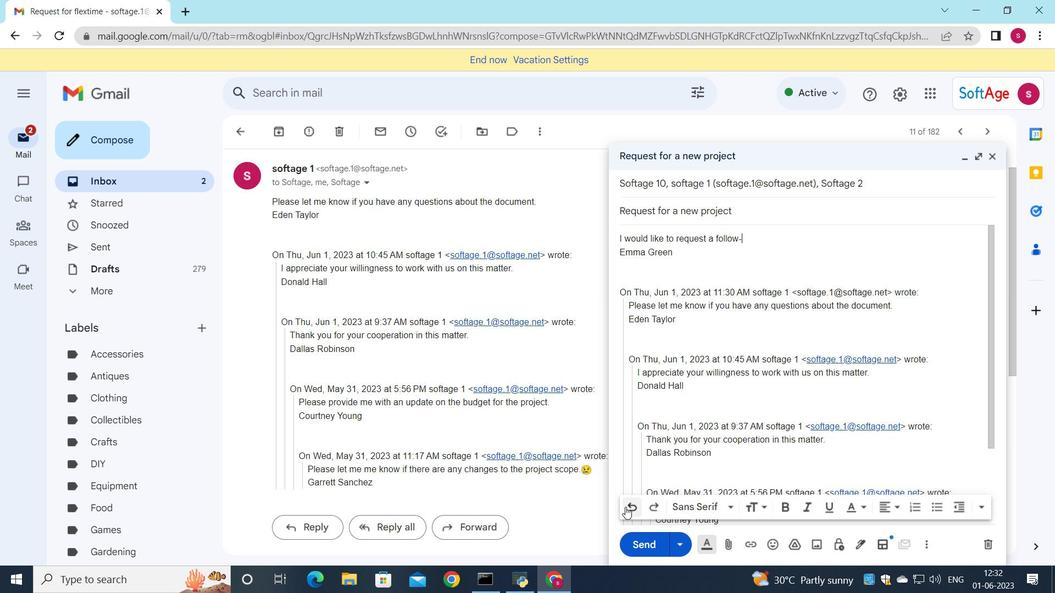 
Action: Mouse pressed left at (626, 508)
Screenshot: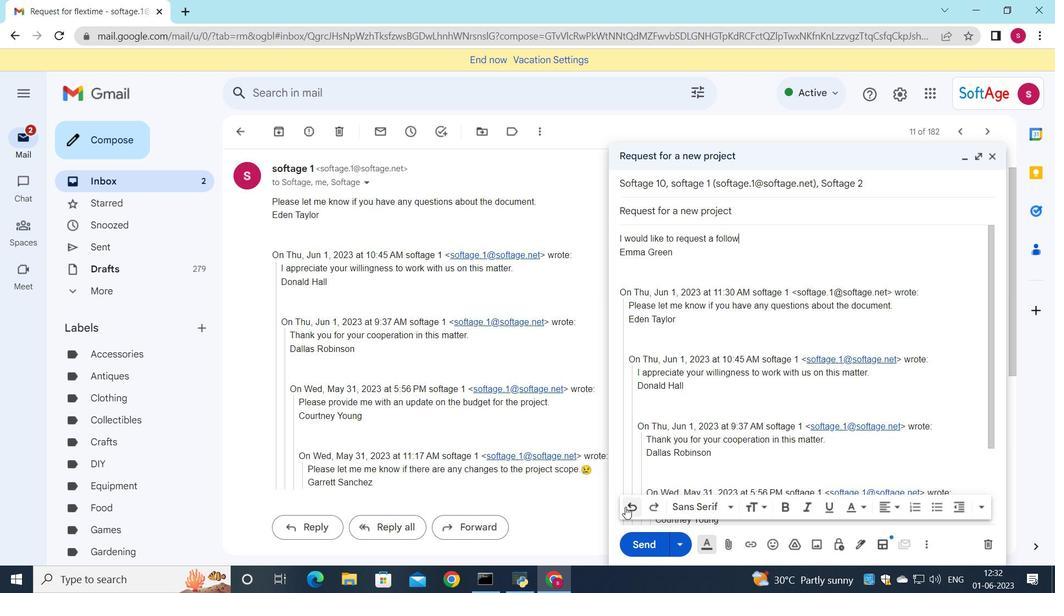 
Action: Mouse pressed left at (626, 508)
Screenshot: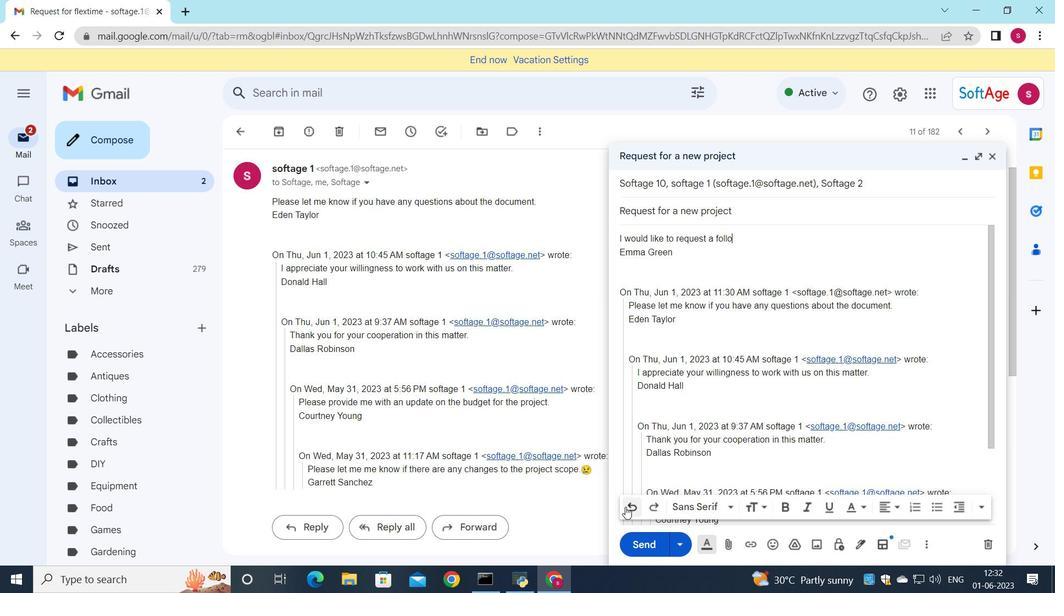 
Action: Mouse pressed left at (626, 508)
Screenshot: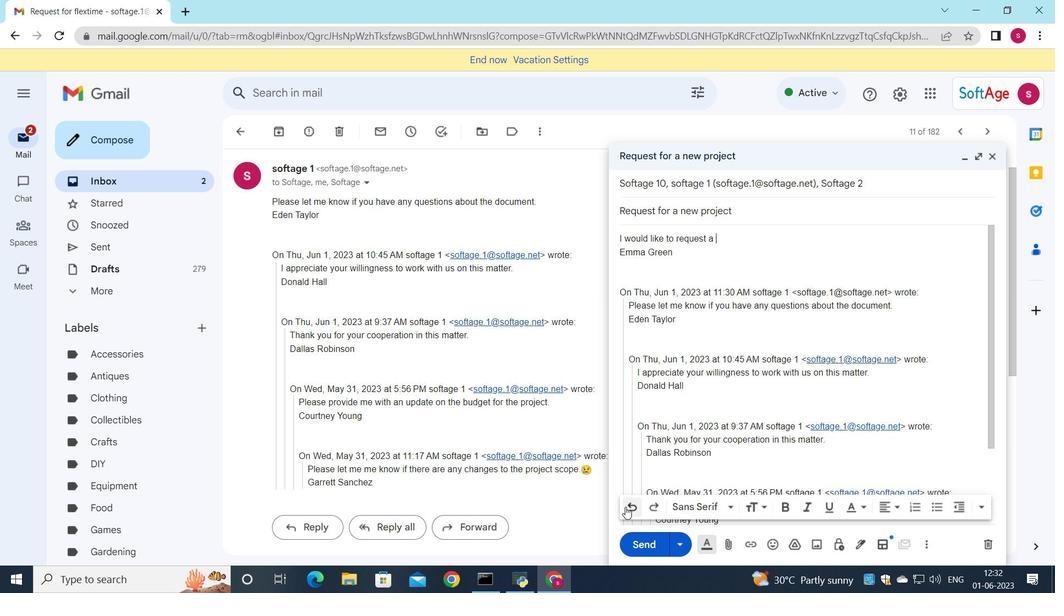 
Action: Mouse pressed left at (626, 508)
Screenshot: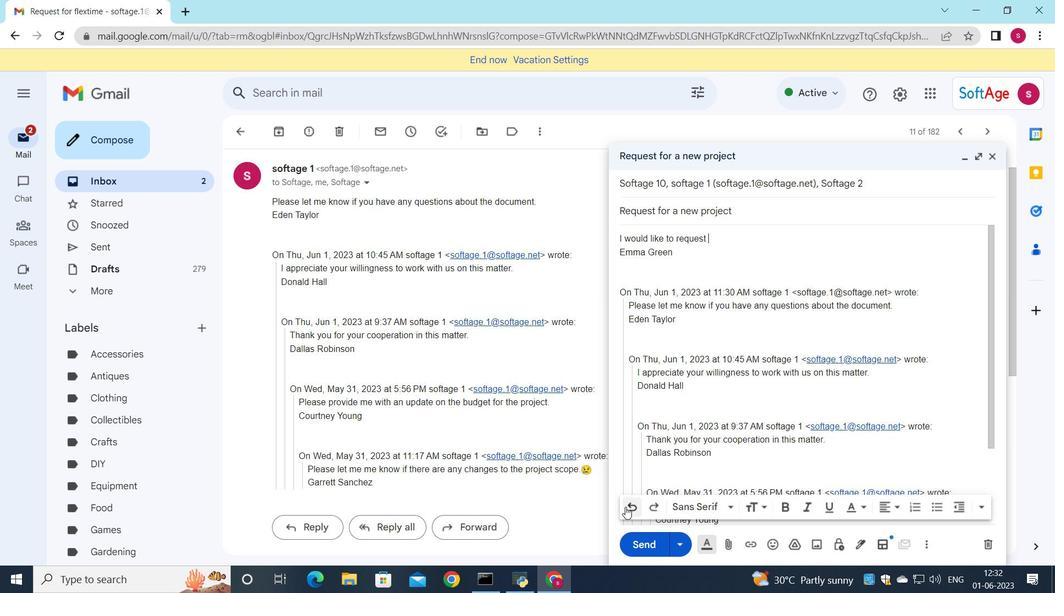 
Action: Mouse pressed left at (626, 508)
Screenshot: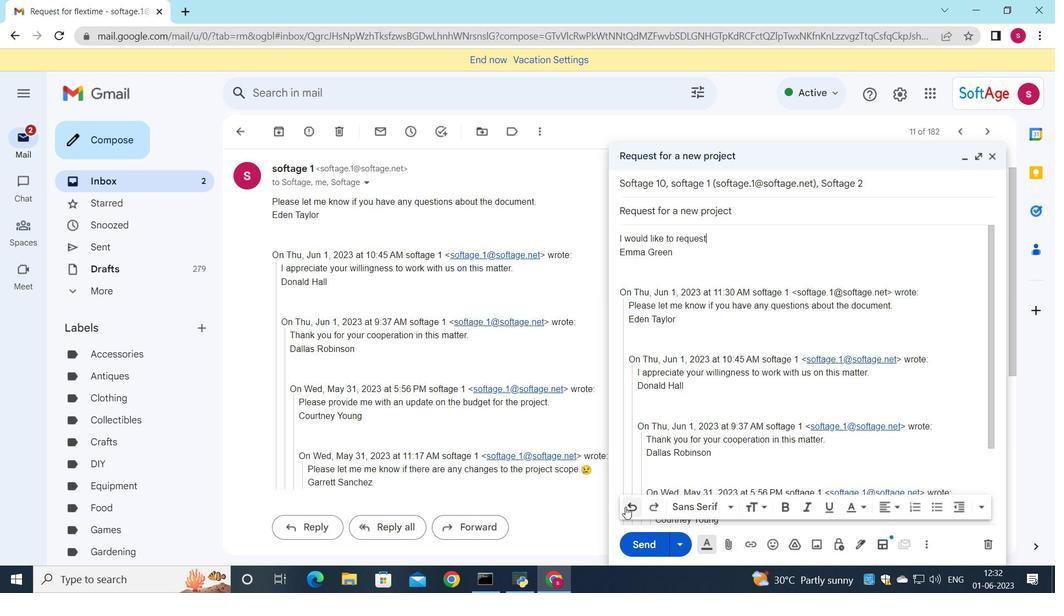 
Action: Mouse pressed left at (626, 508)
Screenshot: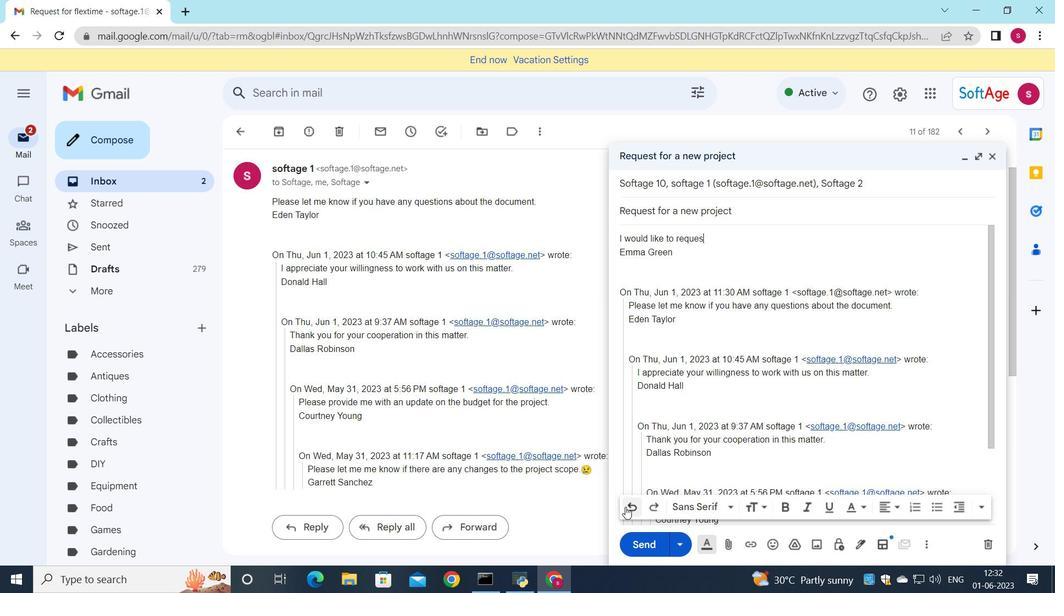 
Action: Mouse pressed left at (626, 508)
Screenshot: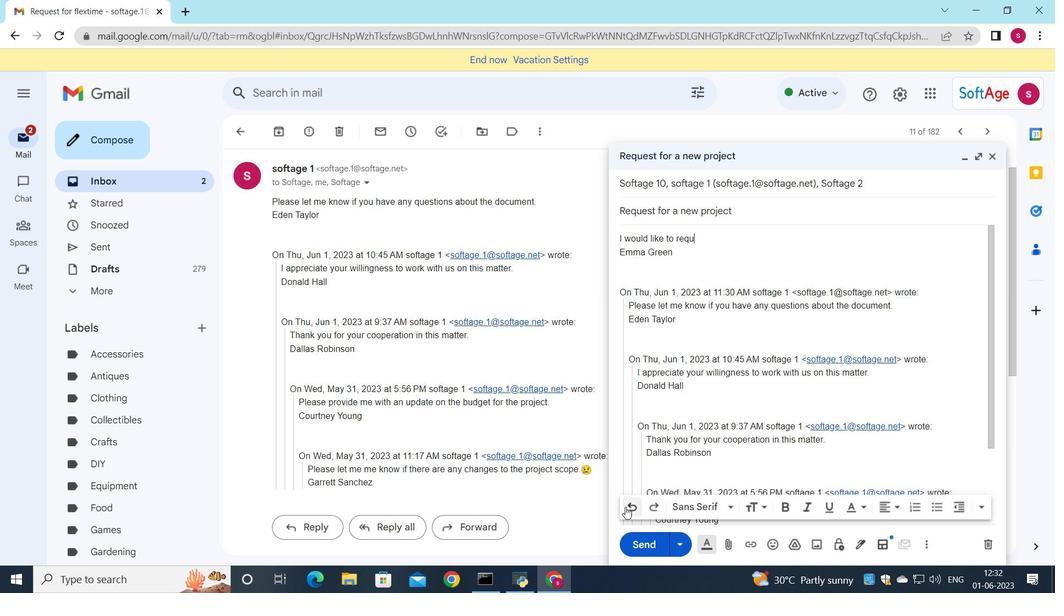 
Action: Mouse pressed left at (626, 508)
Screenshot: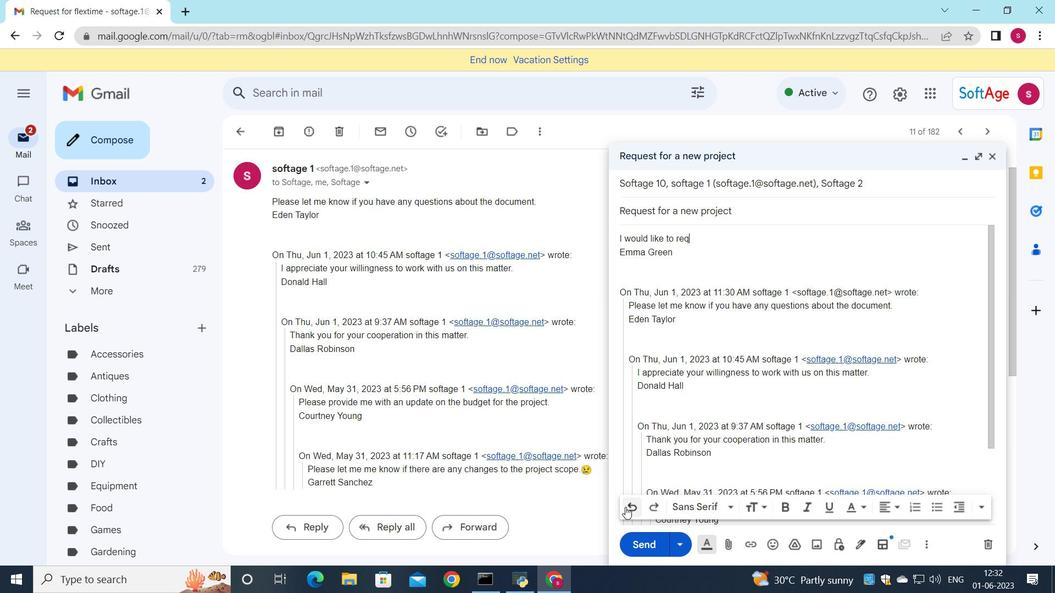 
Action: Mouse pressed left at (626, 508)
Screenshot: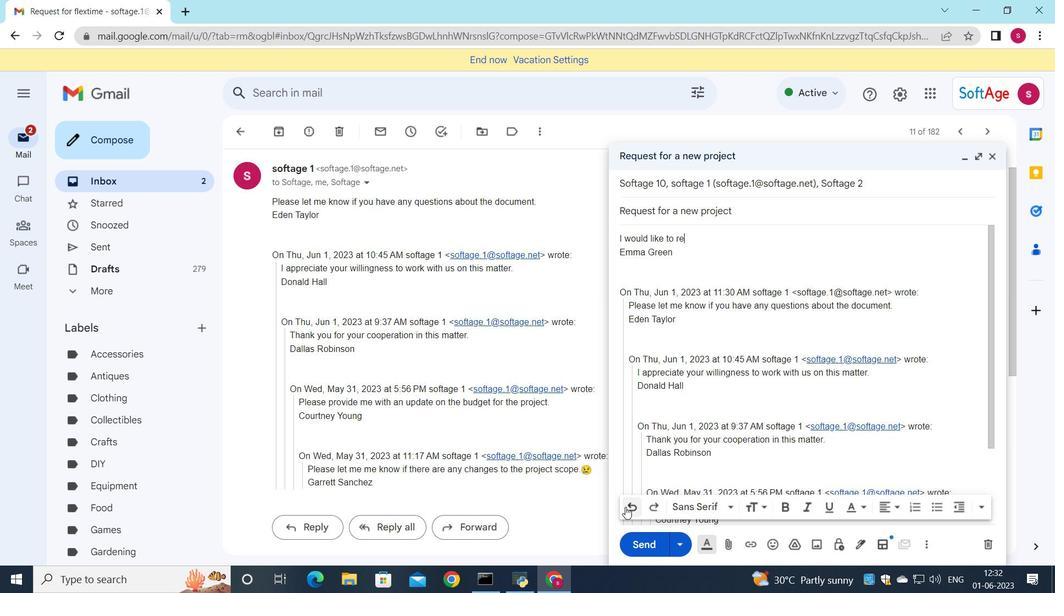 
Action: Mouse pressed left at (626, 508)
Screenshot: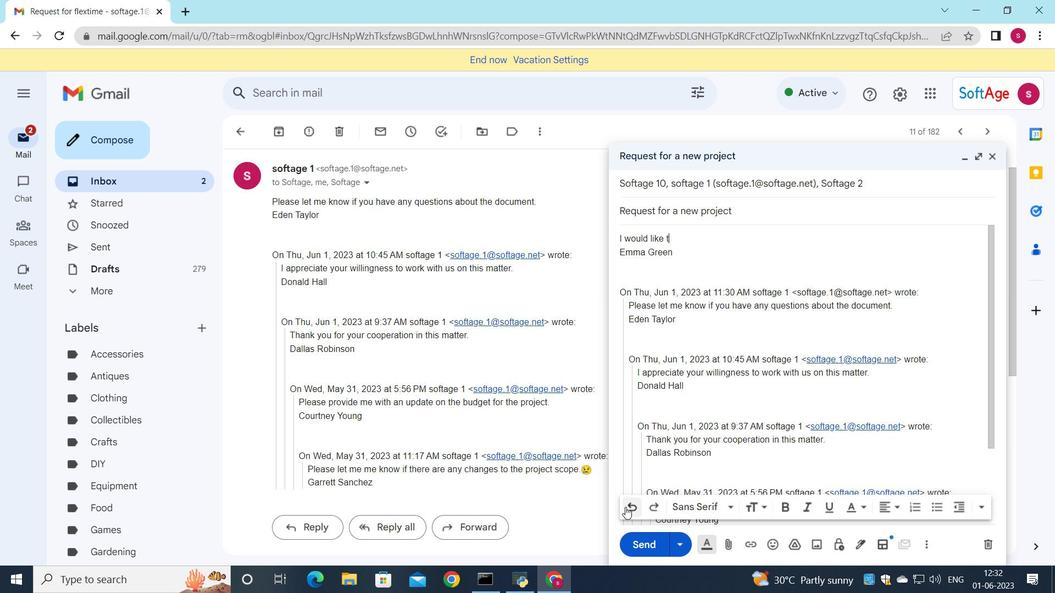 
Action: Mouse pressed left at (626, 508)
Screenshot: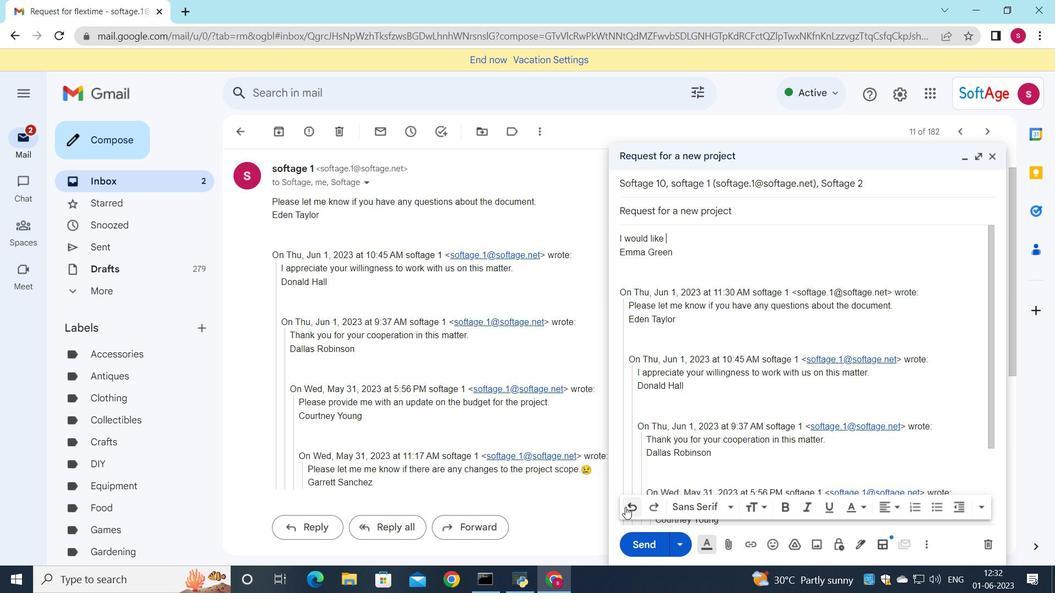 
Action: Mouse pressed left at (626, 508)
Screenshot: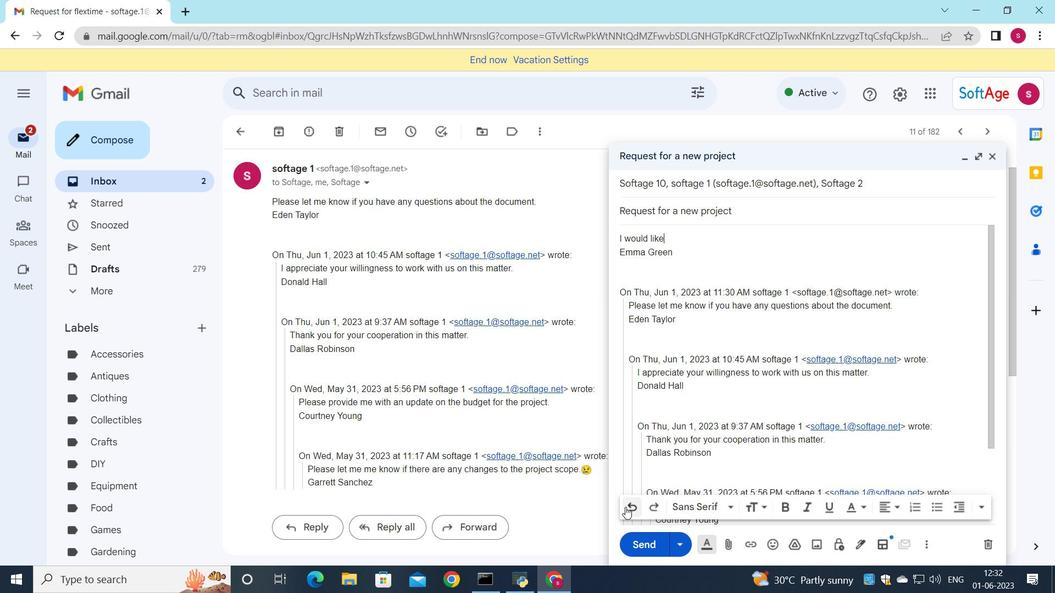 
Action: Mouse pressed left at (626, 508)
Screenshot: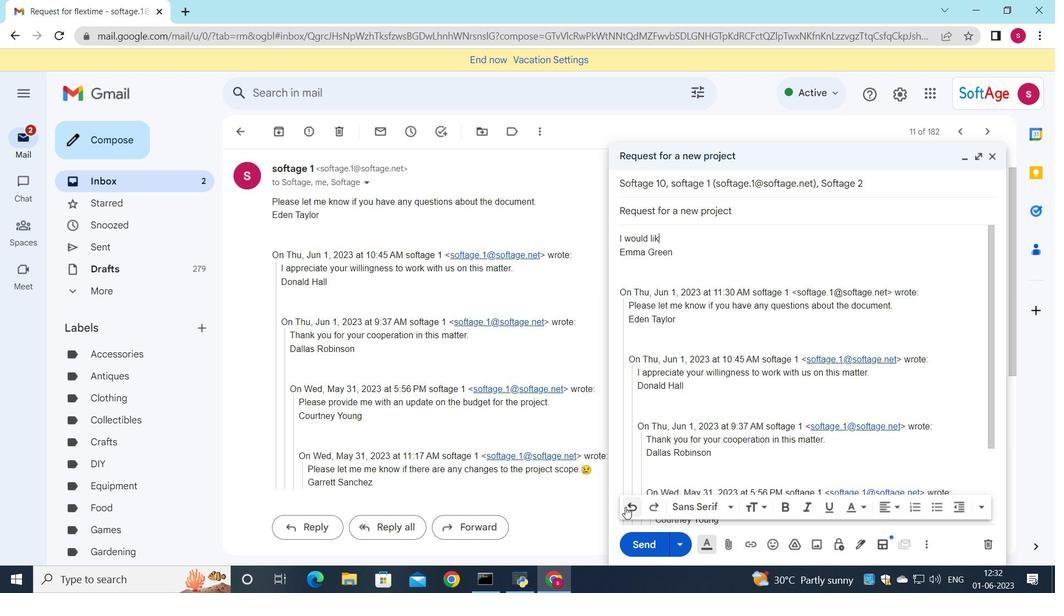 
Action: Mouse pressed left at (626, 508)
Screenshot: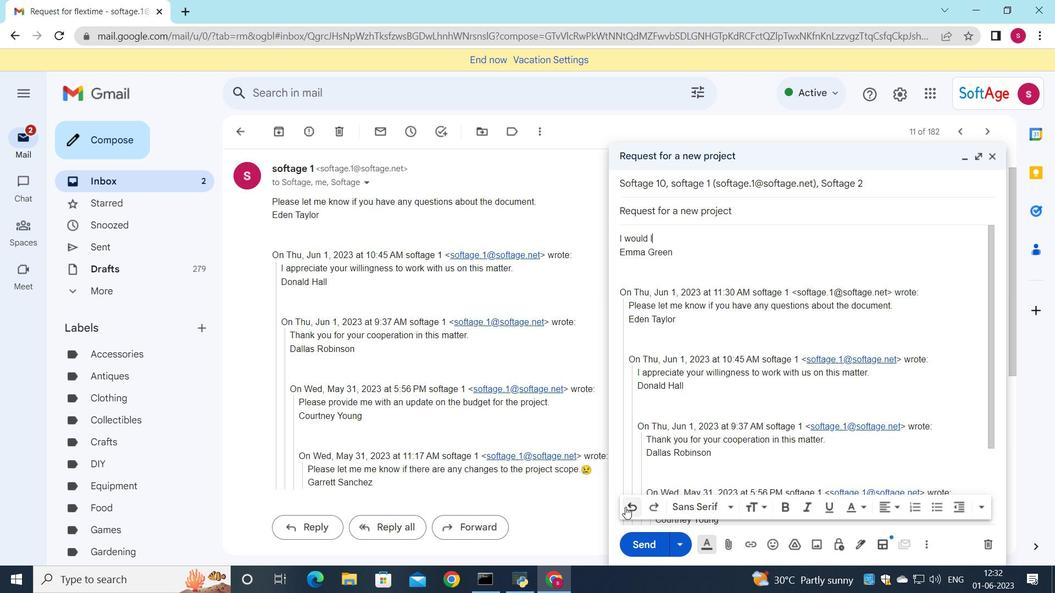 
Action: Mouse pressed left at (626, 508)
Screenshot: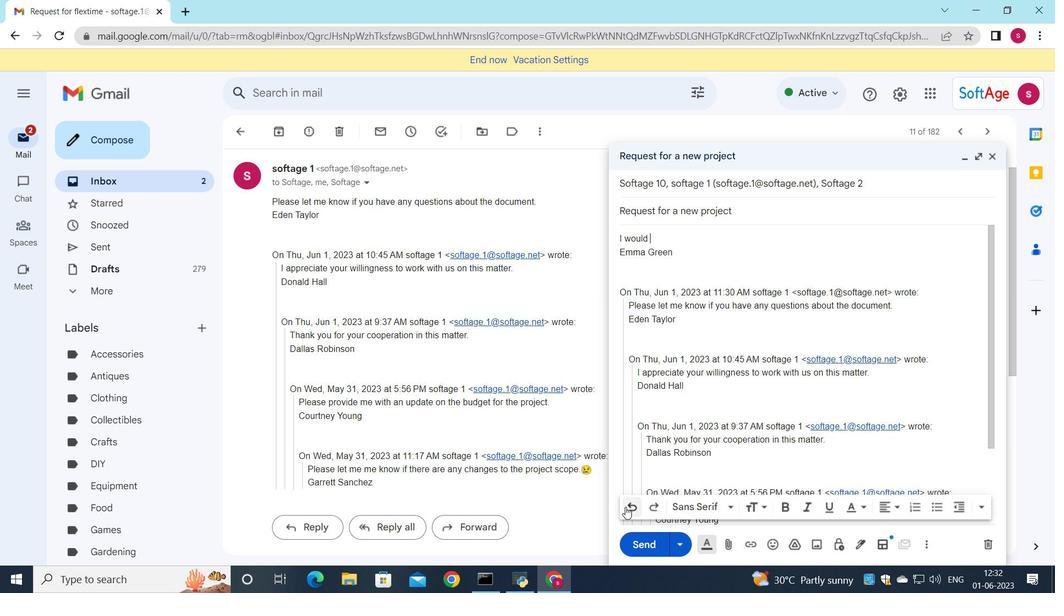 
Action: Mouse pressed left at (626, 508)
Screenshot: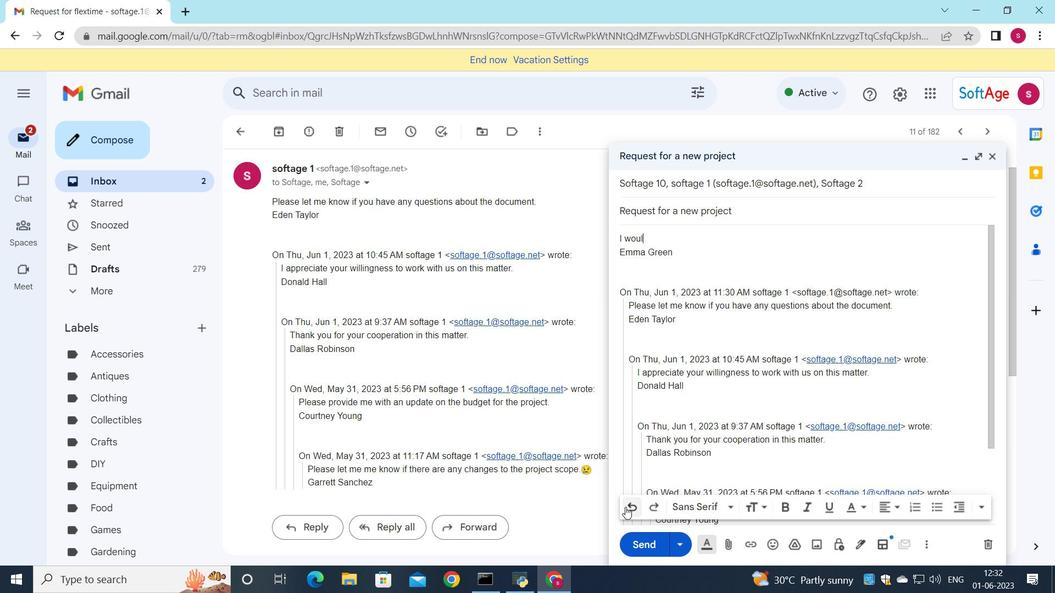 
Action: Mouse pressed left at (626, 508)
Screenshot: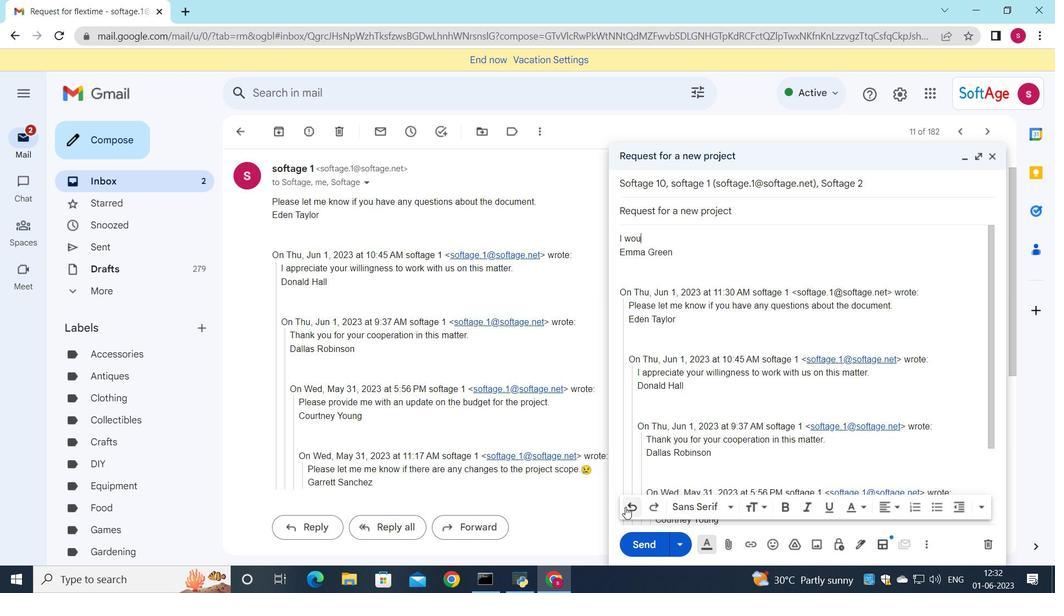 
Action: Mouse pressed left at (626, 508)
Screenshot: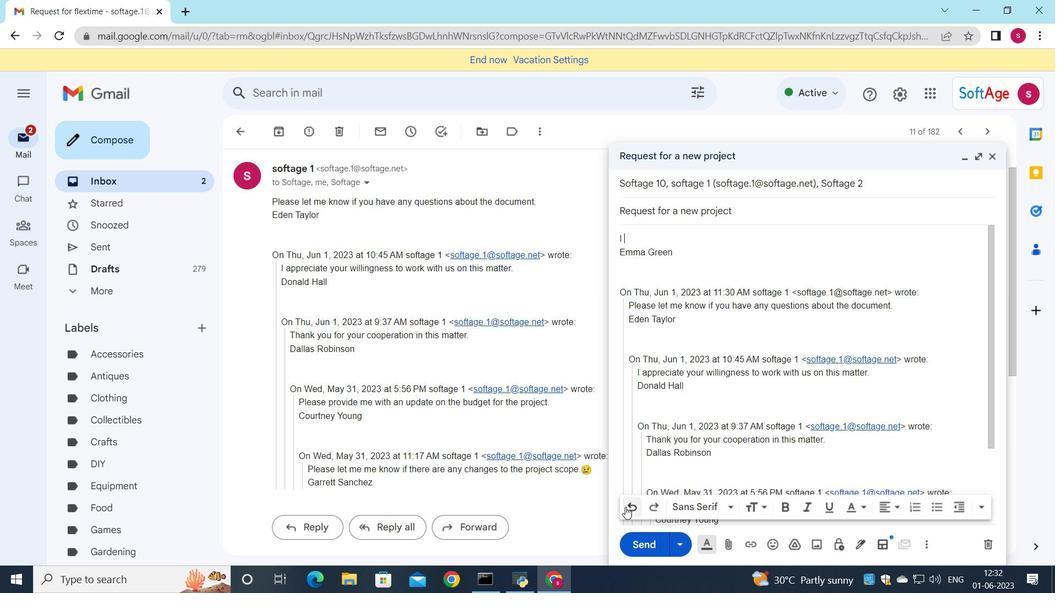 
Action: Mouse pressed left at (626, 508)
Screenshot: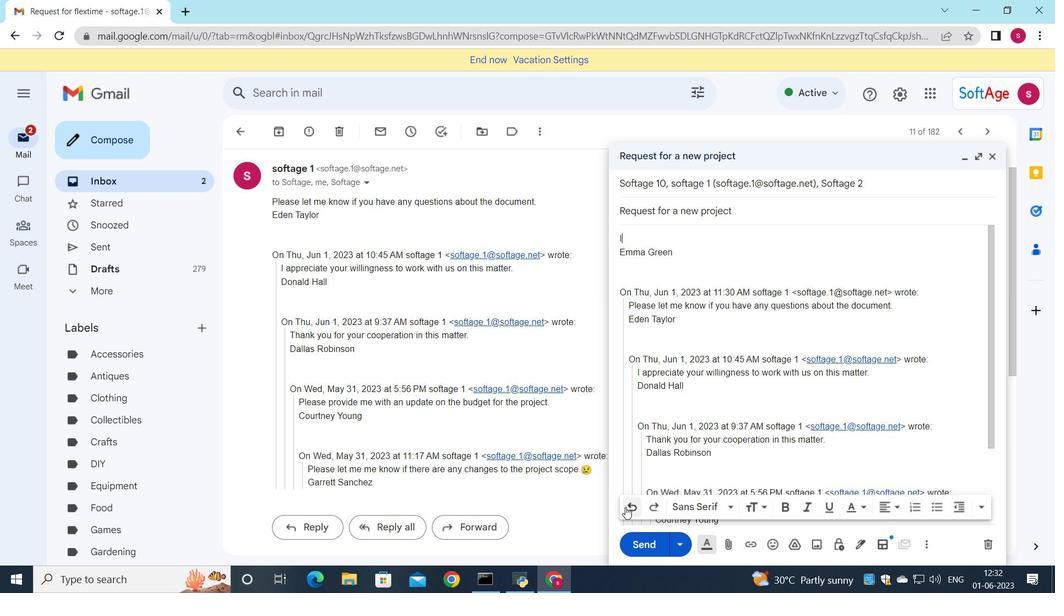 
Action: Key pressed <Key.shift>Please<Key.space>ll<Key.backspace>et<Key.space>me<Key.space>know<Key.space>if<Key.space>there<Key.space>are<Key.space>any<Key.space>issues<Key.space>with<Key.space>the<Key.space>fi=<Key.backspace><Key.backspace>ormatting<Key.space>of<Key.space>the<Key.space>document.
Screenshot: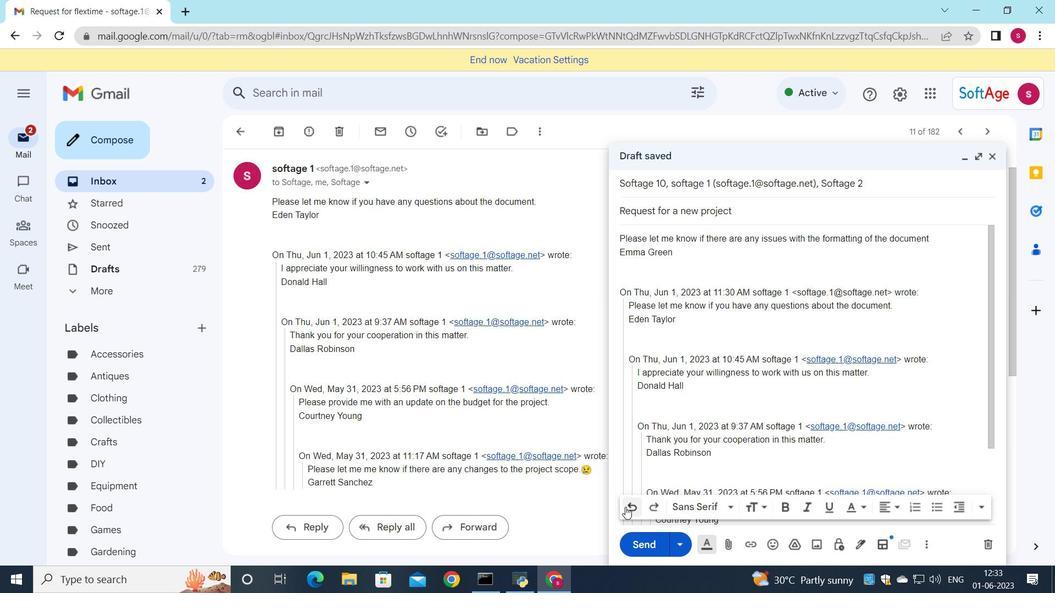 
Action: Mouse moved to (648, 554)
Screenshot: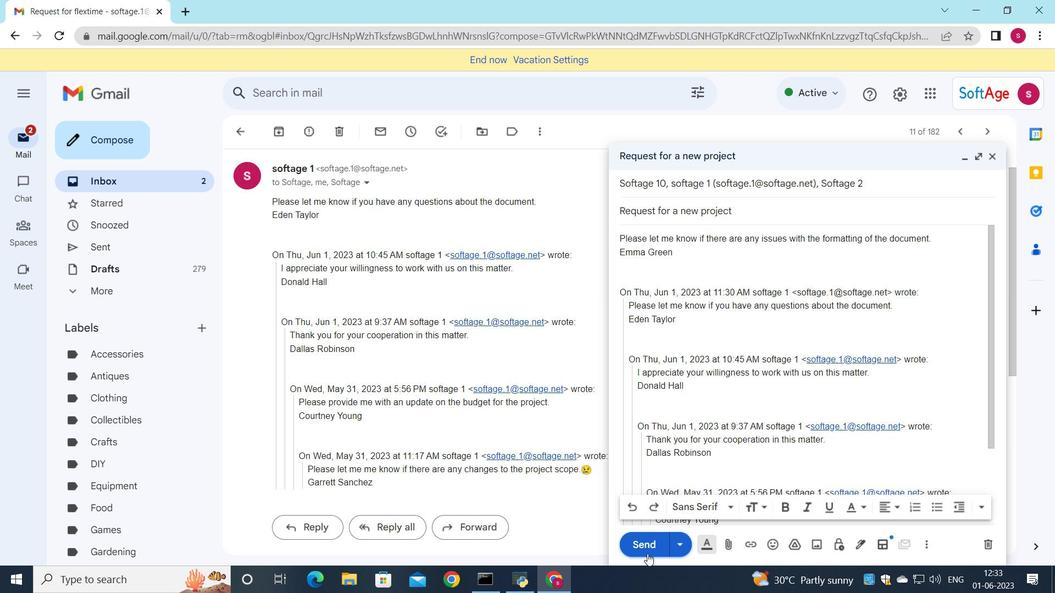 
Action: Mouse pressed left at (648, 554)
Screenshot: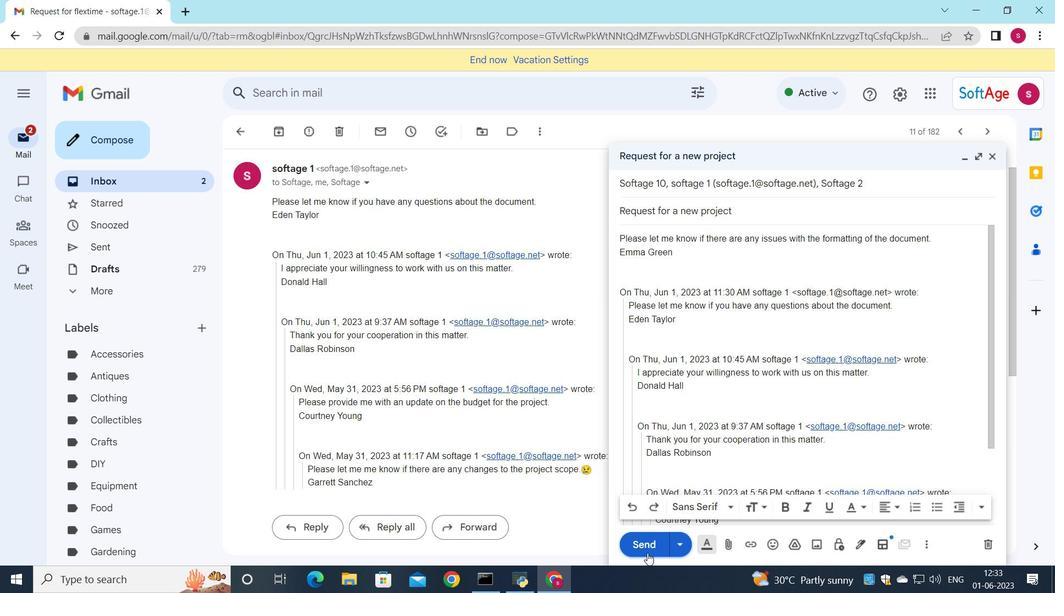 
Action: Mouse moved to (174, 182)
Screenshot: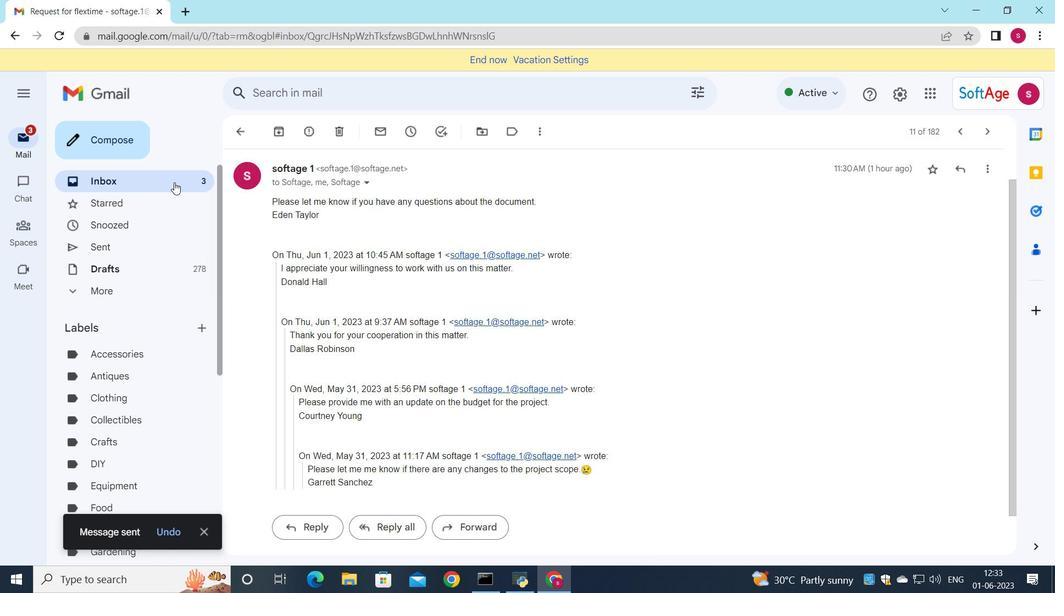 
Action: Mouse pressed left at (174, 182)
Screenshot: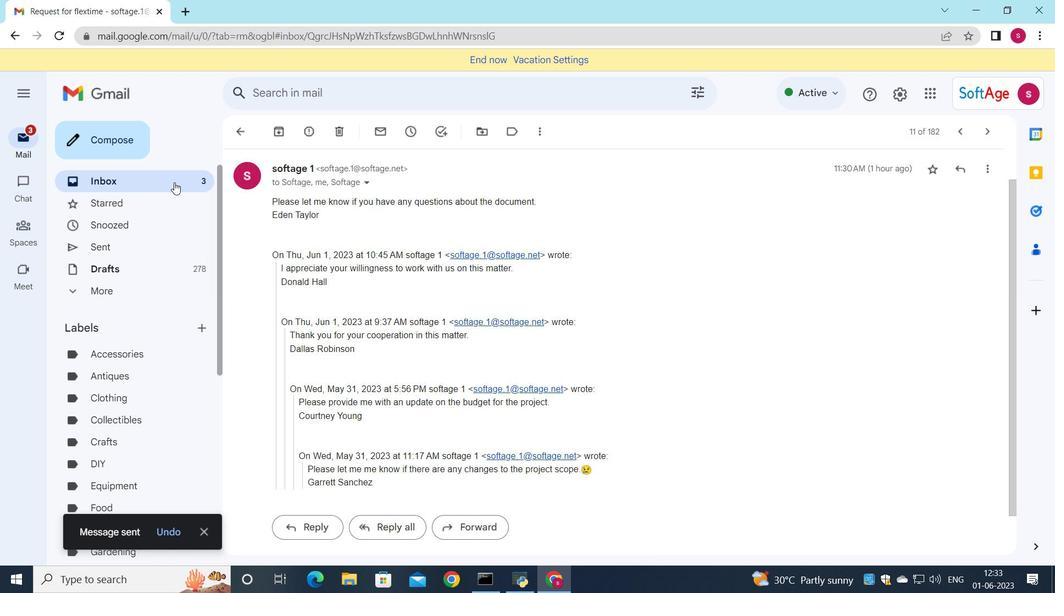 
Action: Mouse moved to (464, 163)
Screenshot: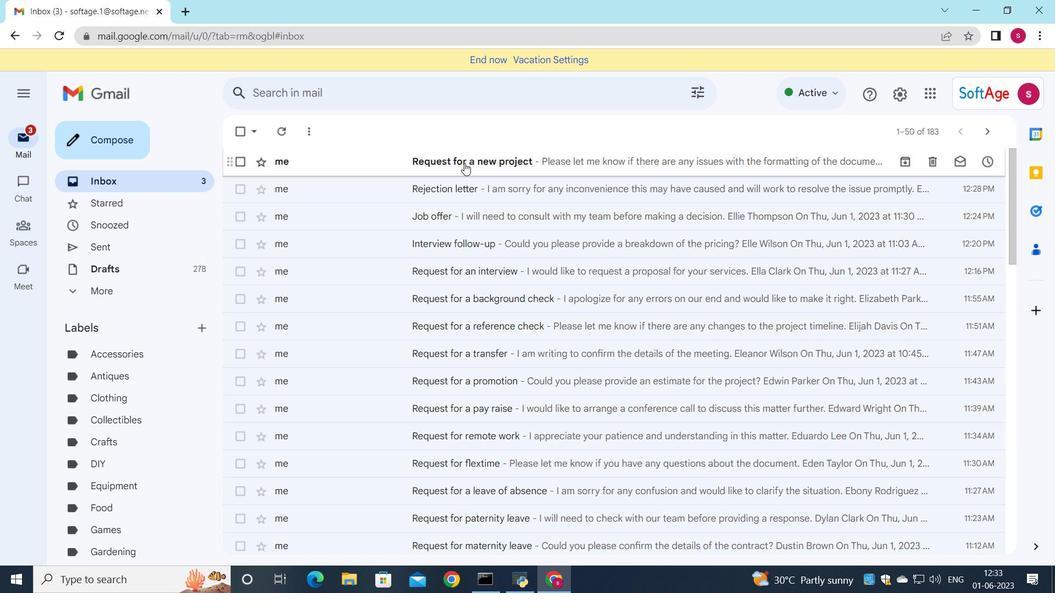 
Action: Mouse pressed left at (464, 163)
Screenshot: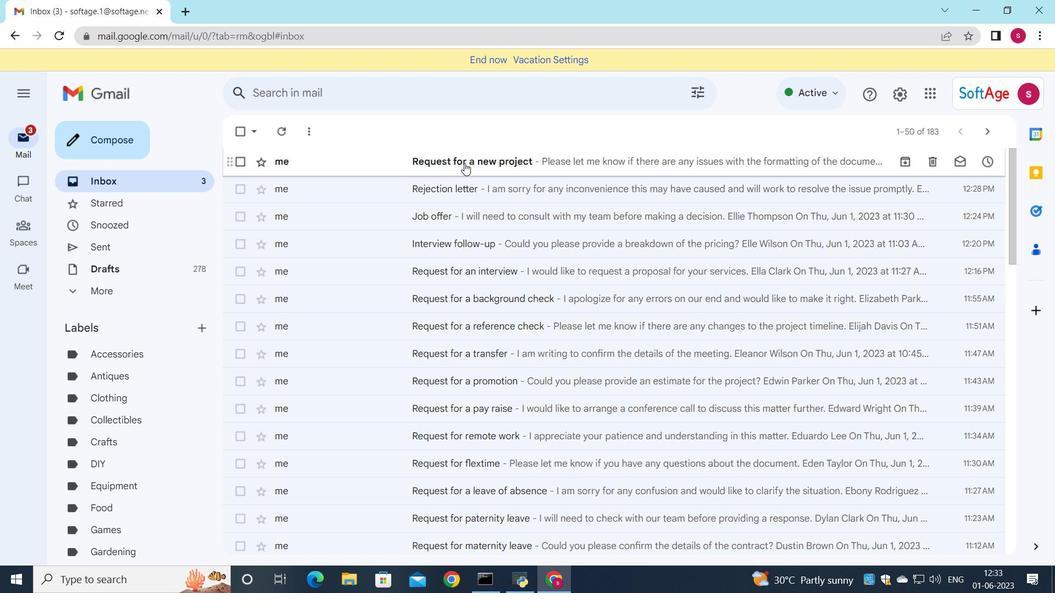 
Action: Mouse moved to (464, 213)
Screenshot: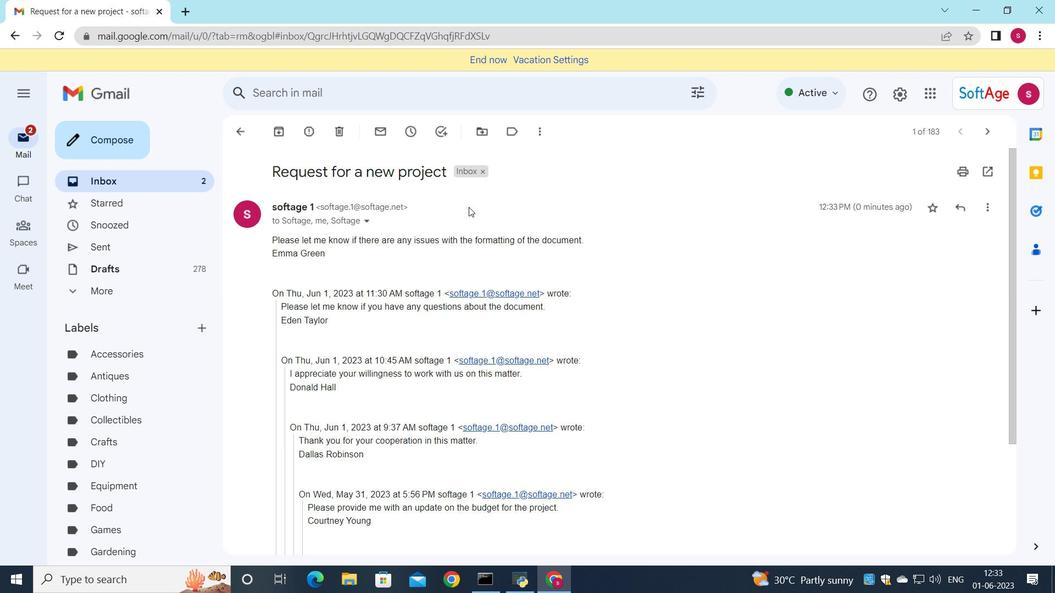 
